 Task: Look for space in Conde, Brazil from 8th June, 2023 to 16th June, 2023 for 2 adults in price range Rs.10000 to Rs.15000. Place can be entire place with 1  bedroom having 1 bed and 1 bathroom. Property type can be hotel. Amenities needed are: wifi, . Booking option can be shelf check-in. Required host language is Spanish.
Action: Mouse moved to (798, 144)
Screenshot: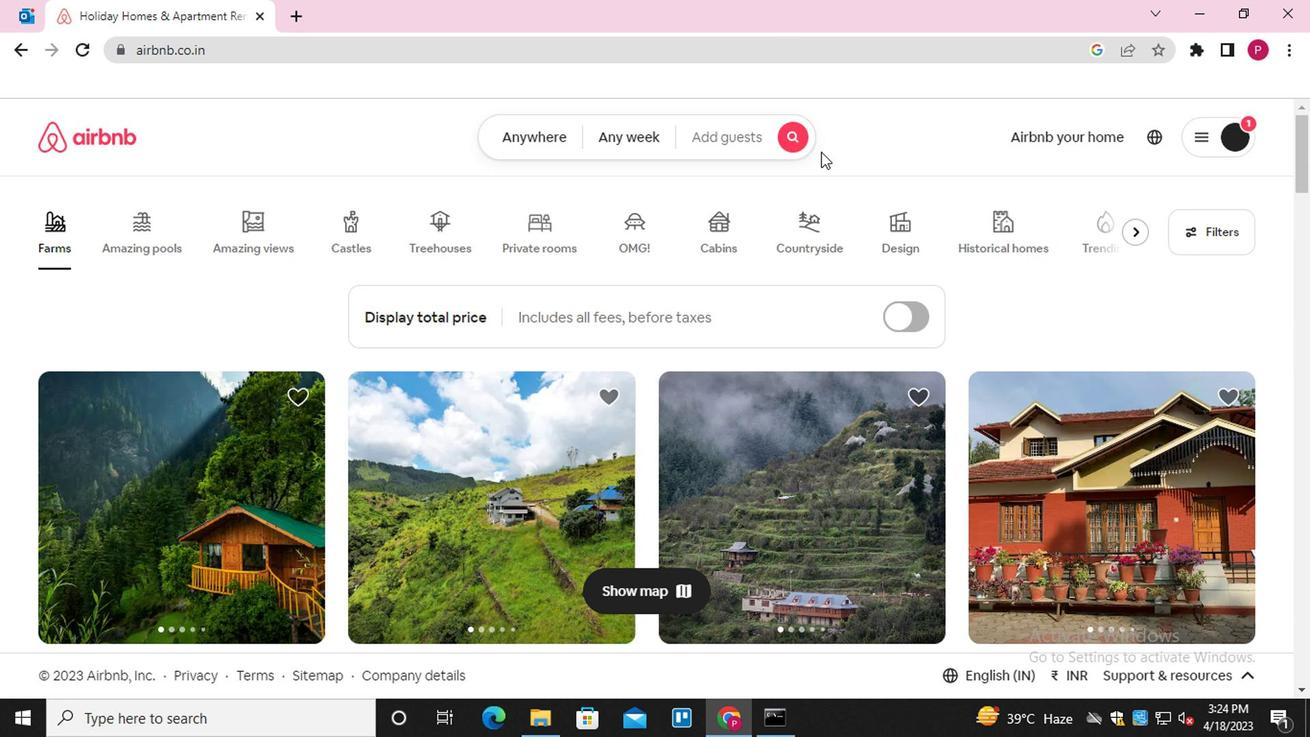 
Action: Mouse pressed left at (798, 144)
Screenshot: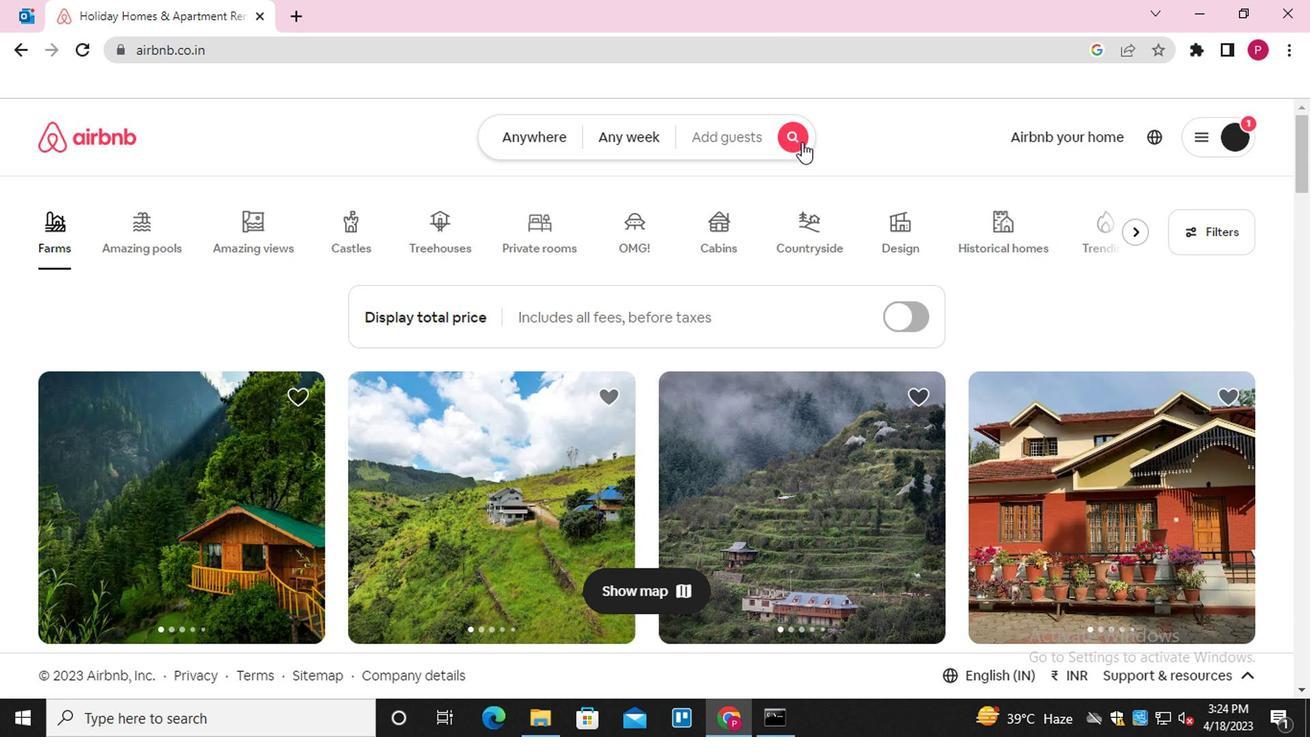 
Action: Mouse moved to (440, 226)
Screenshot: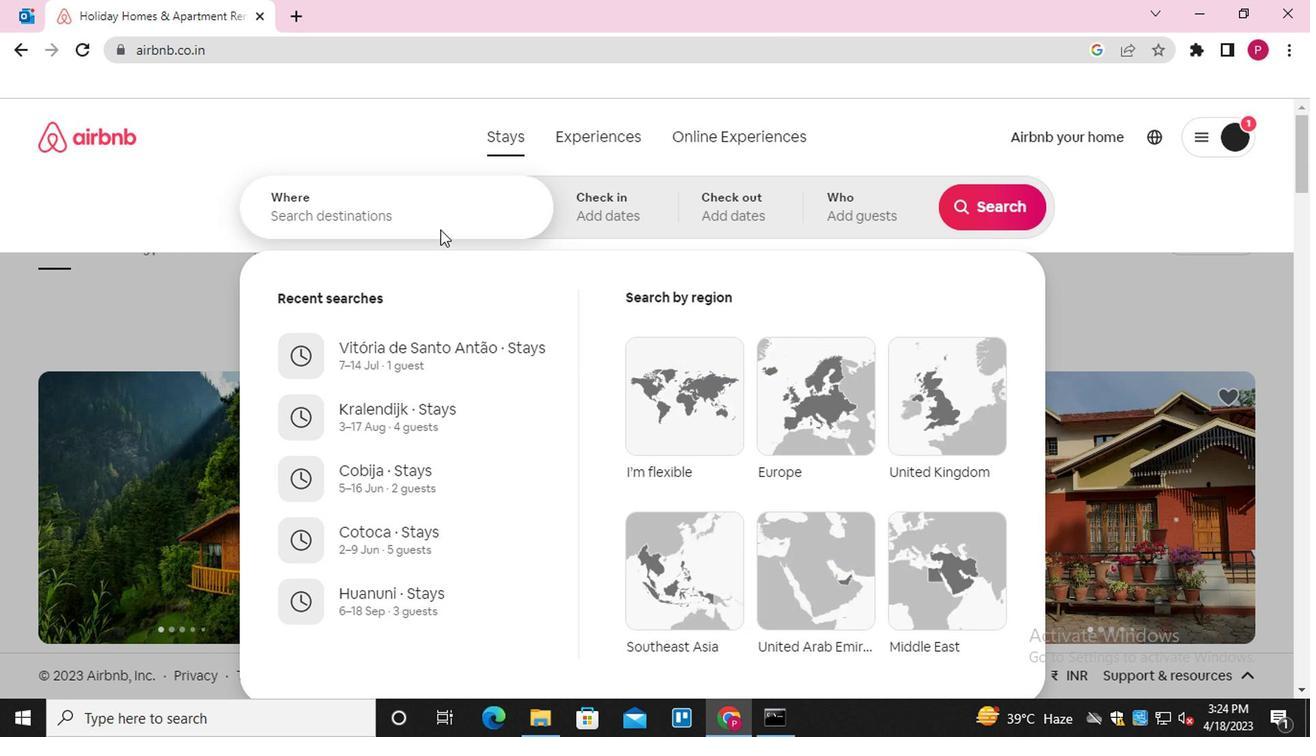 
Action: Mouse pressed left at (440, 226)
Screenshot: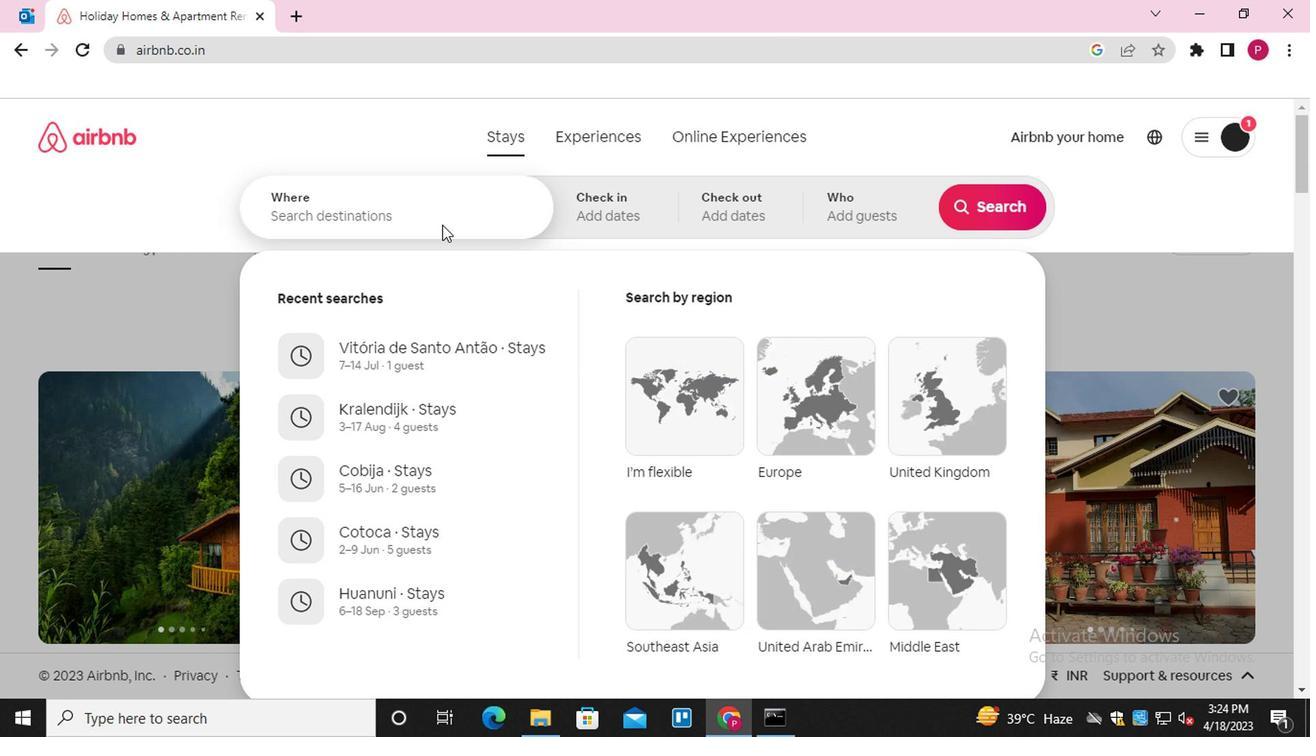 
Action: Key pressed <Key.shift>CONDE
Screenshot: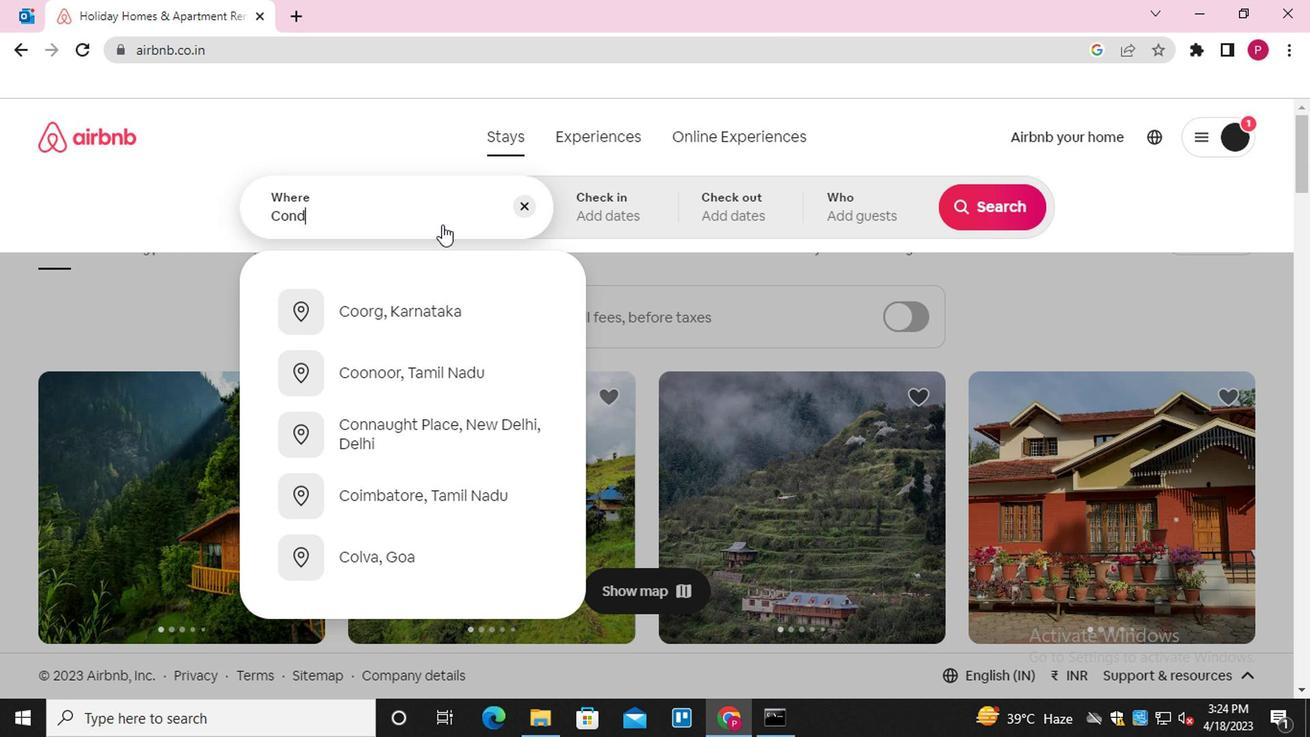 
Action: Mouse moved to (446, 305)
Screenshot: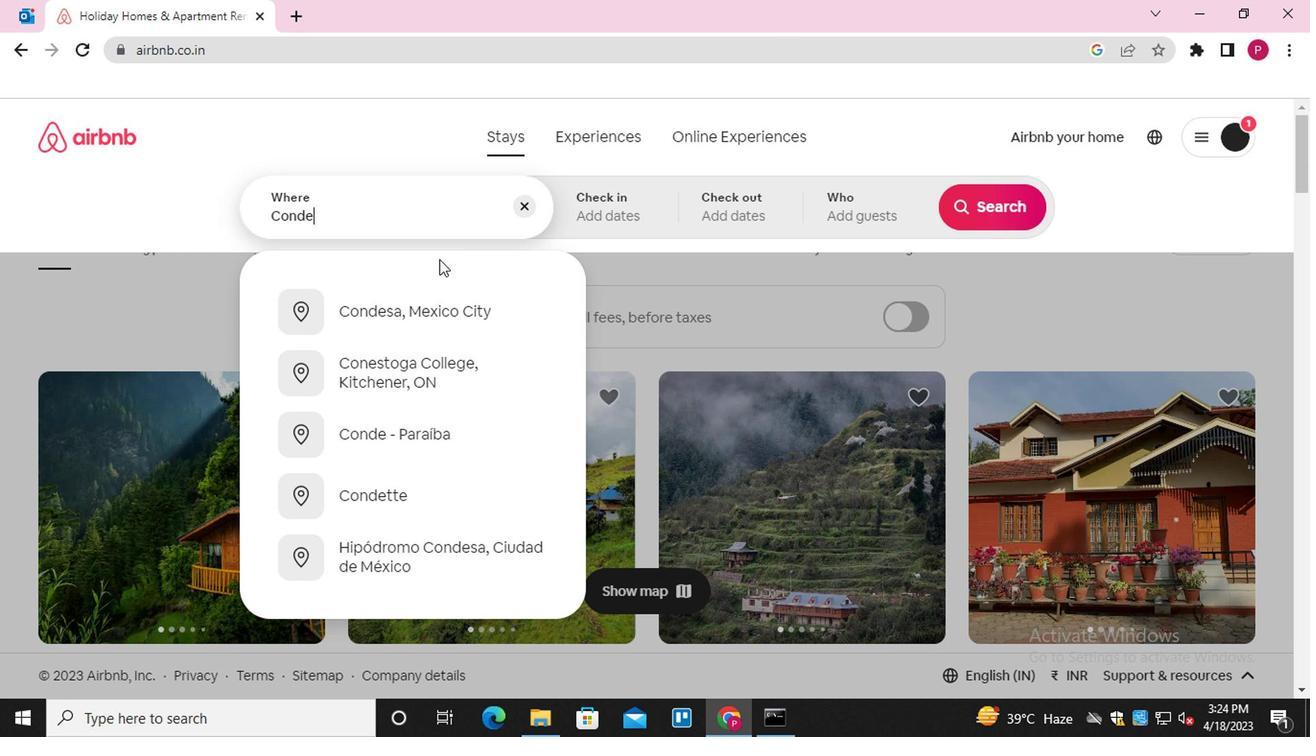 
Action: Key pressed ,<Key.shift><Key.shift><Key.shift><Key.shift><Key.shift><Key.shift><Key.shift><Key.shift><Key.shift><Key.shift><Key.shift><Key.shift><Key.shift><Key.shift><Key.shift><Key.shift>BRAZIL
Screenshot: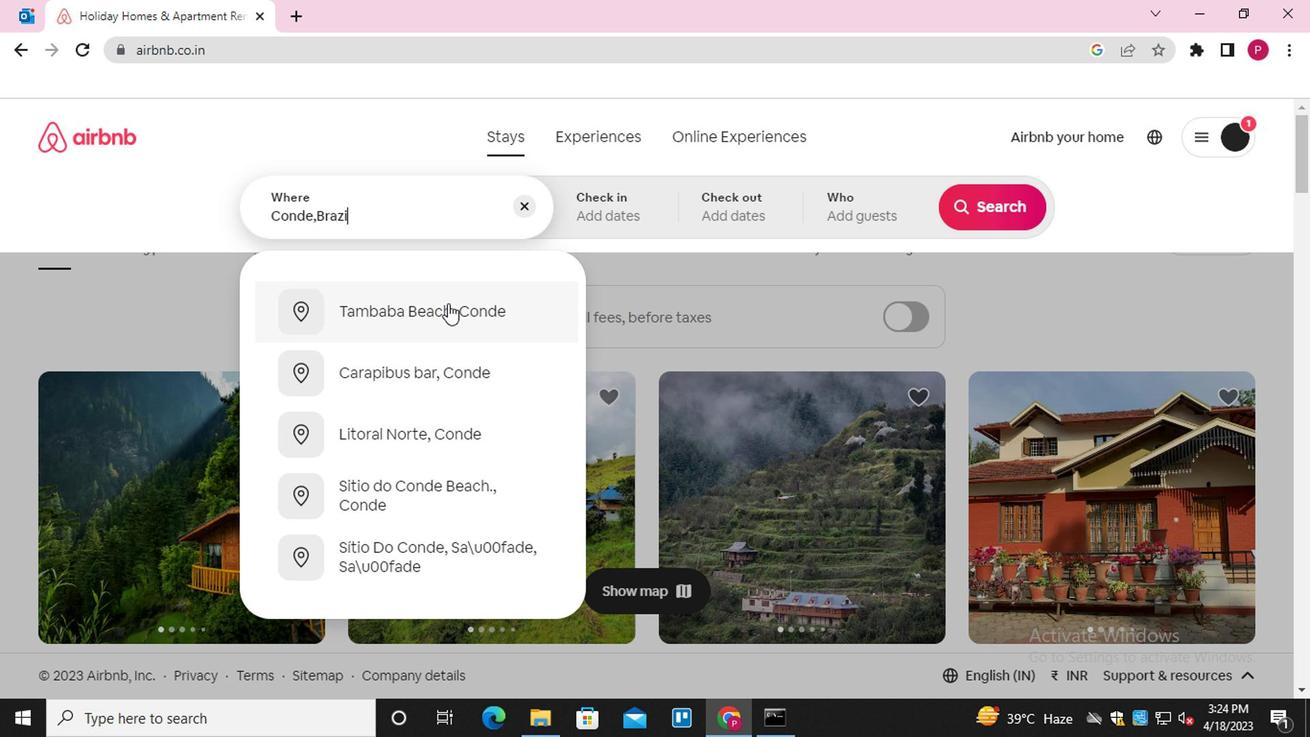 
Action: Mouse moved to (438, 326)
Screenshot: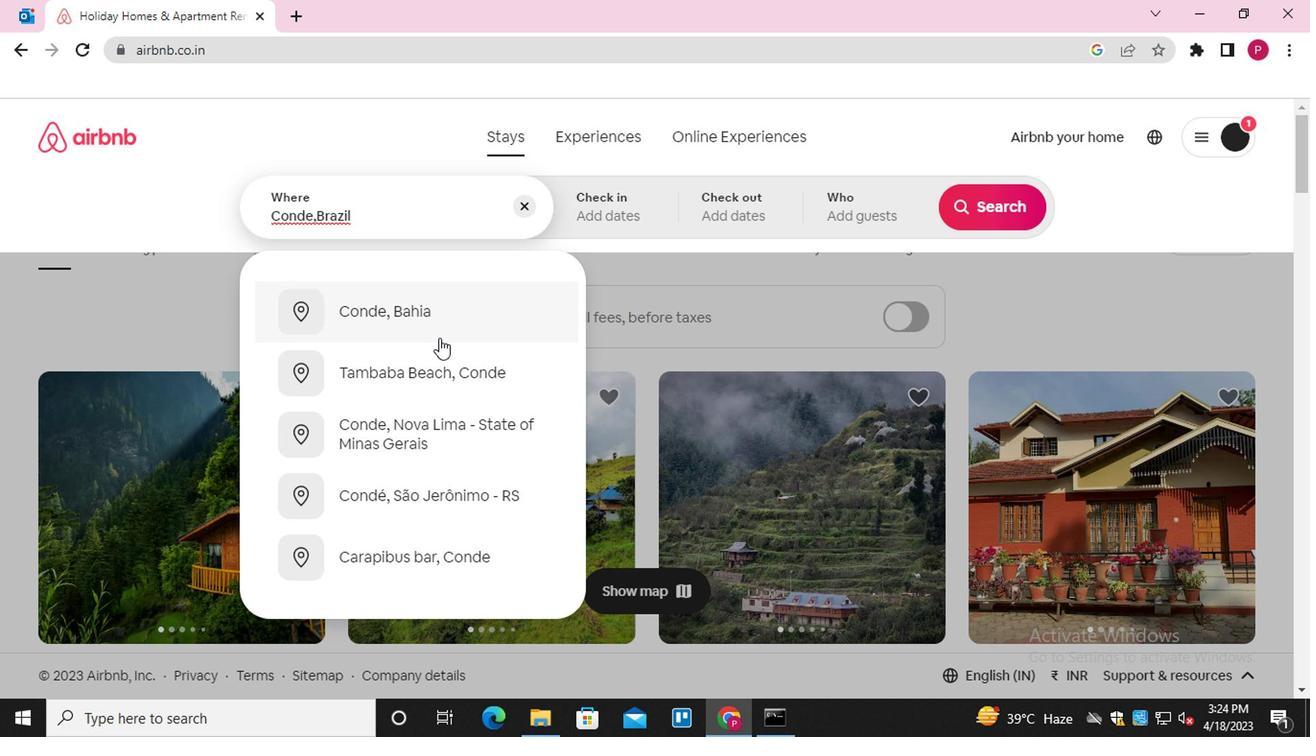 
Action: Key pressed <Key.enter>
Screenshot: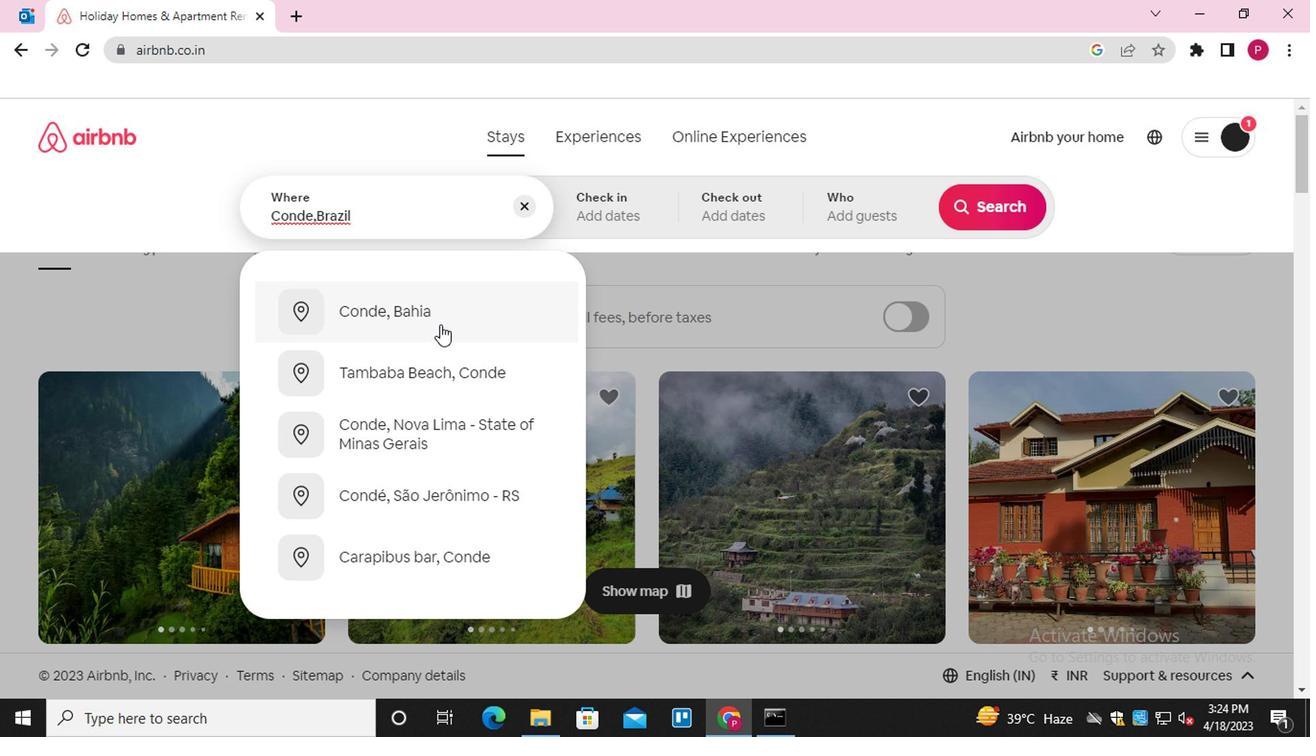 
Action: Mouse moved to (963, 367)
Screenshot: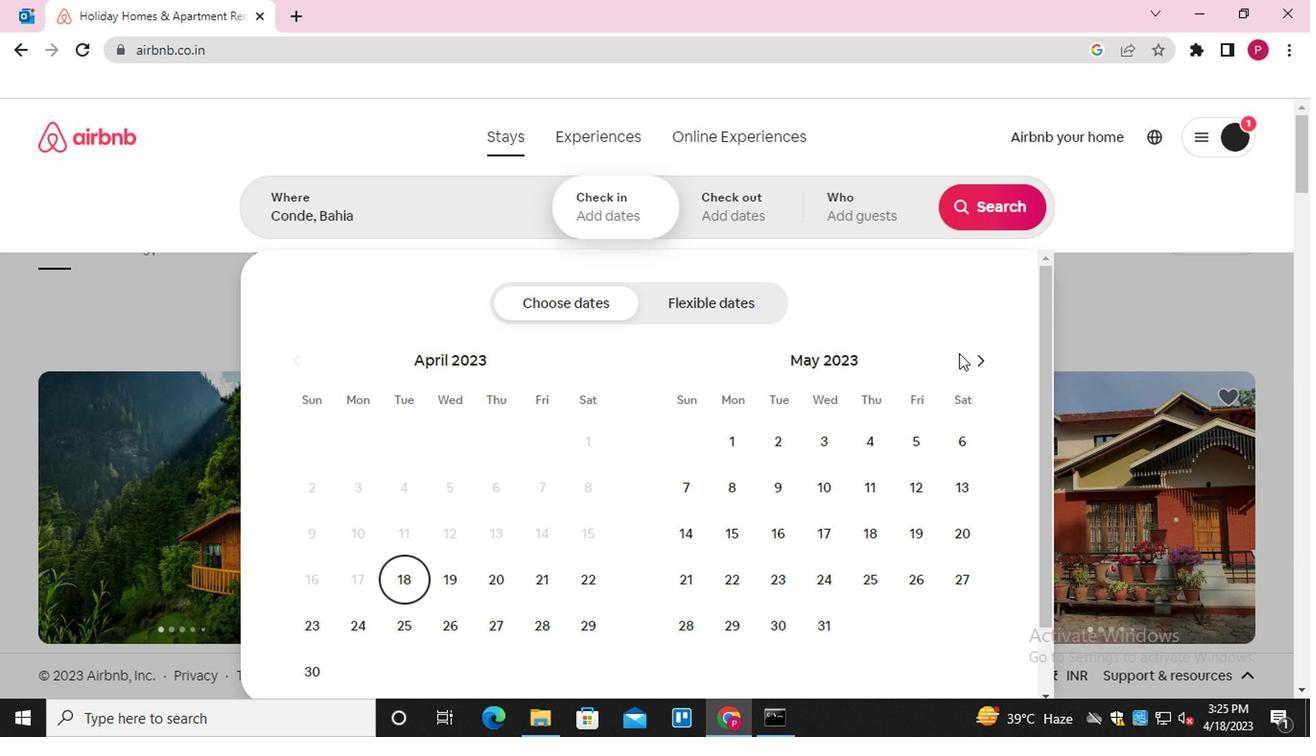 
Action: Mouse pressed left at (963, 367)
Screenshot: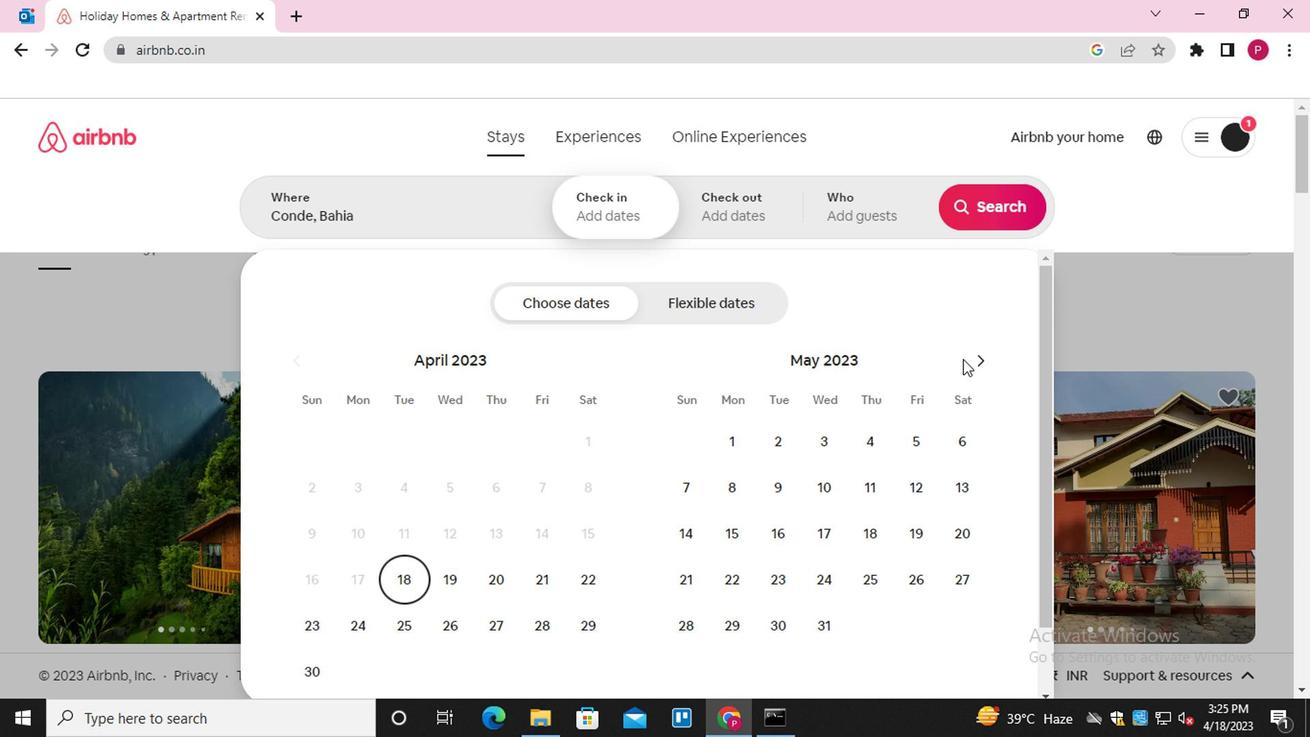 
Action: Mouse moved to (862, 486)
Screenshot: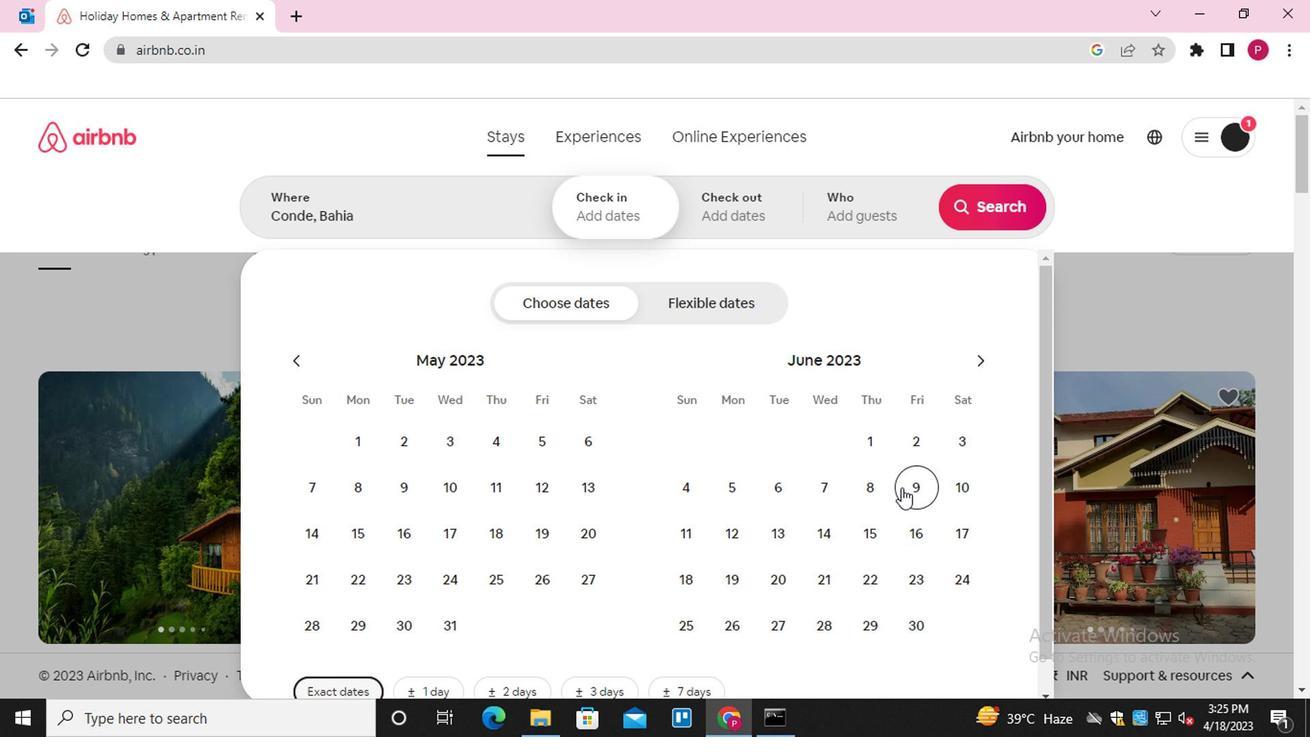 
Action: Mouse pressed left at (862, 486)
Screenshot: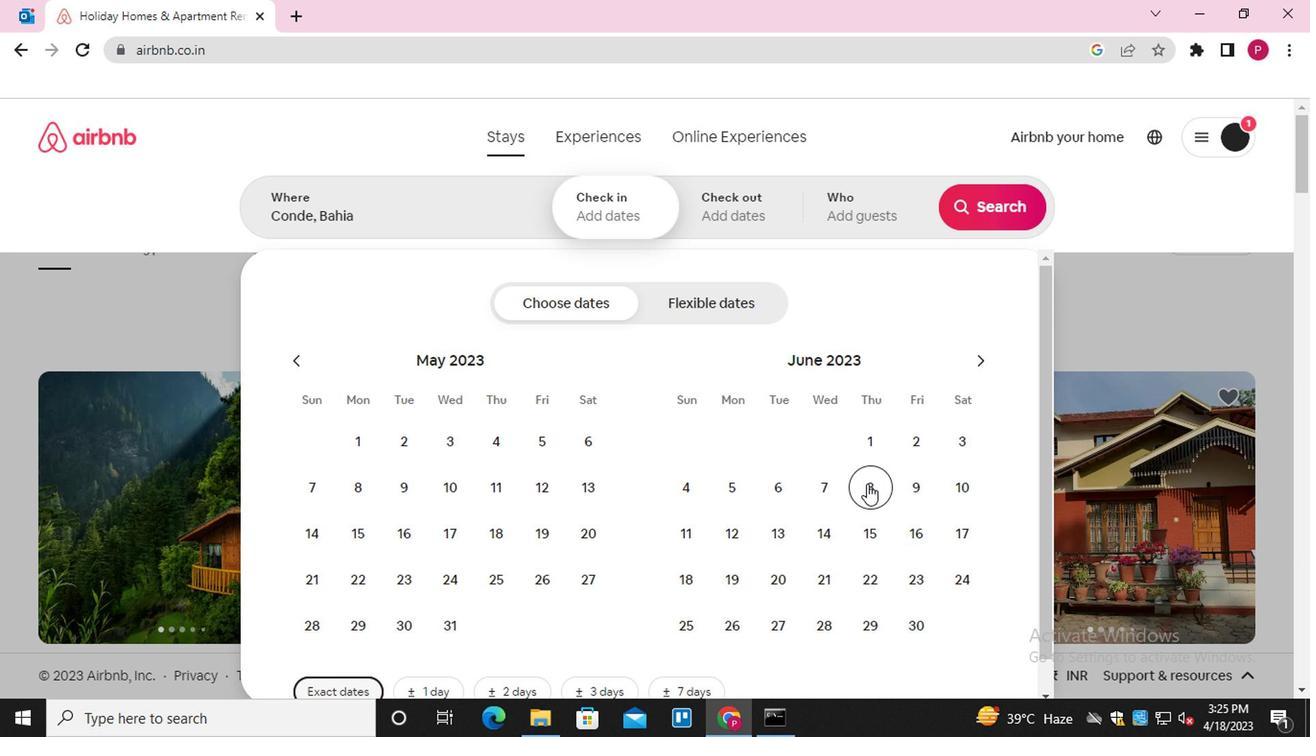 
Action: Mouse moved to (895, 538)
Screenshot: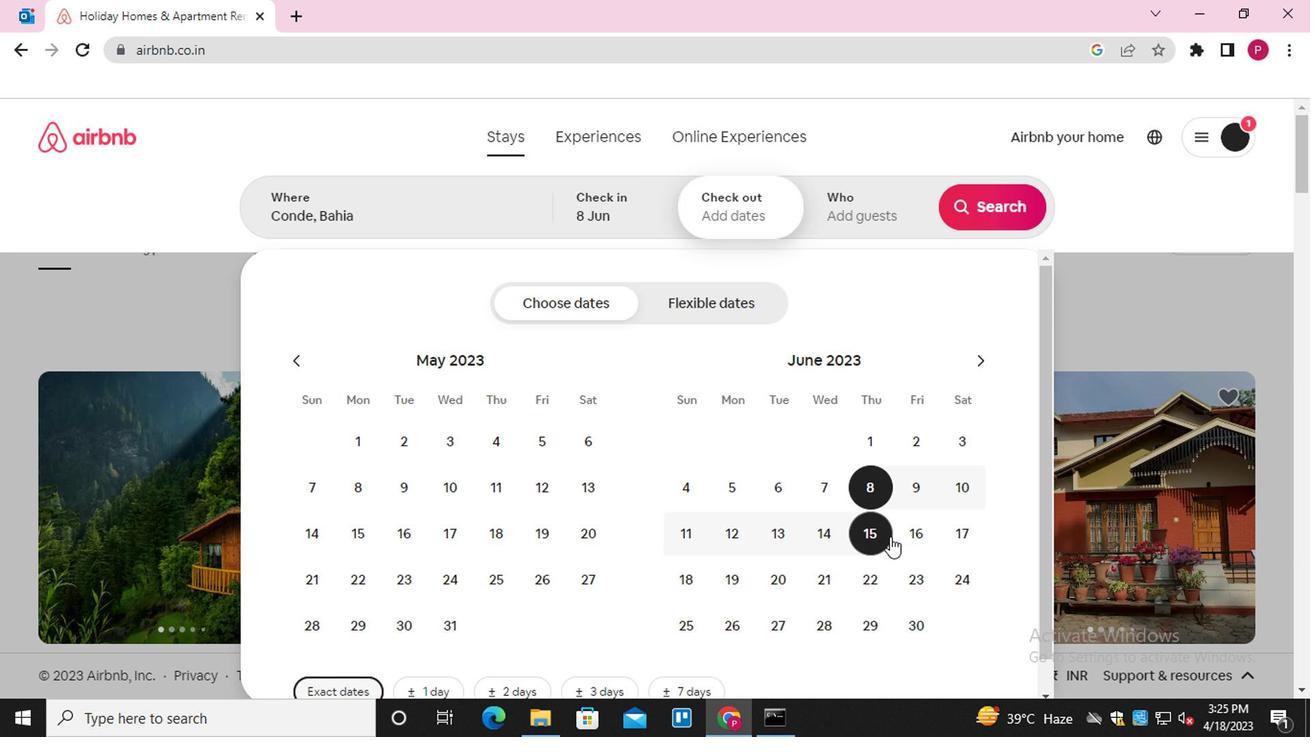 
Action: Mouse pressed left at (895, 538)
Screenshot: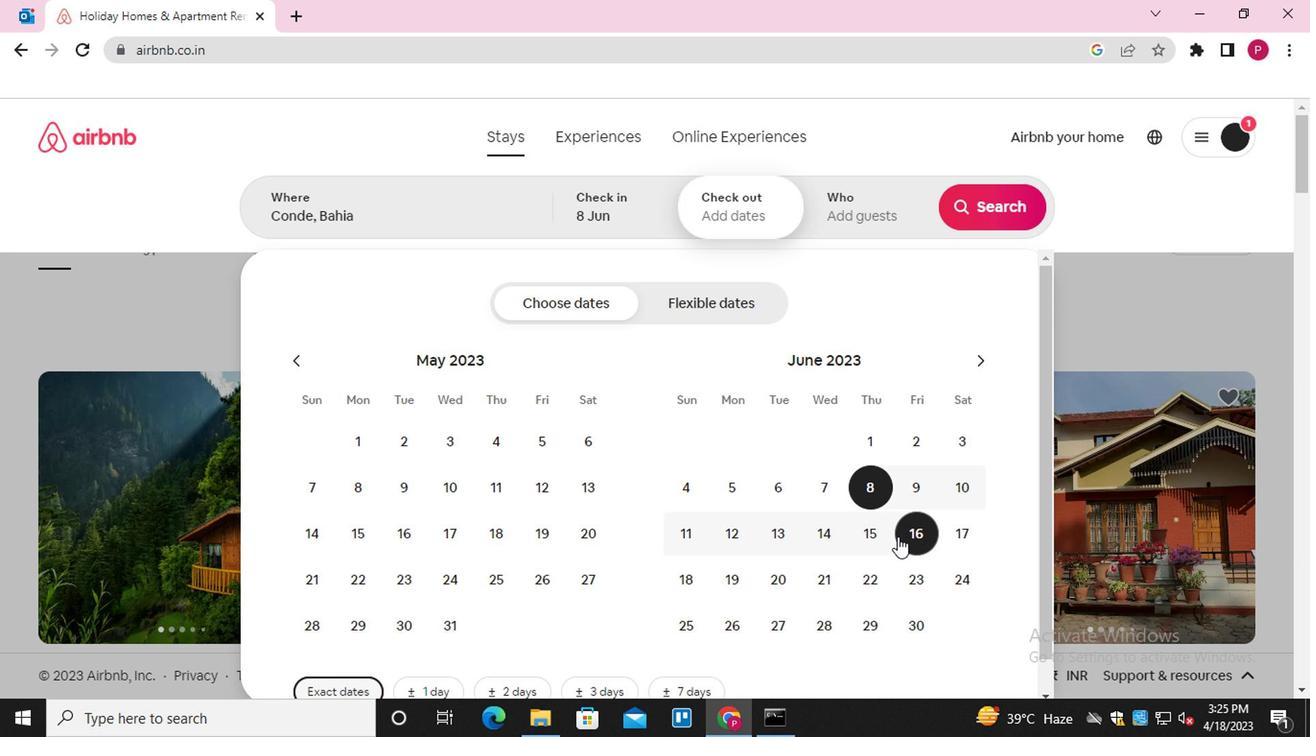 
Action: Mouse moved to (862, 212)
Screenshot: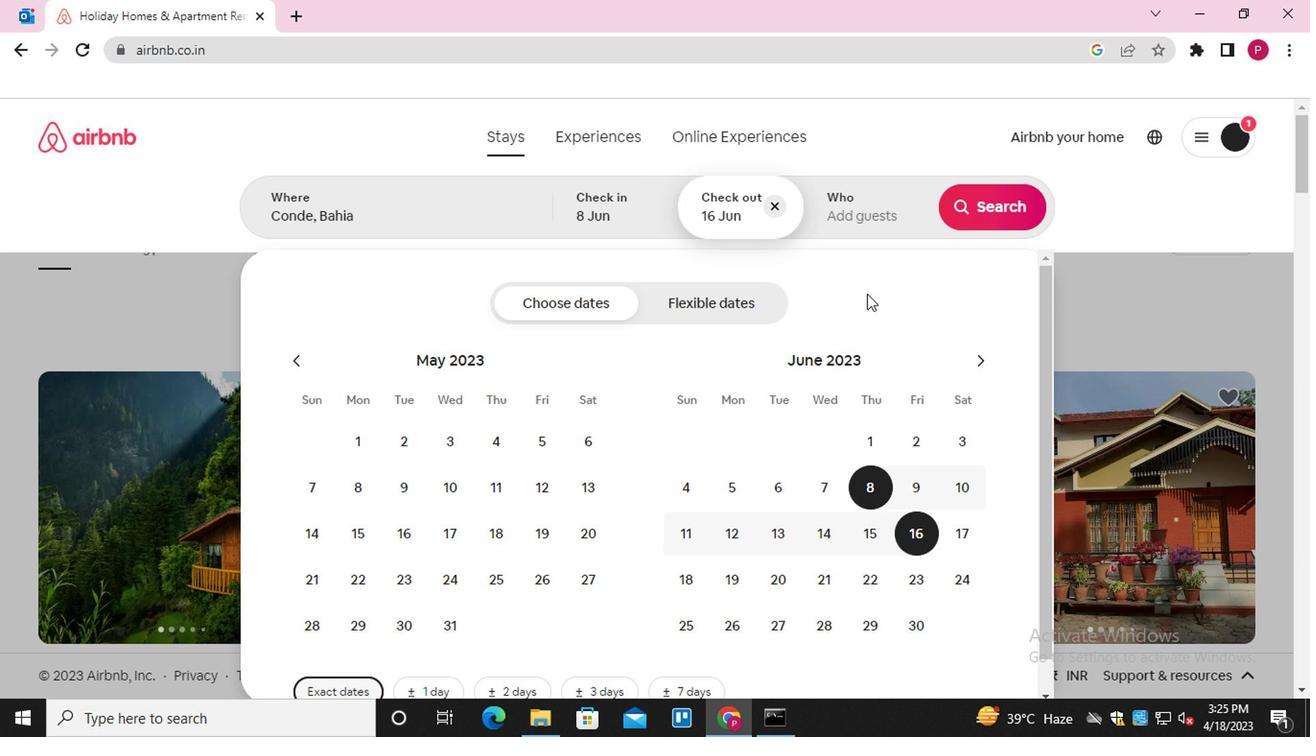 
Action: Mouse pressed left at (862, 212)
Screenshot: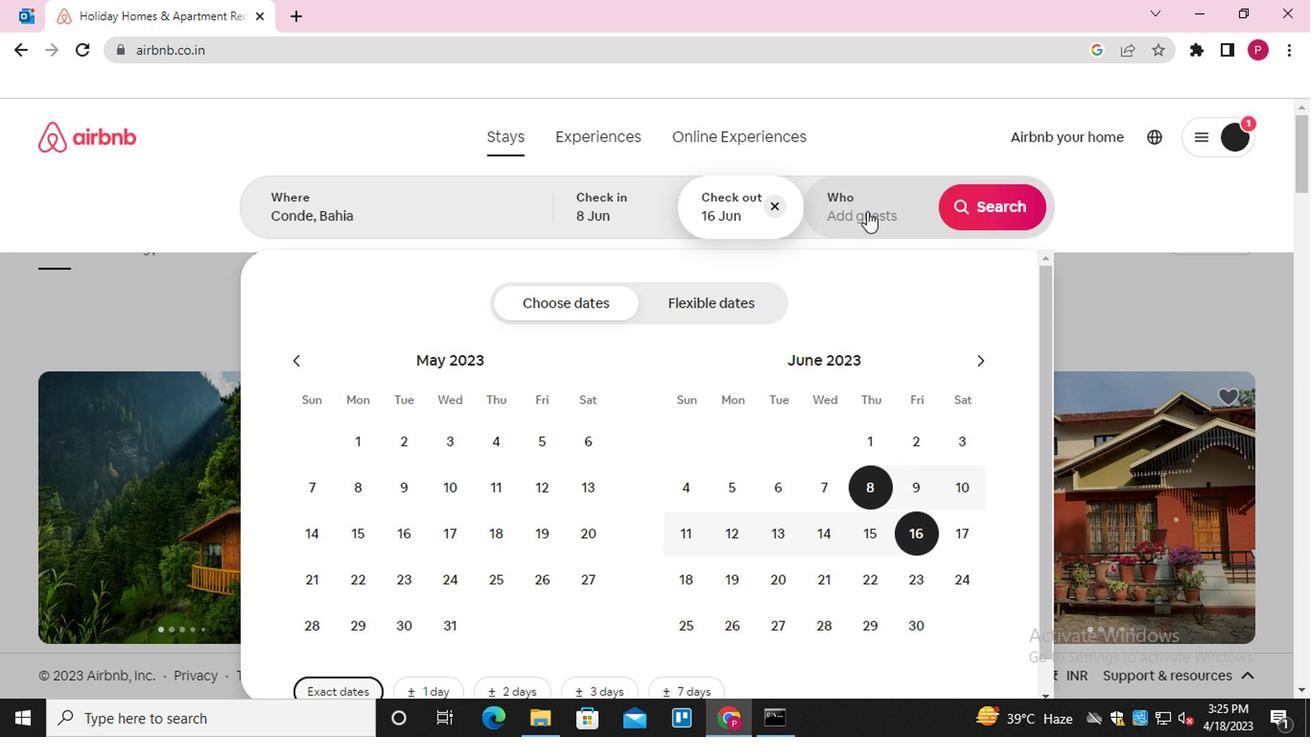 
Action: Mouse moved to (998, 309)
Screenshot: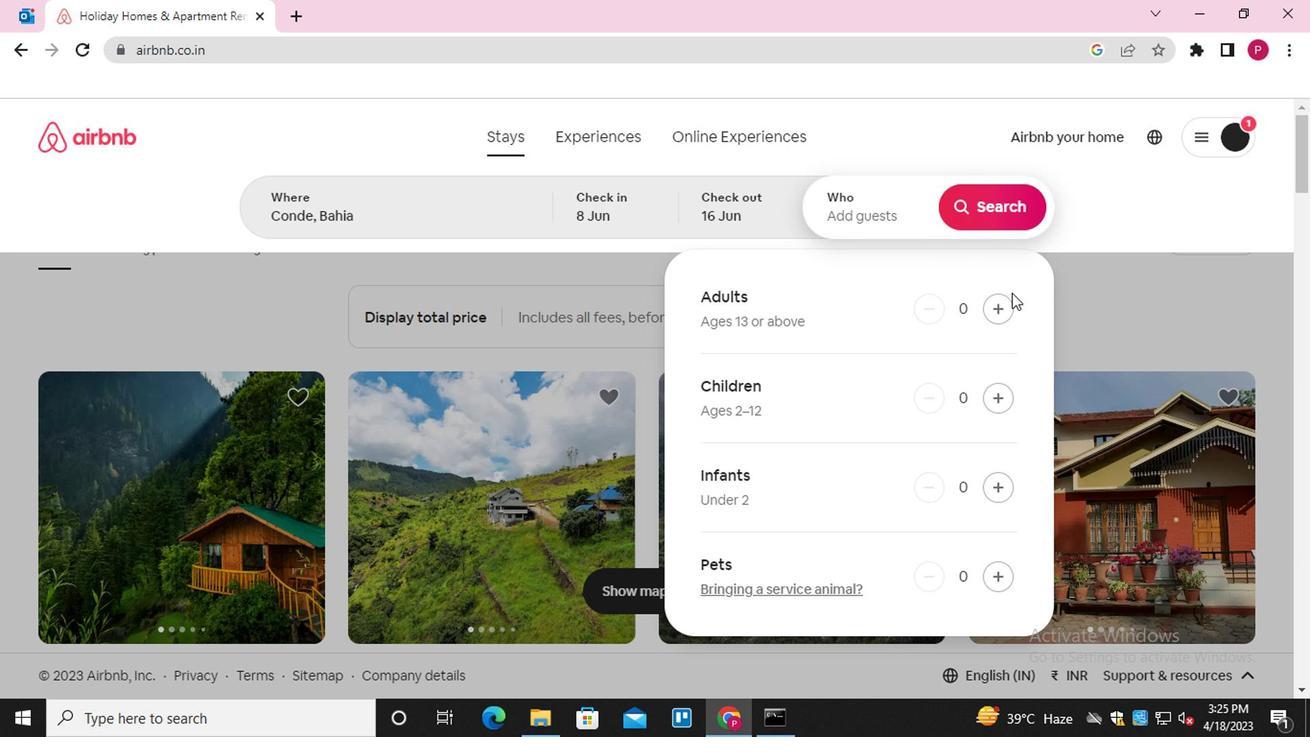 
Action: Mouse pressed left at (998, 309)
Screenshot: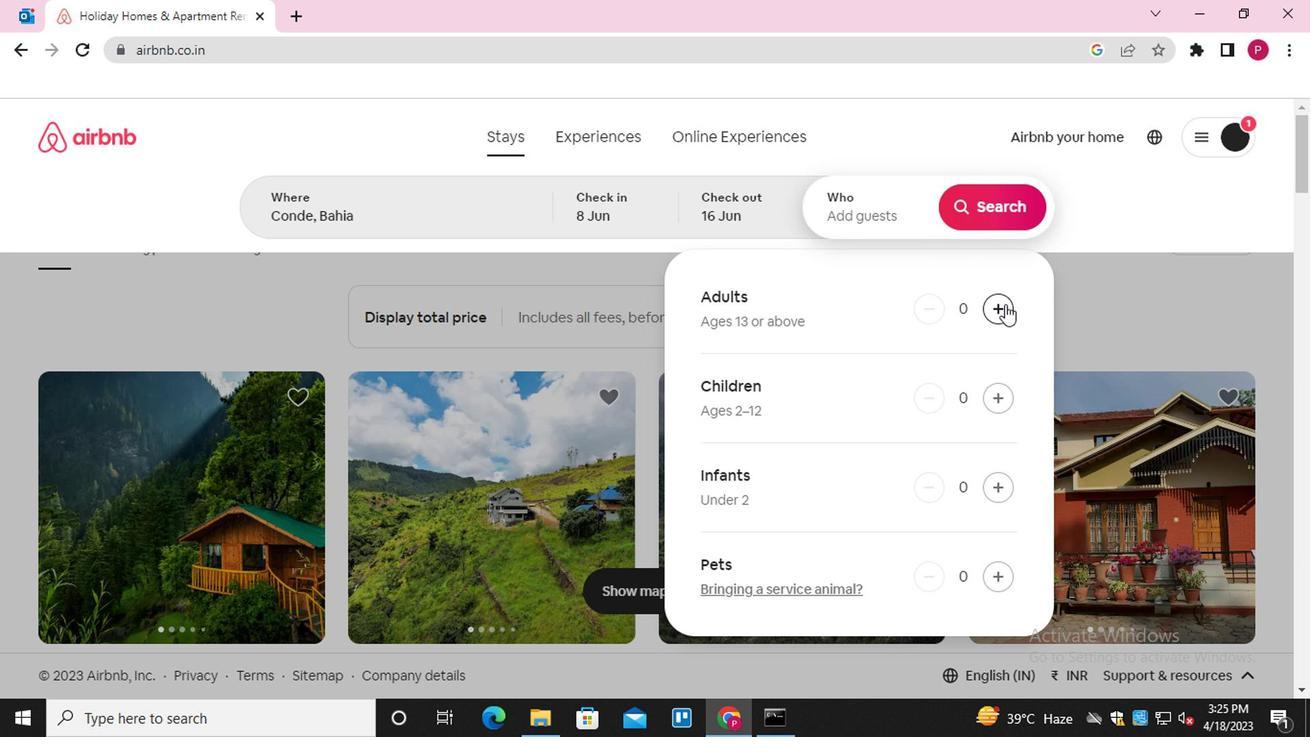 
Action: Mouse pressed left at (998, 309)
Screenshot: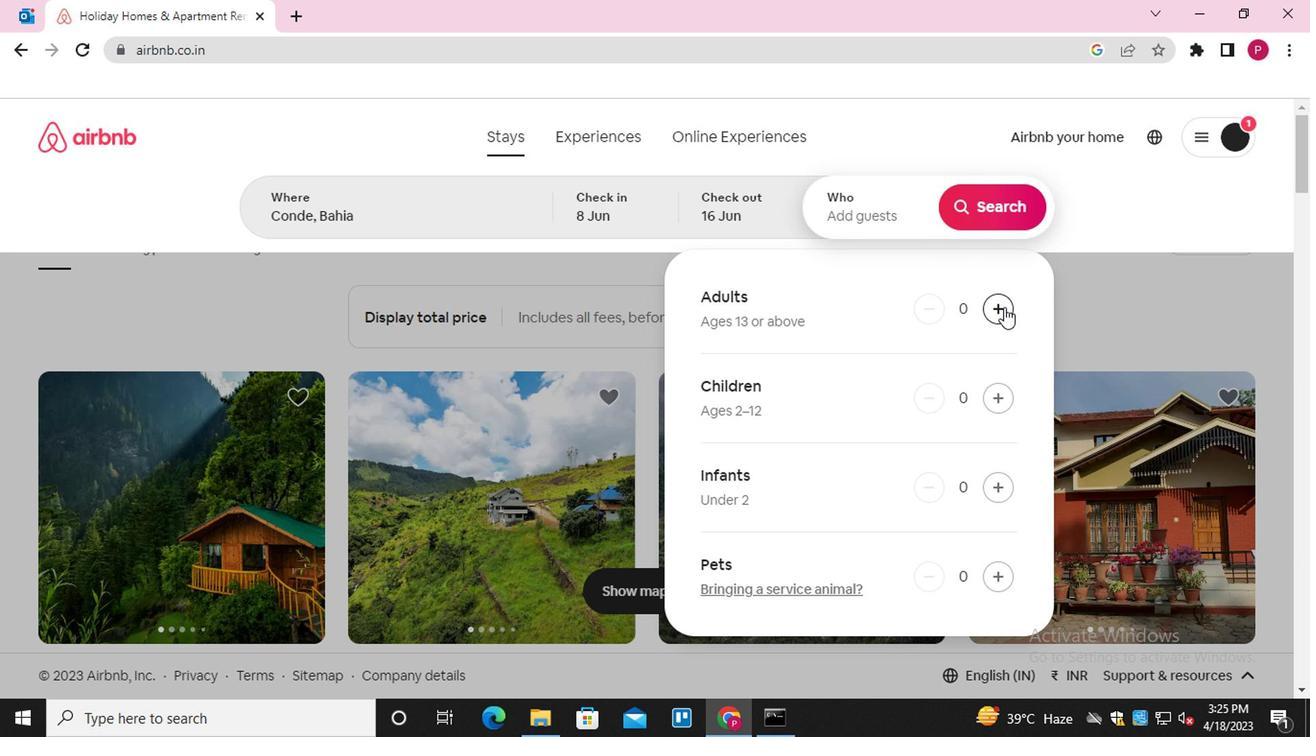 
Action: Mouse moved to (1010, 215)
Screenshot: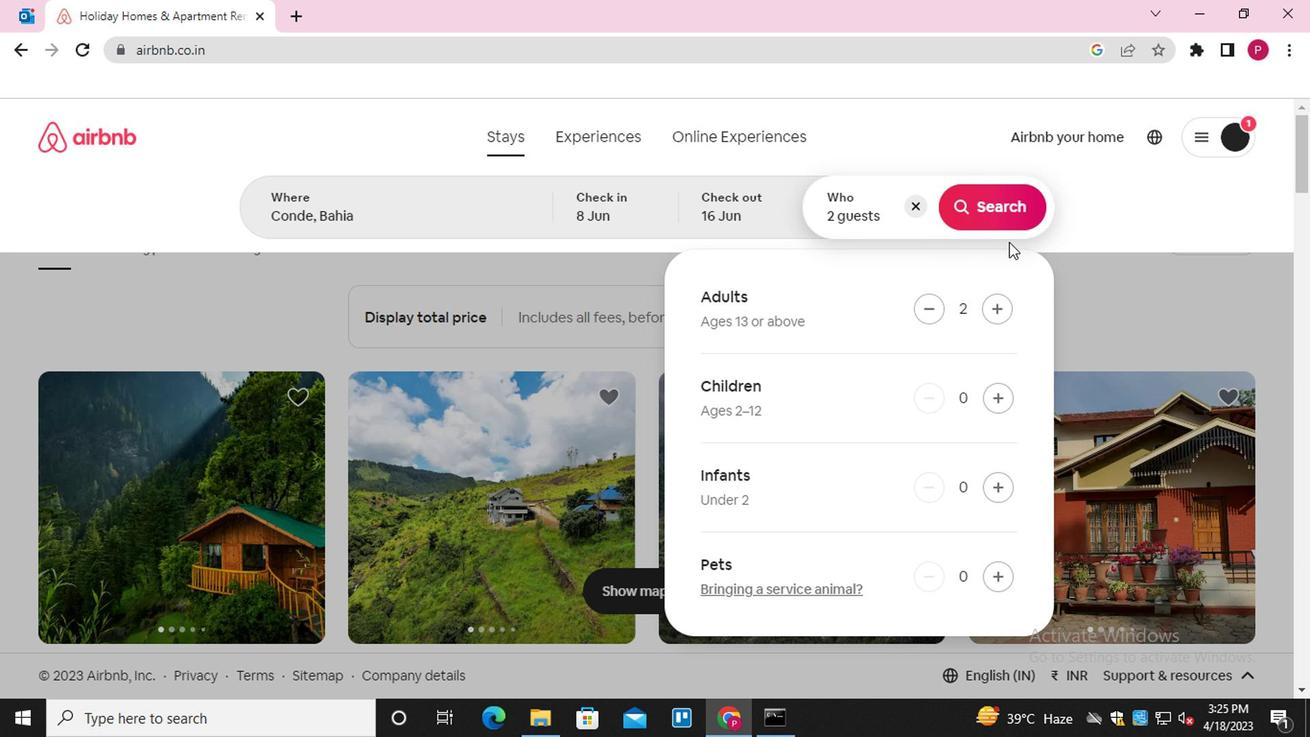 
Action: Mouse pressed left at (1010, 215)
Screenshot: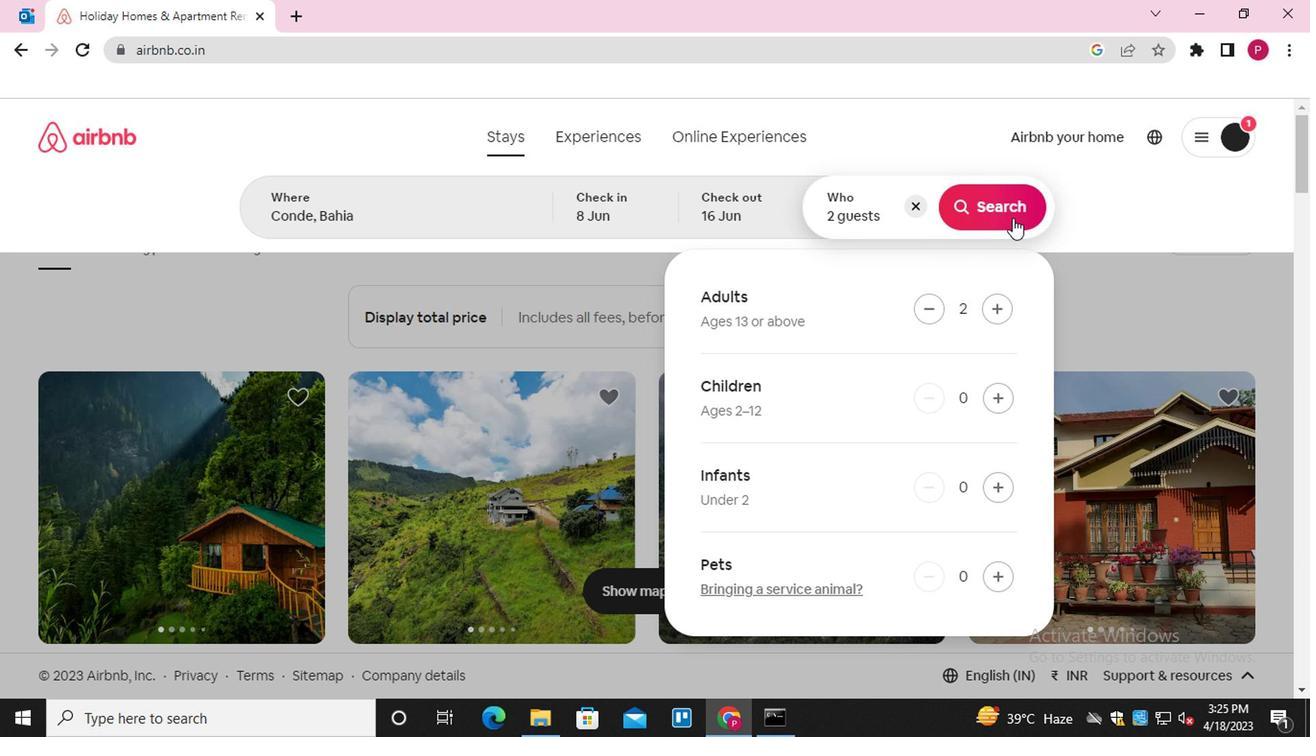 
Action: Mouse moved to (1209, 223)
Screenshot: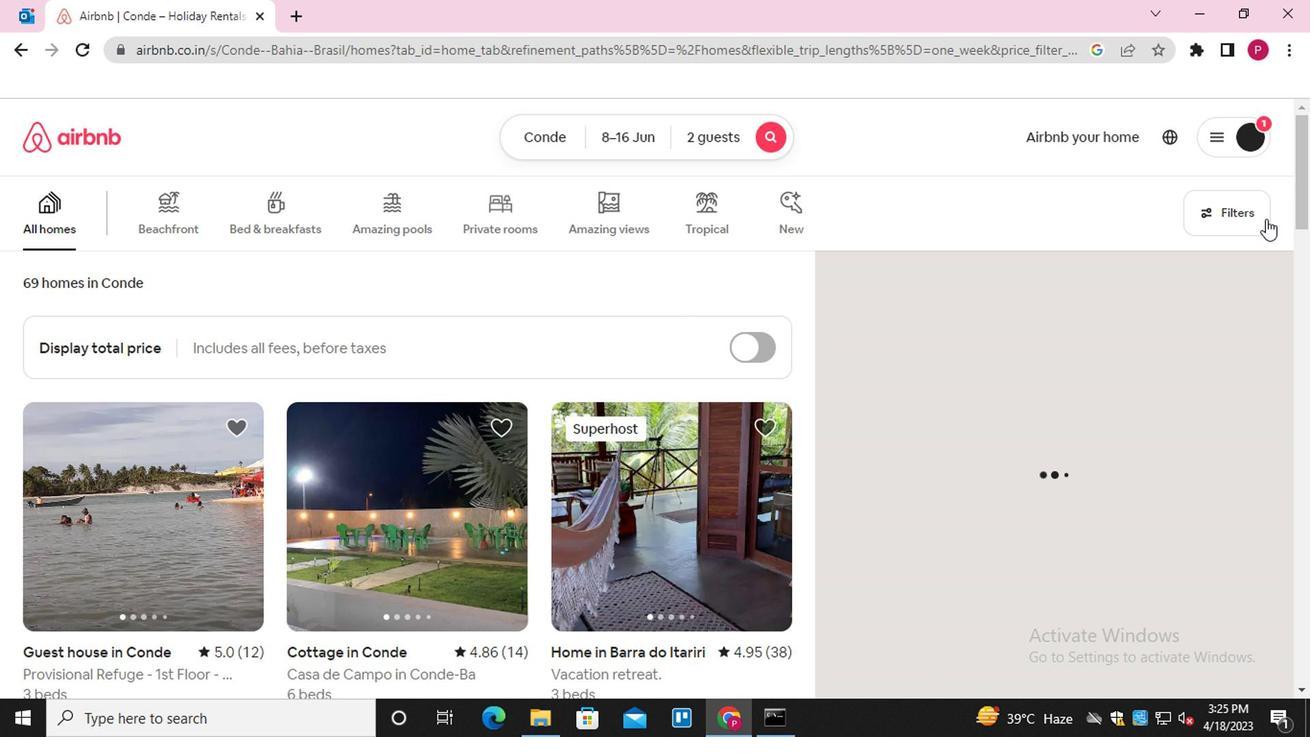 
Action: Mouse pressed left at (1209, 223)
Screenshot: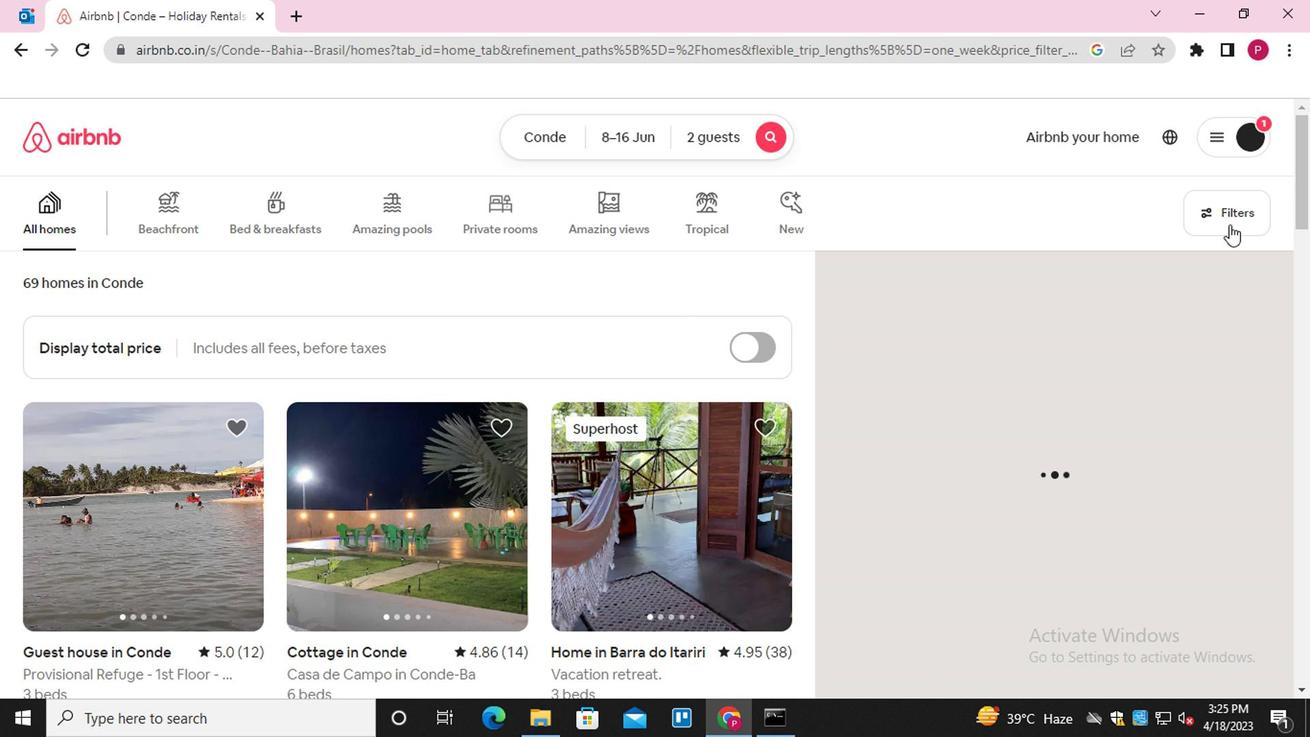 
Action: Mouse moved to (419, 466)
Screenshot: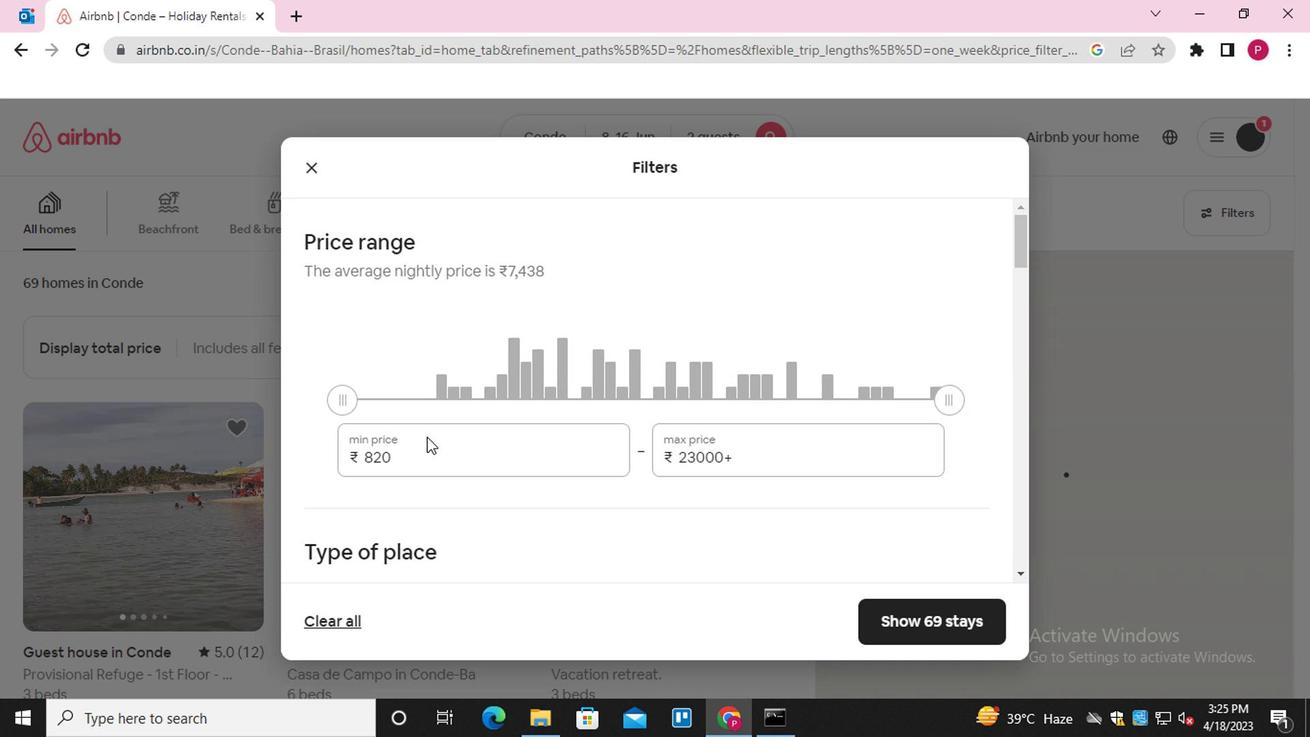 
Action: Mouse pressed left at (419, 466)
Screenshot: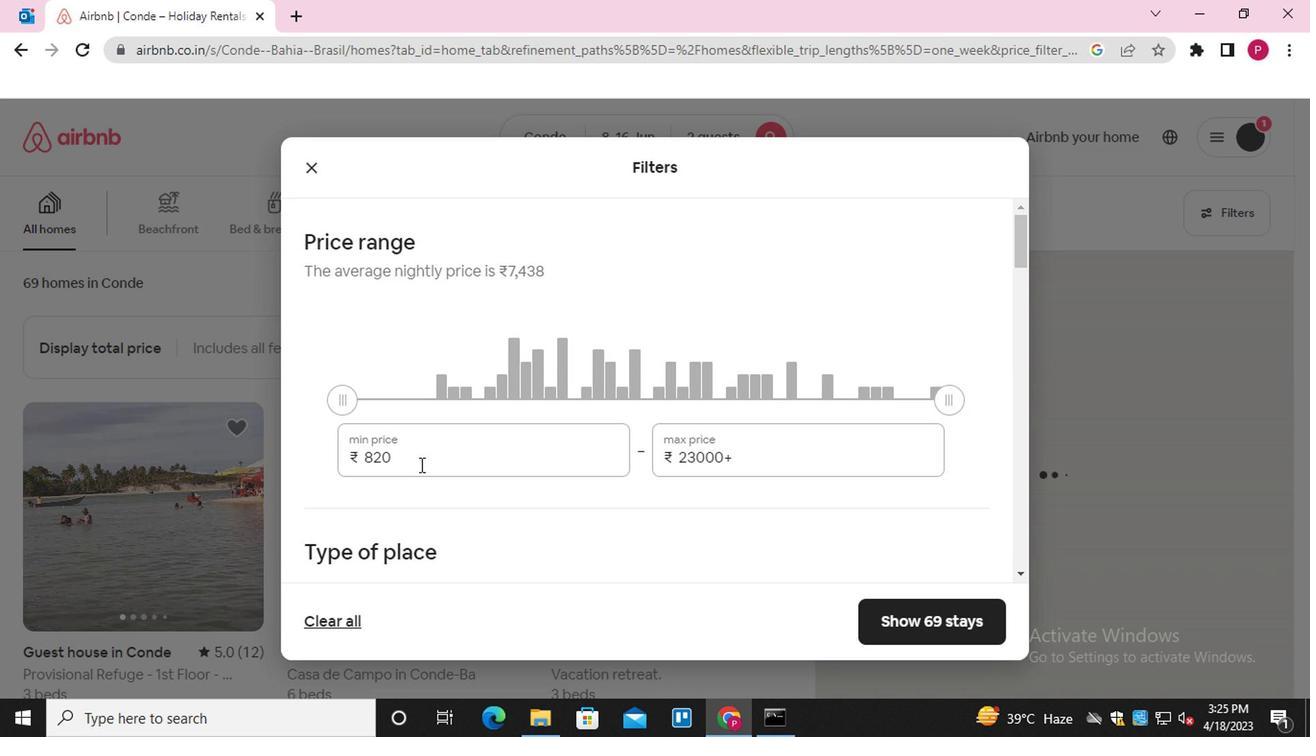 
Action: Mouse pressed left at (419, 466)
Screenshot: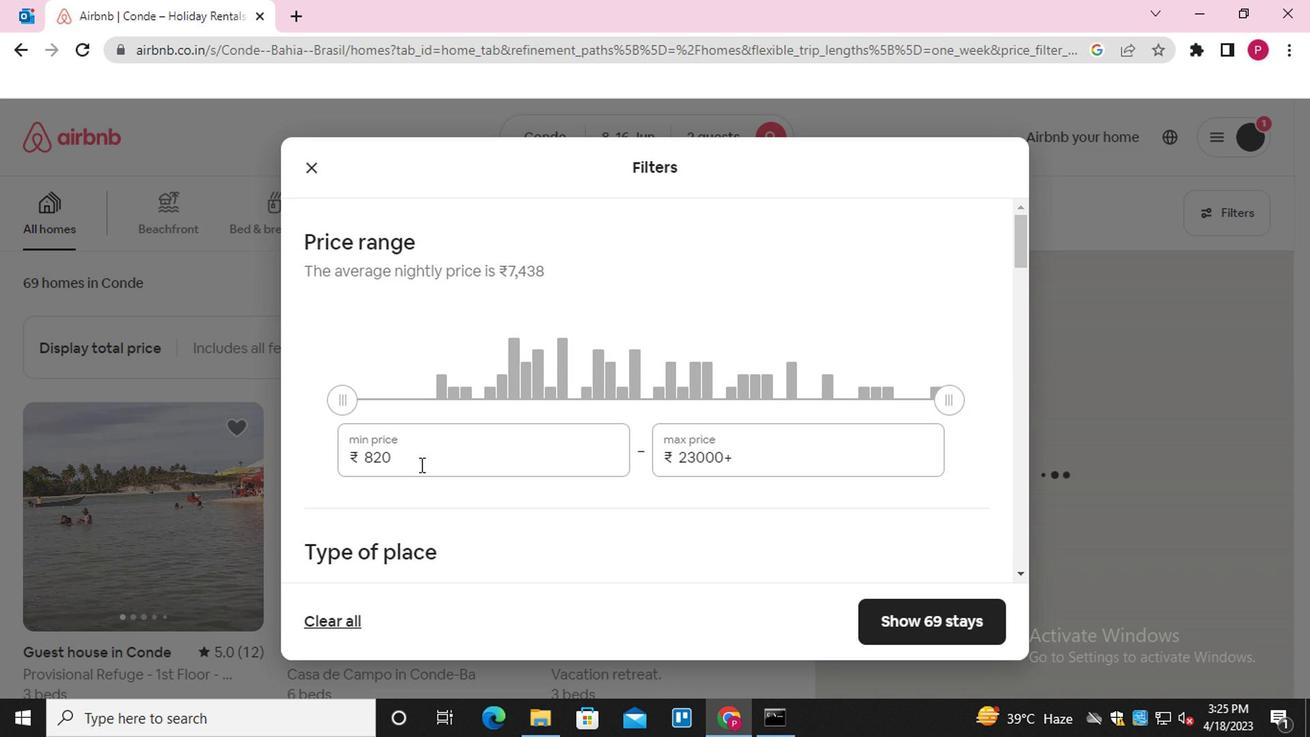 
Action: Key pressed 10000<Key.tab>15000<Key.backspace><Key.backspace><Key.backspace><Key.backspace><Key.backspace><Key.backspace><Key.backspace><Key.backspace><Key.backspace><Key.backspace><Key.backspace>15000
Screenshot: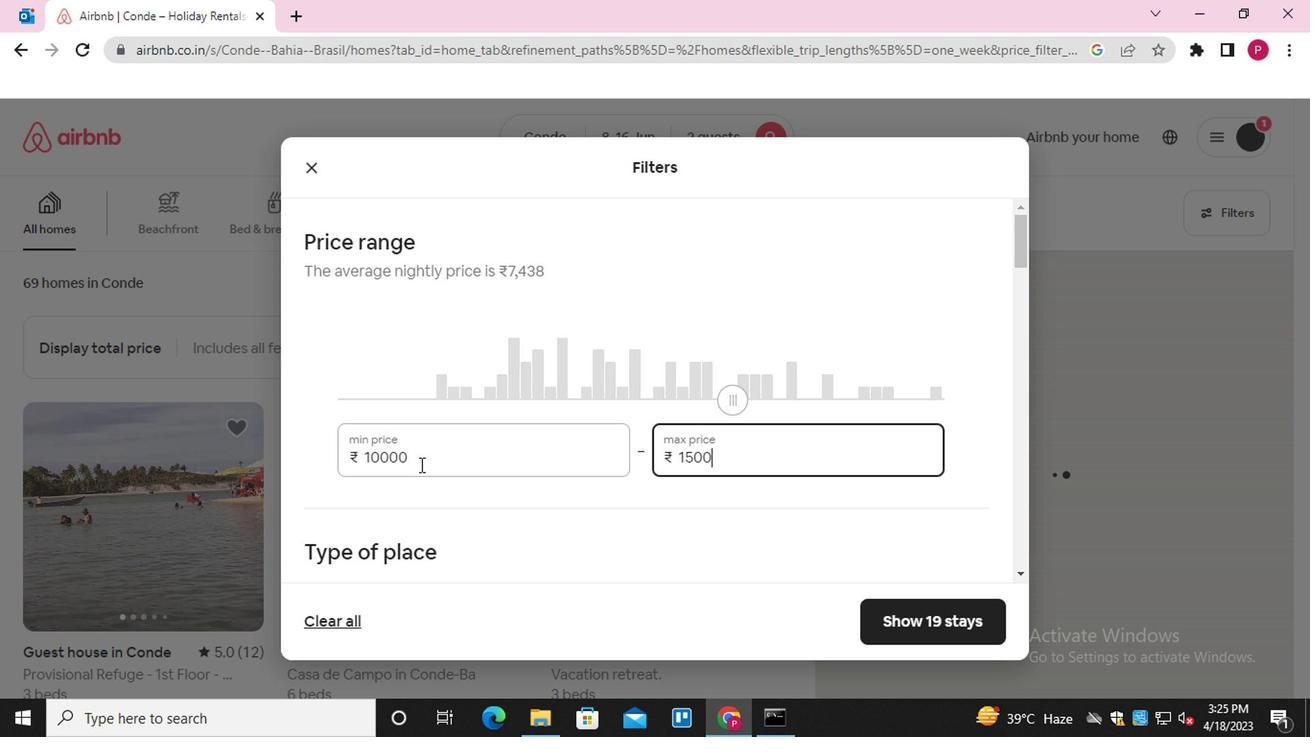 
Action: Mouse moved to (416, 664)
Screenshot: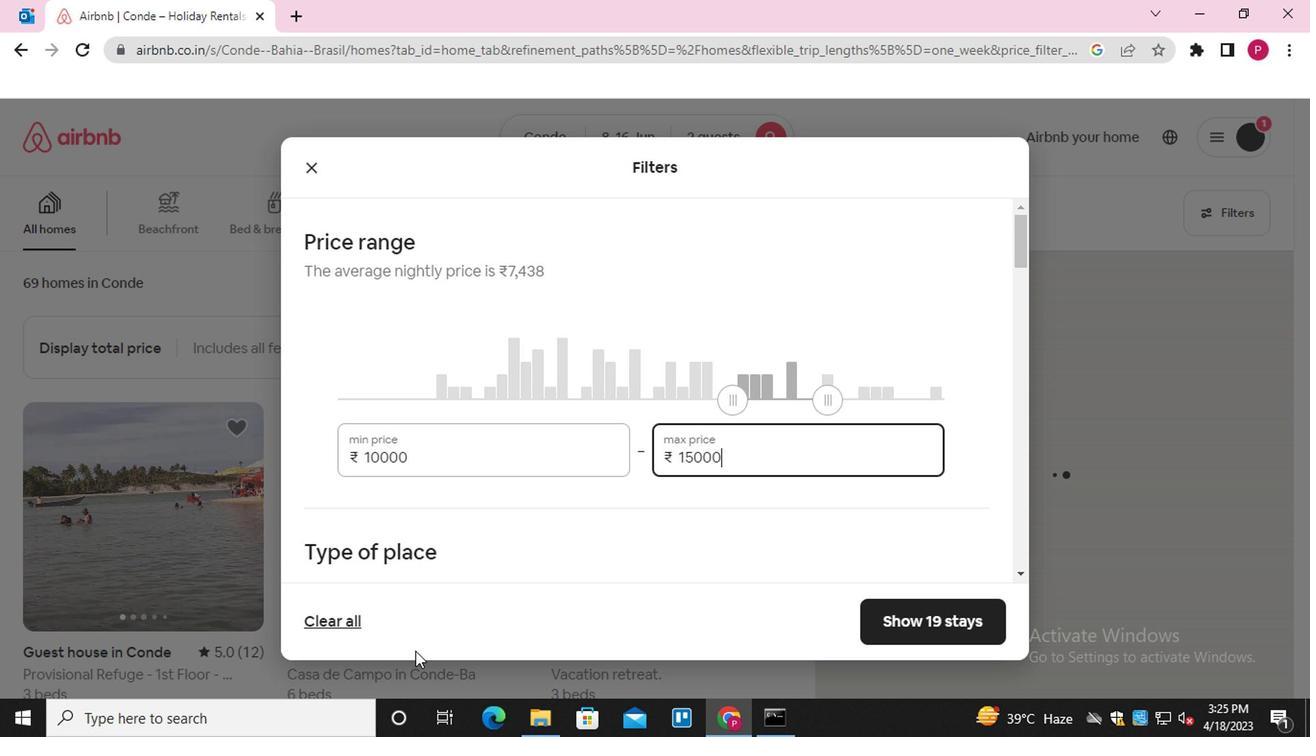 
Action: Mouse scrolled (416, 663) with delta (0, -1)
Screenshot: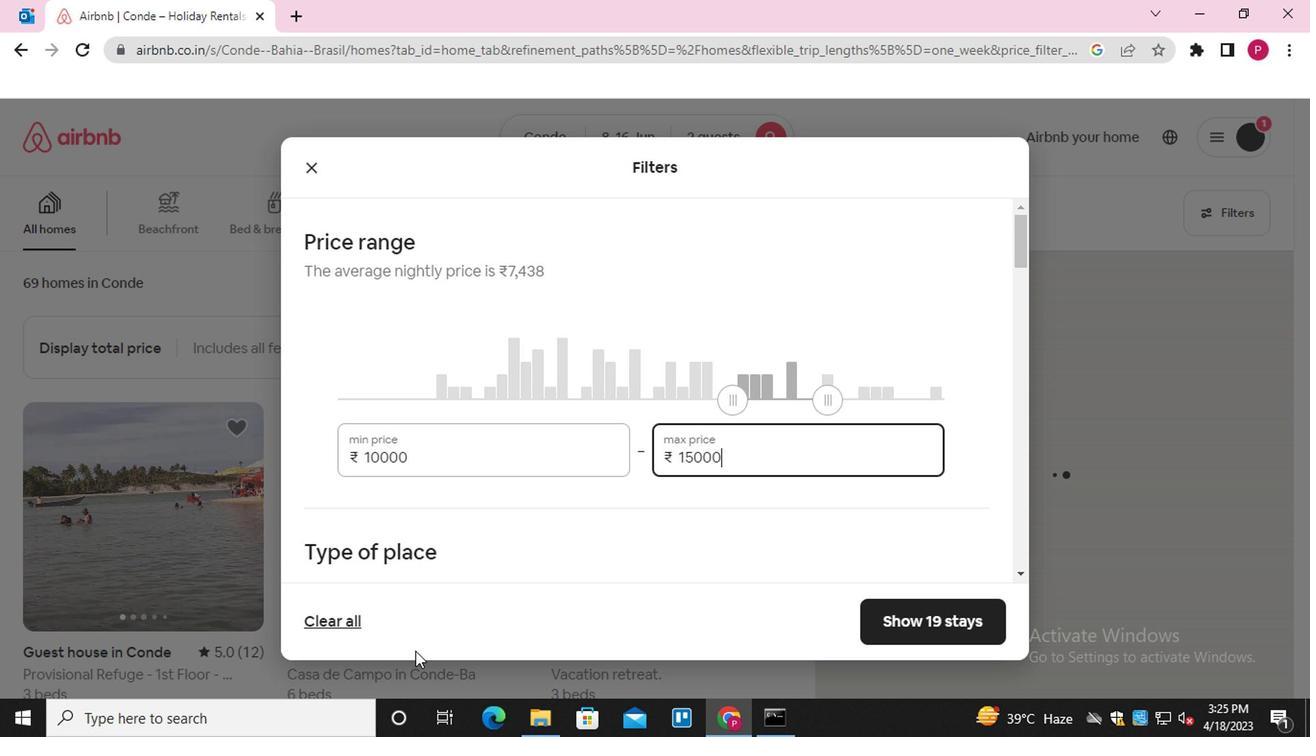 
Action: Mouse moved to (430, 651)
Screenshot: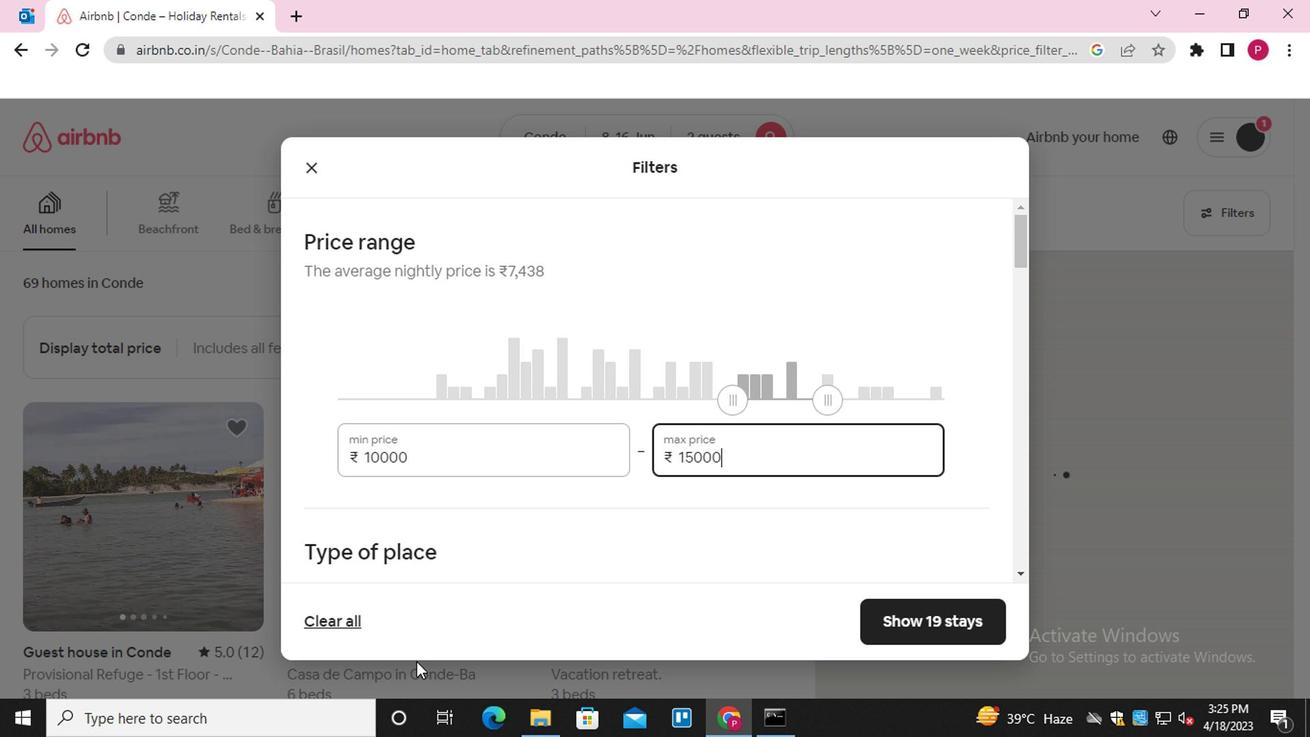 
Action: Mouse scrolled (430, 649) with delta (0, -1)
Screenshot: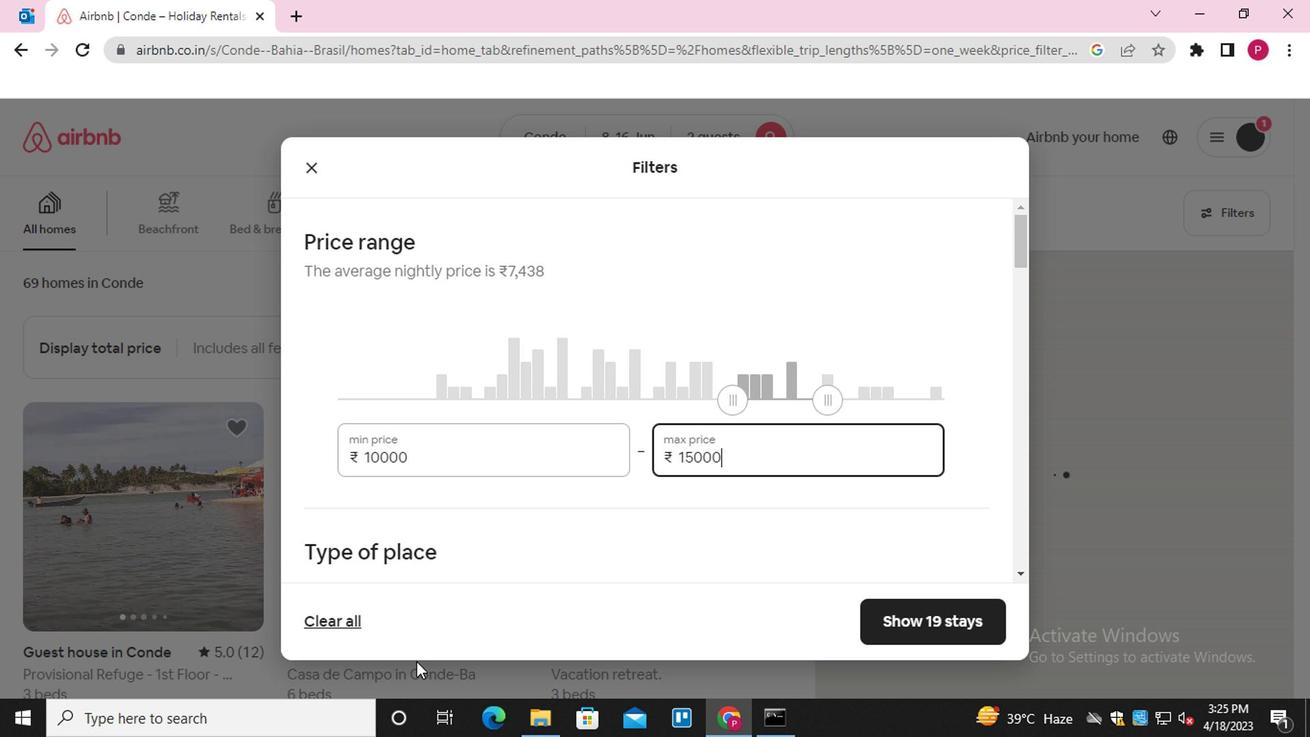
Action: Mouse moved to (457, 608)
Screenshot: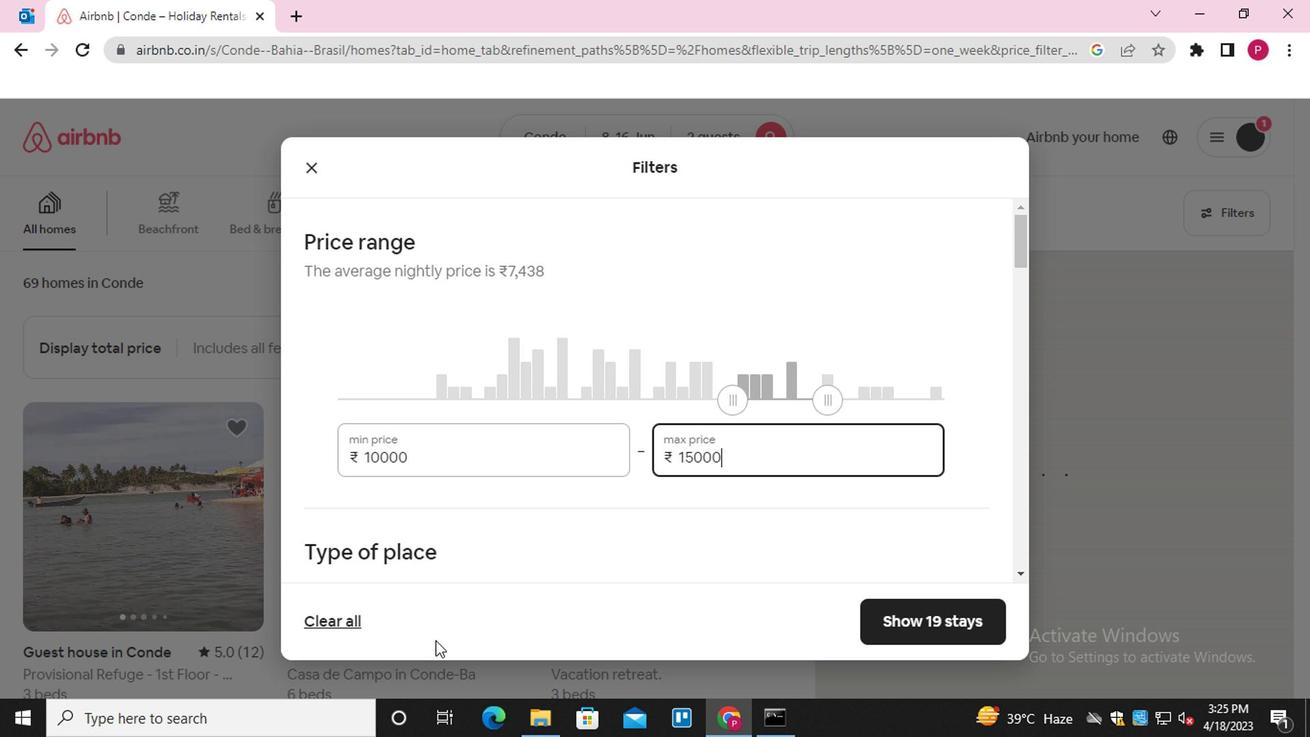 
Action: Mouse scrolled (457, 606) with delta (0, -1)
Screenshot: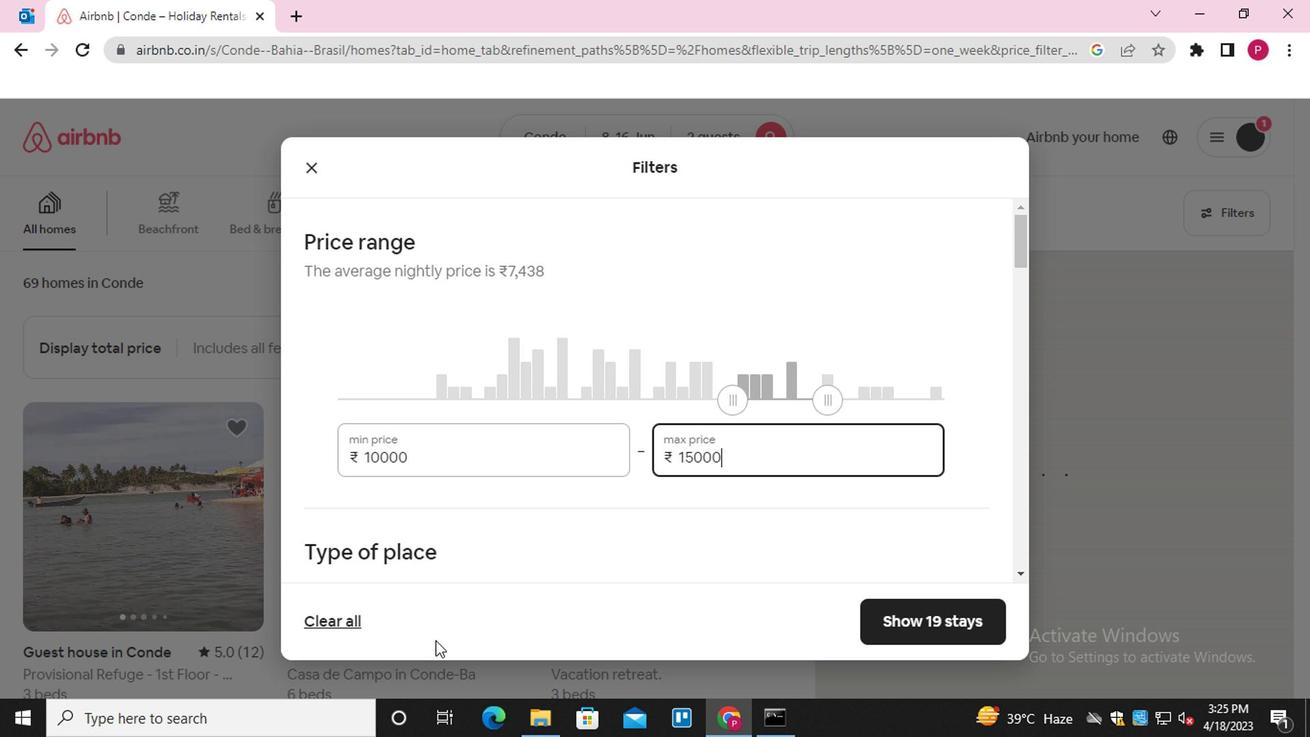 
Action: Mouse moved to (469, 590)
Screenshot: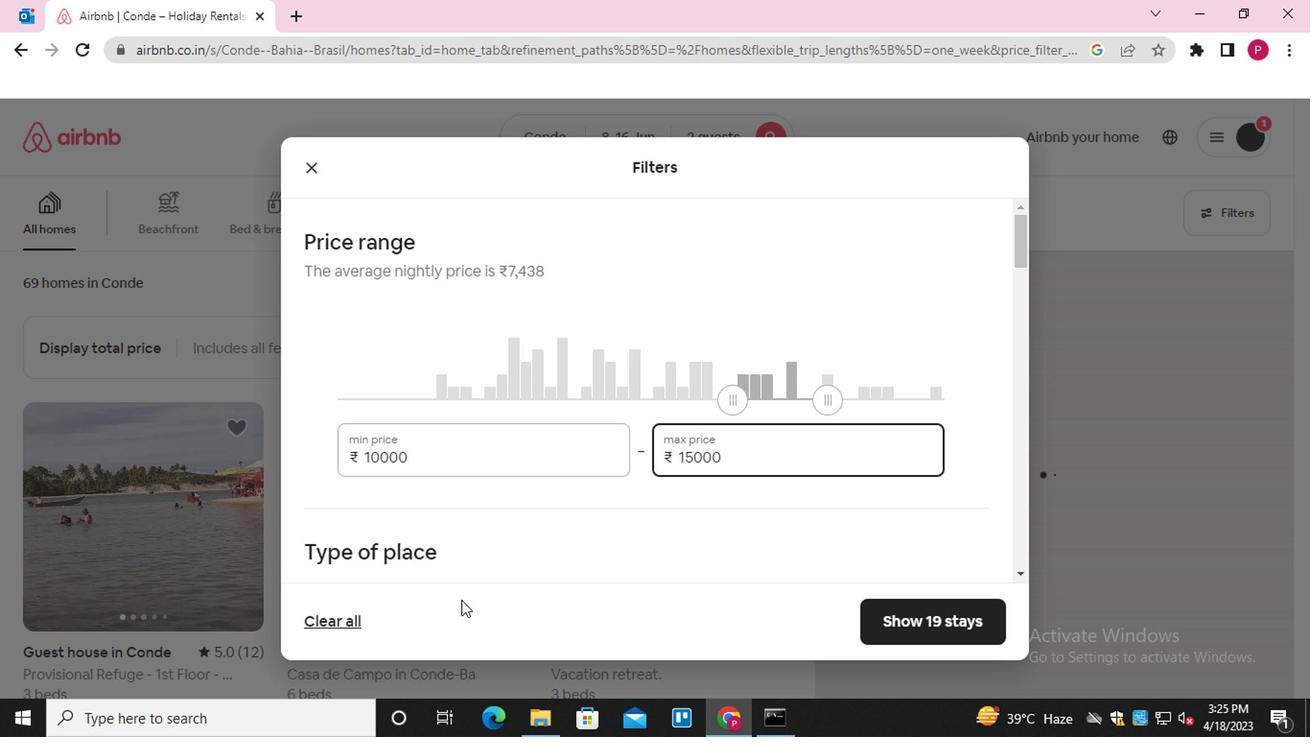 
Action: Mouse scrolled (469, 589) with delta (0, 0)
Screenshot: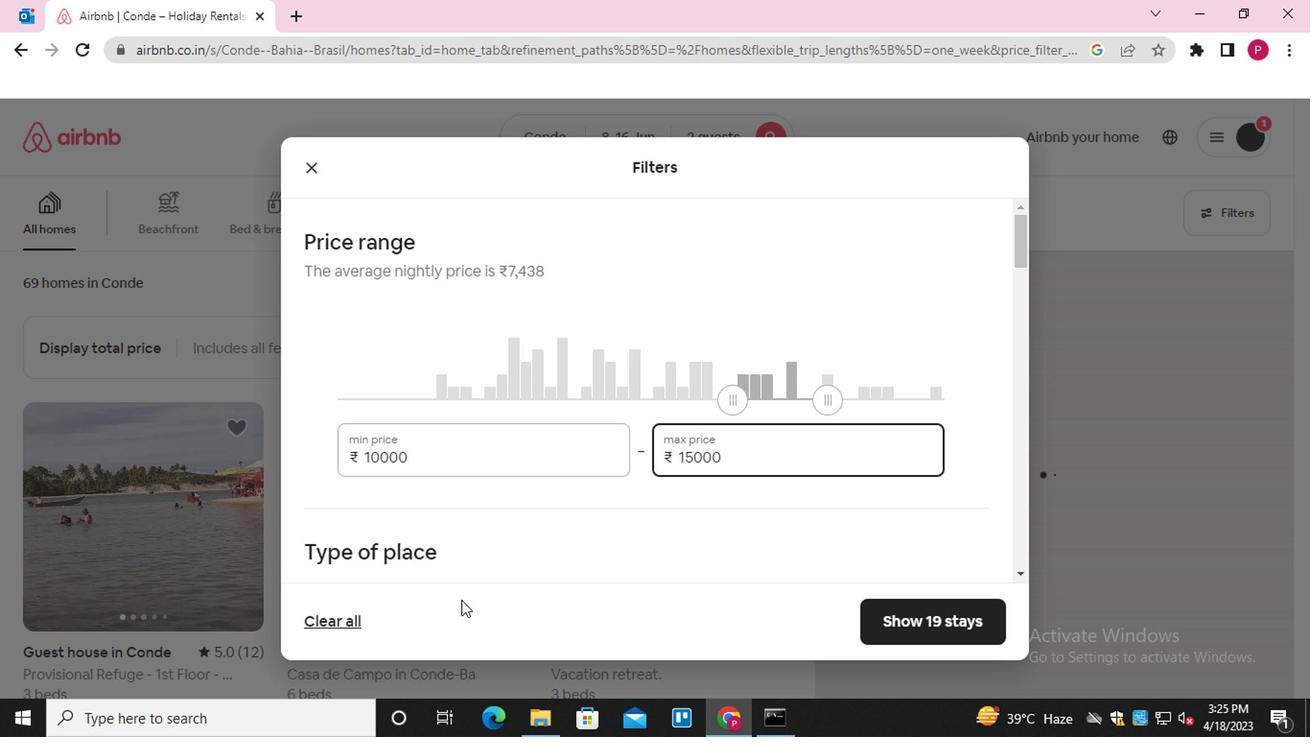 
Action: Mouse moved to (472, 587)
Screenshot: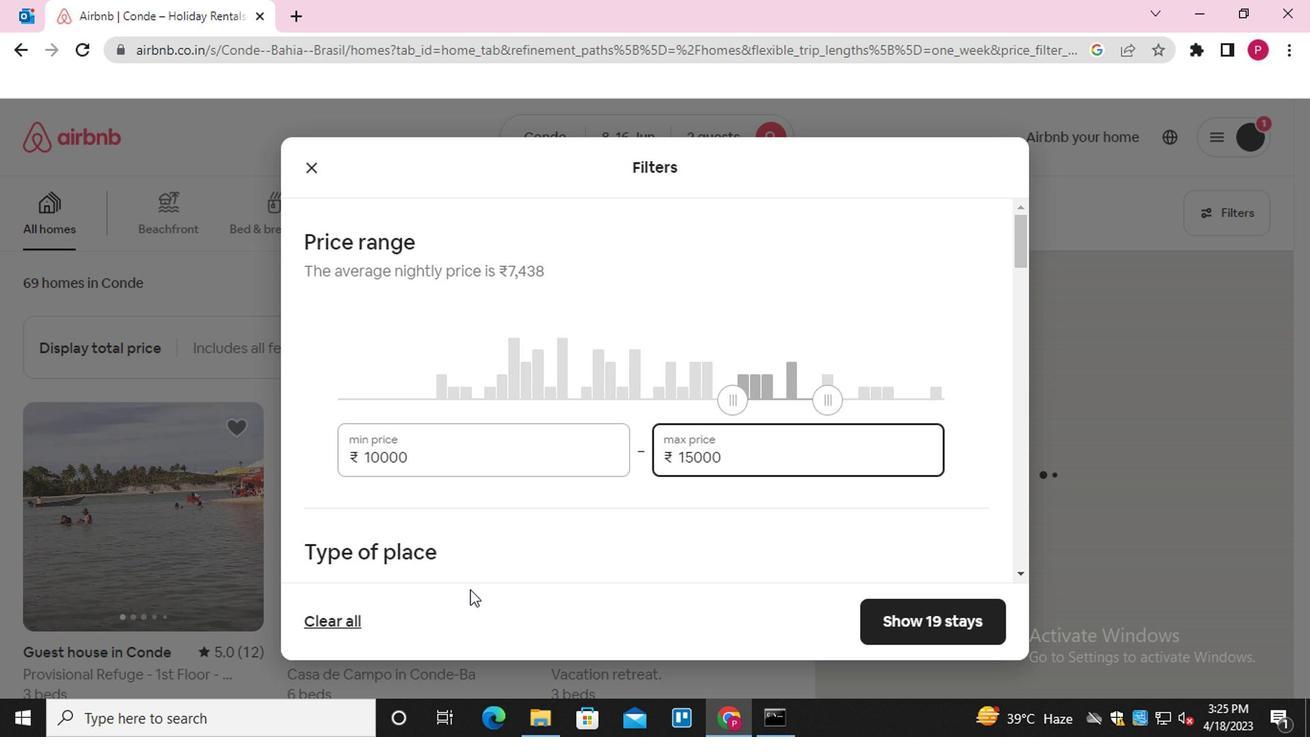 
Action: Mouse scrolled (472, 587) with delta (0, 0)
Screenshot: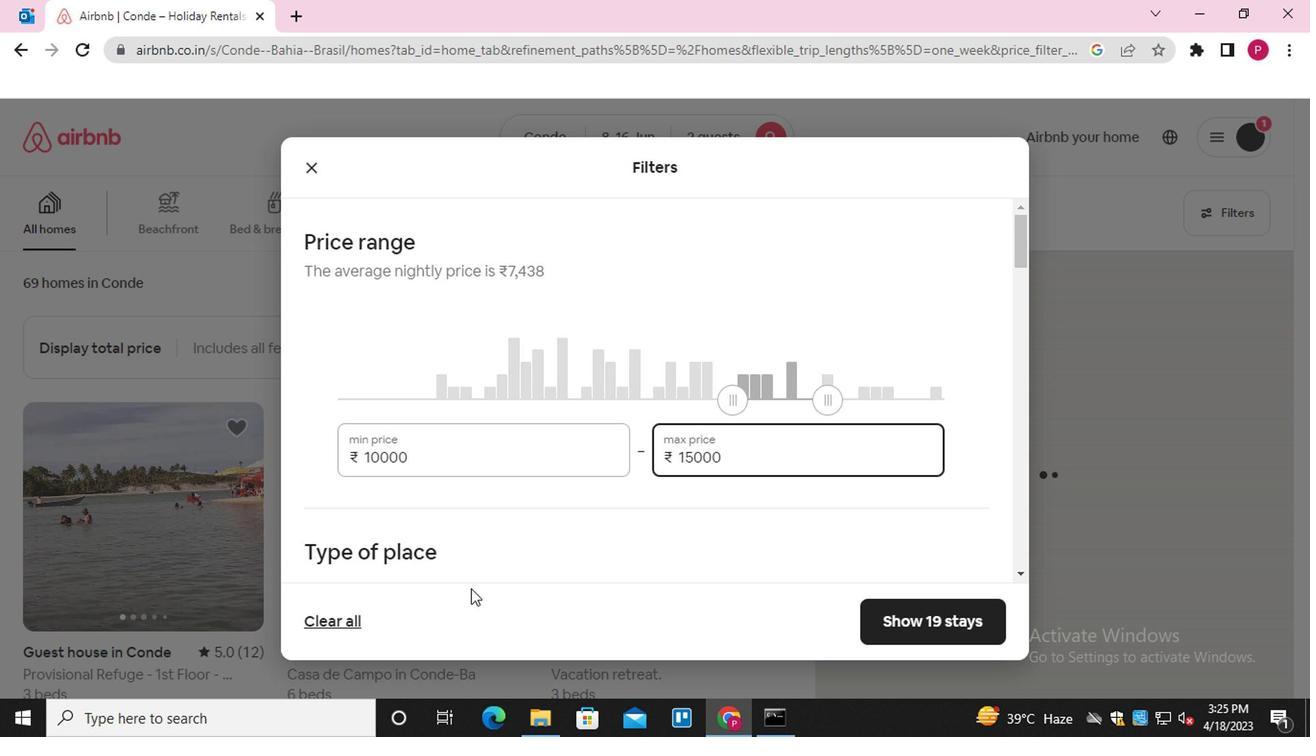 
Action: Mouse moved to (480, 539)
Screenshot: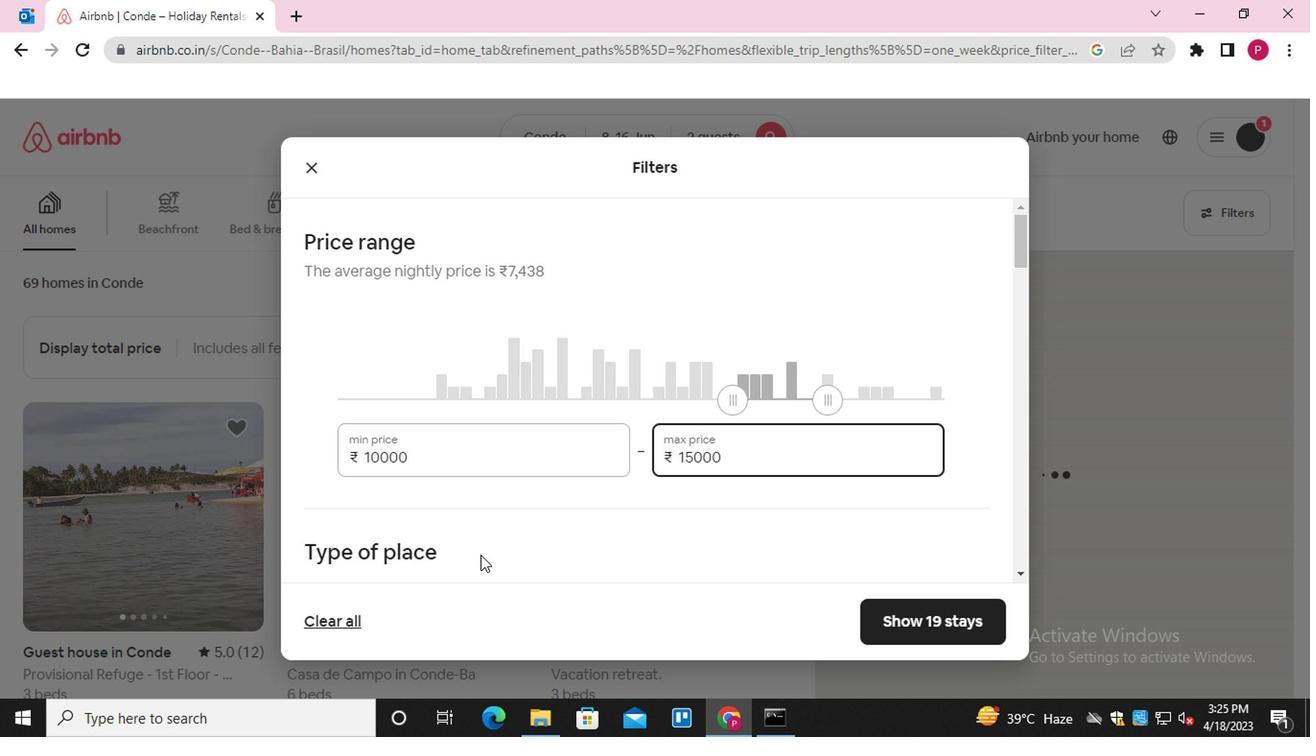 
Action: Mouse scrolled (480, 538) with delta (0, -1)
Screenshot: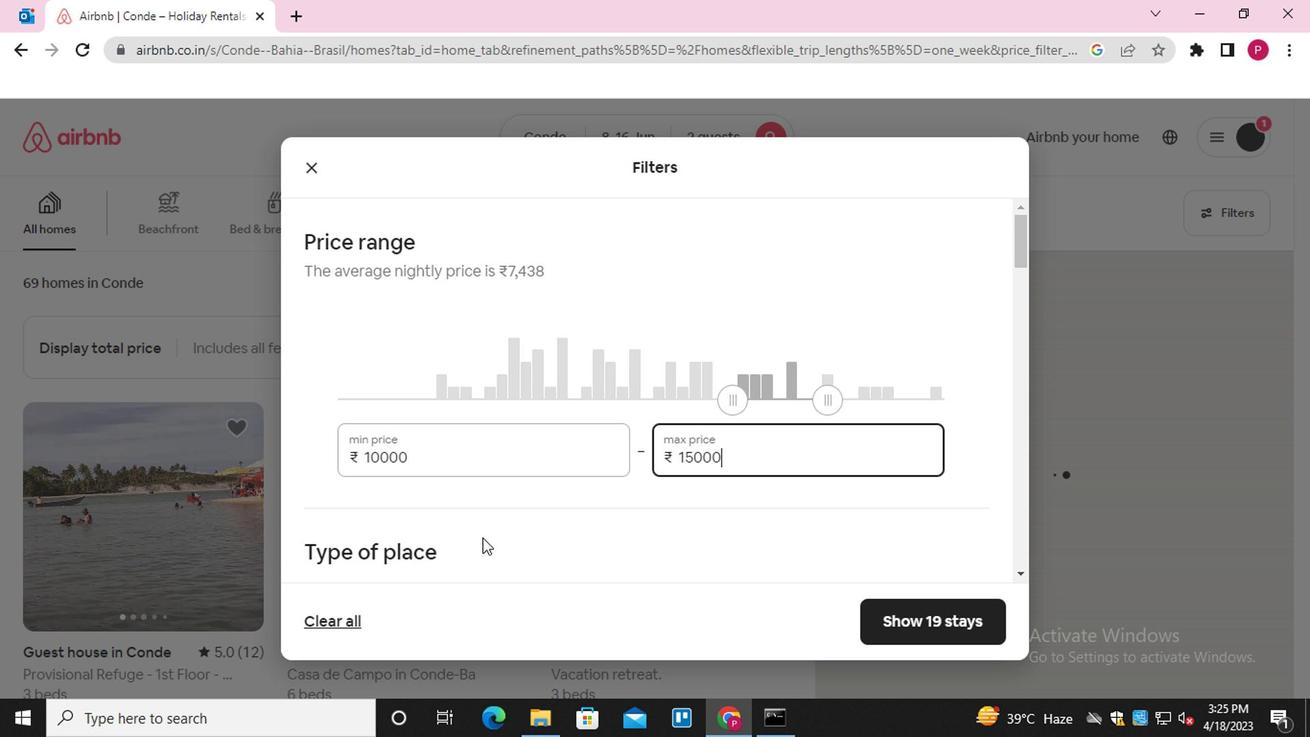 
Action: Mouse scrolled (480, 538) with delta (0, -1)
Screenshot: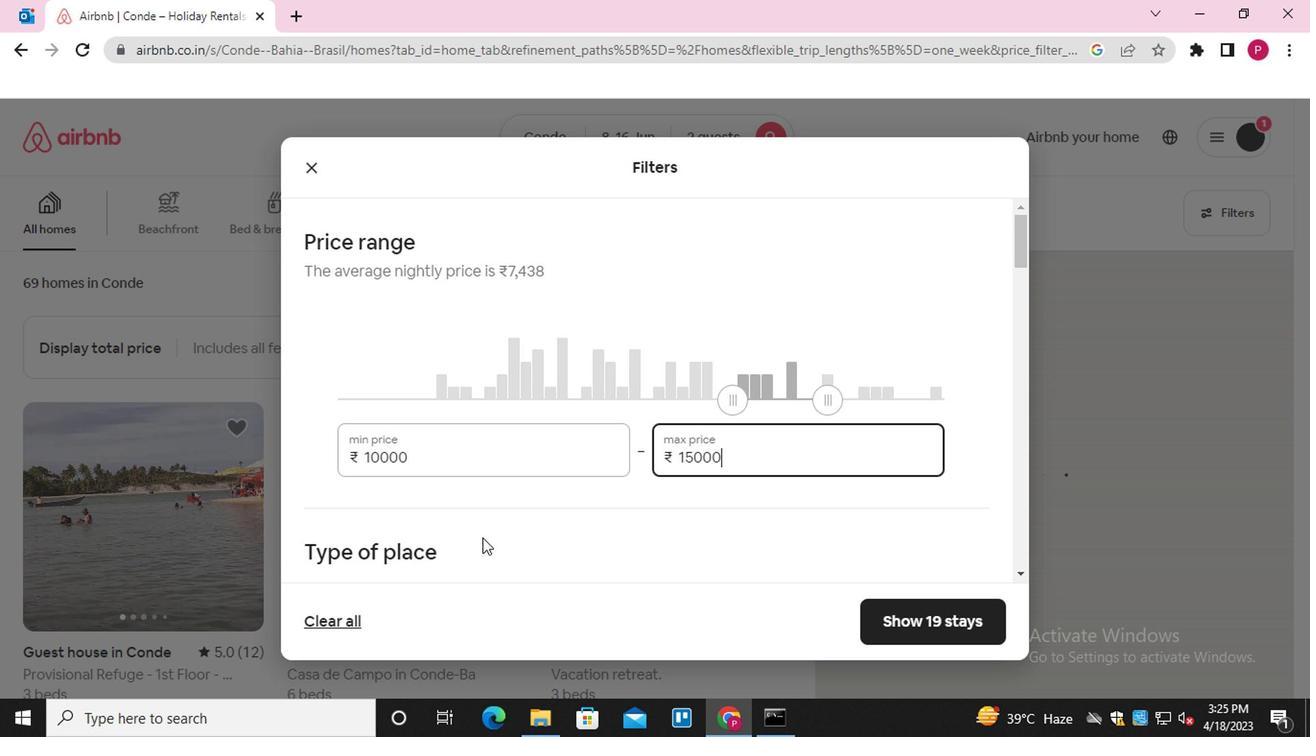 
Action: Mouse moved to (310, 421)
Screenshot: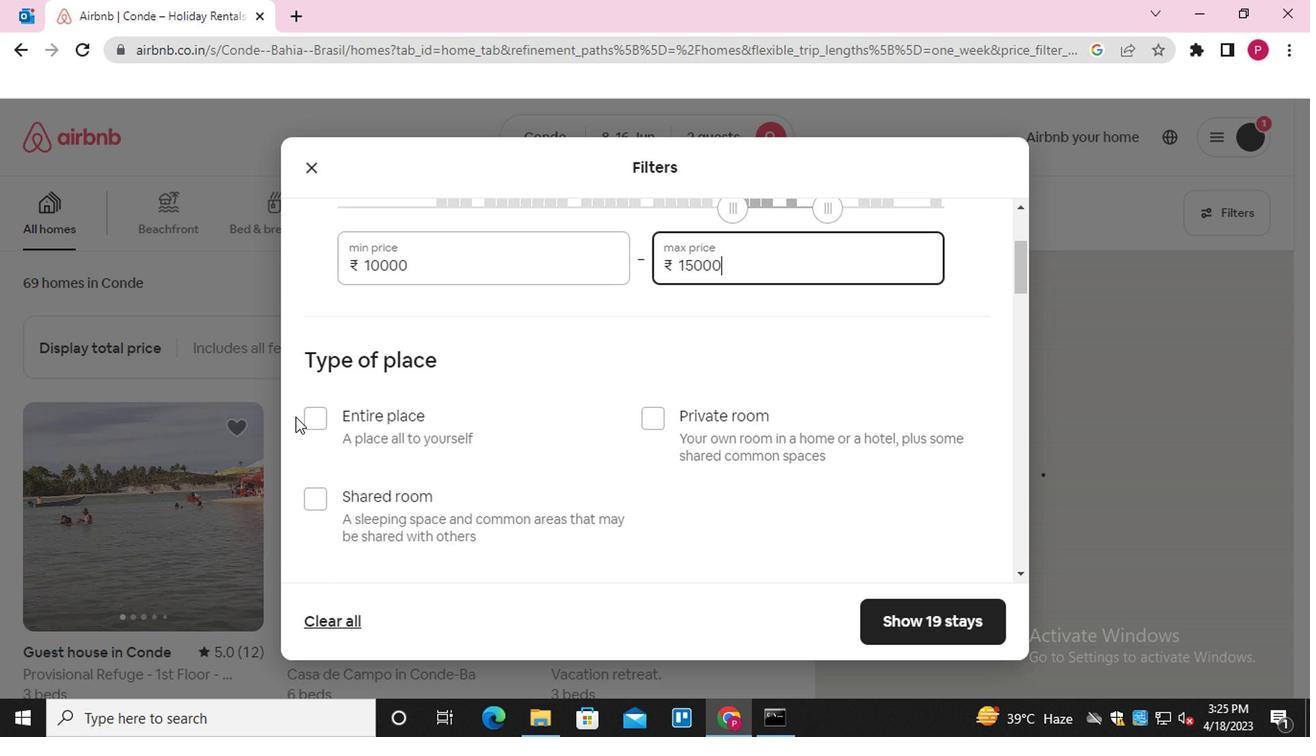 
Action: Mouse pressed left at (310, 421)
Screenshot: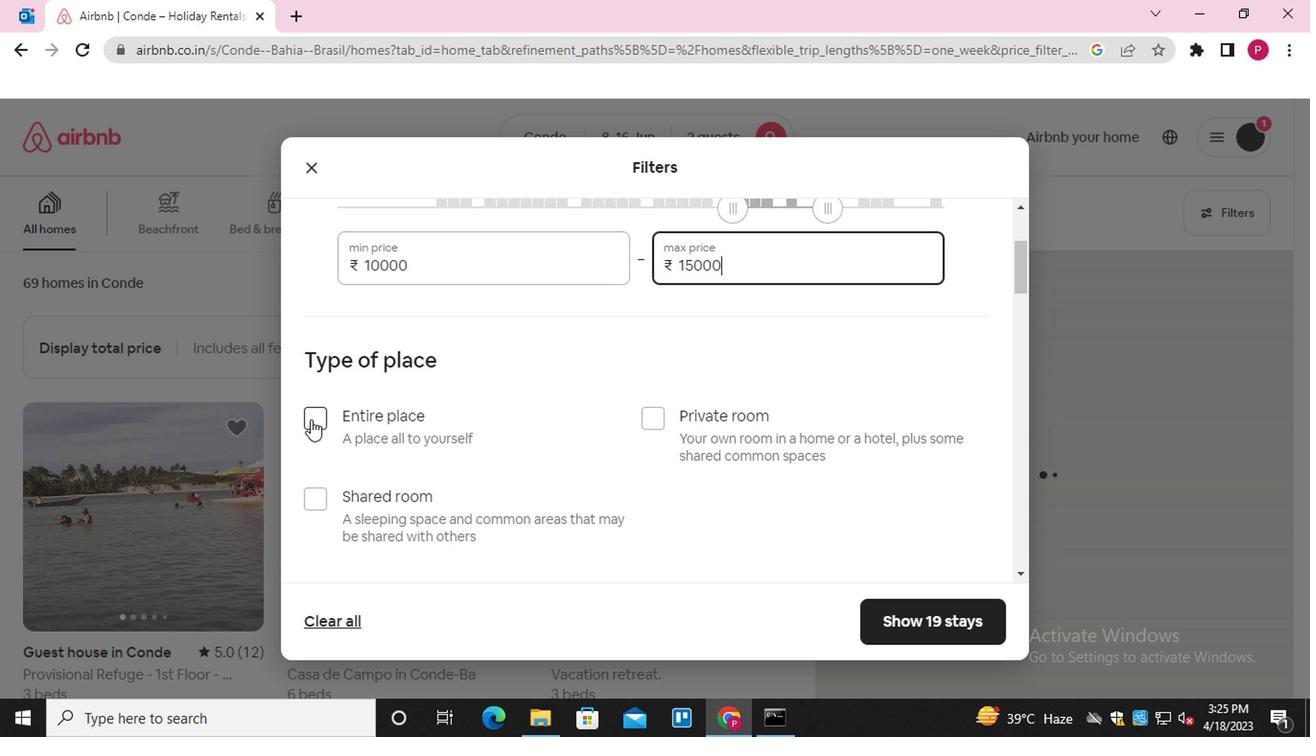 
Action: Mouse moved to (446, 443)
Screenshot: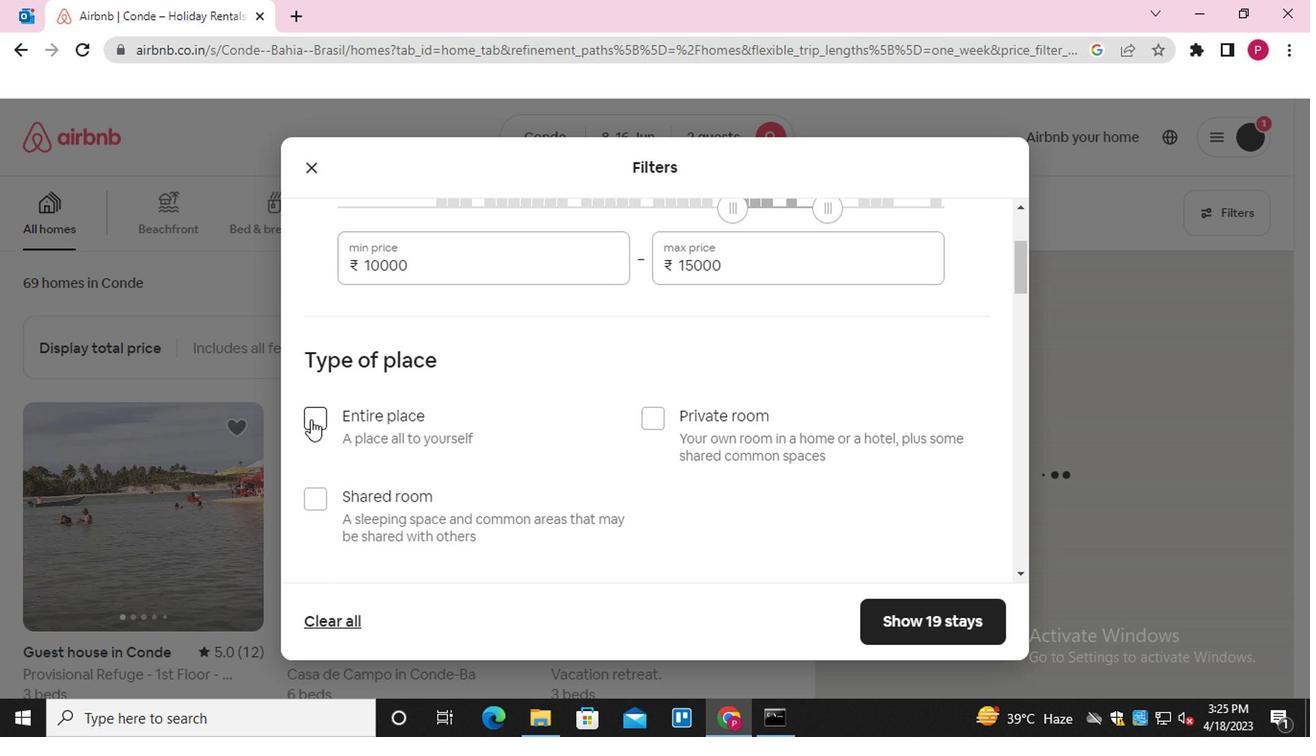 
Action: Mouse scrolled (446, 443) with delta (0, 0)
Screenshot: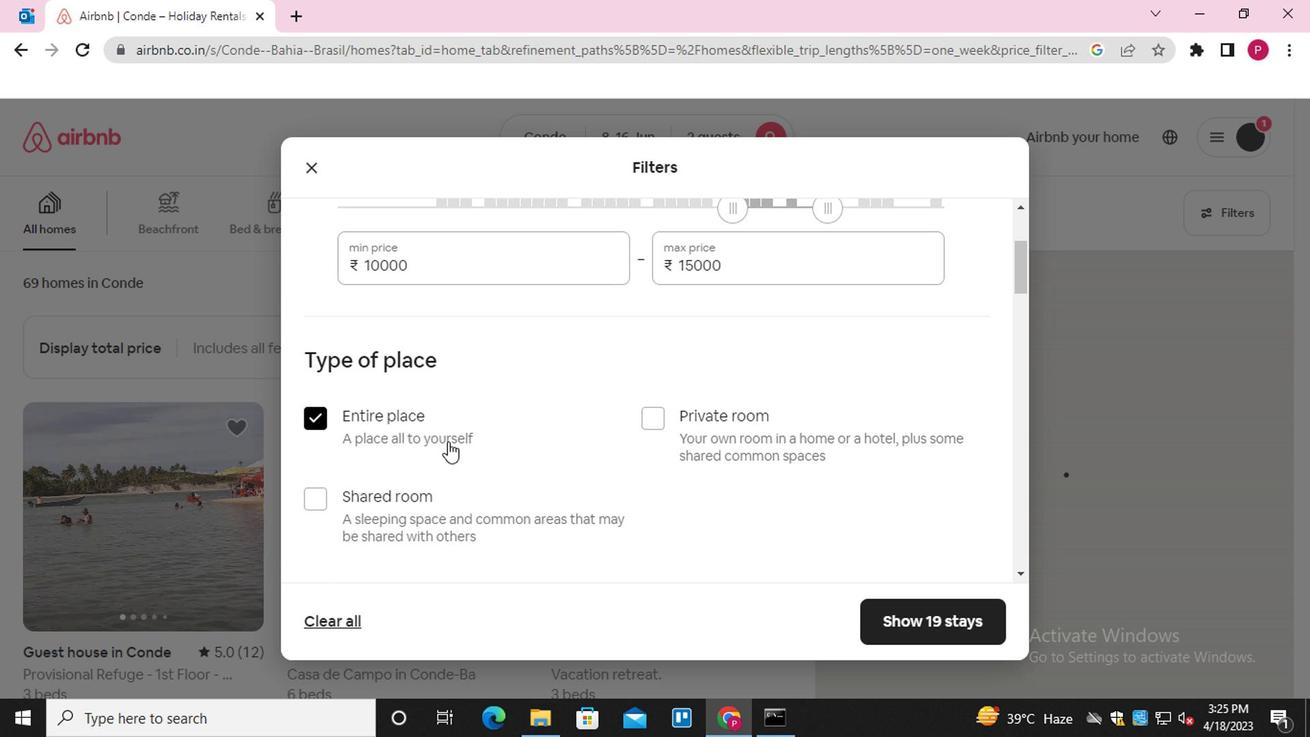 
Action: Mouse scrolled (446, 443) with delta (0, 0)
Screenshot: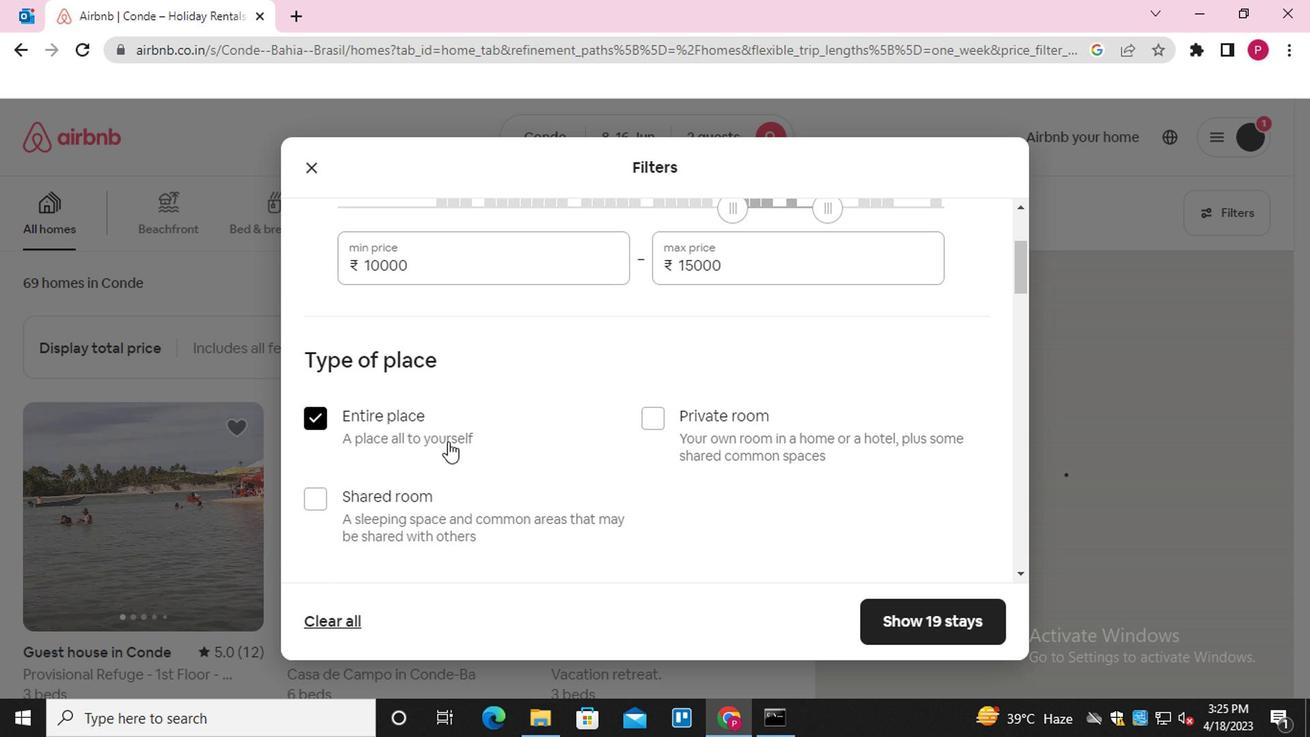
Action: Mouse scrolled (446, 443) with delta (0, 0)
Screenshot: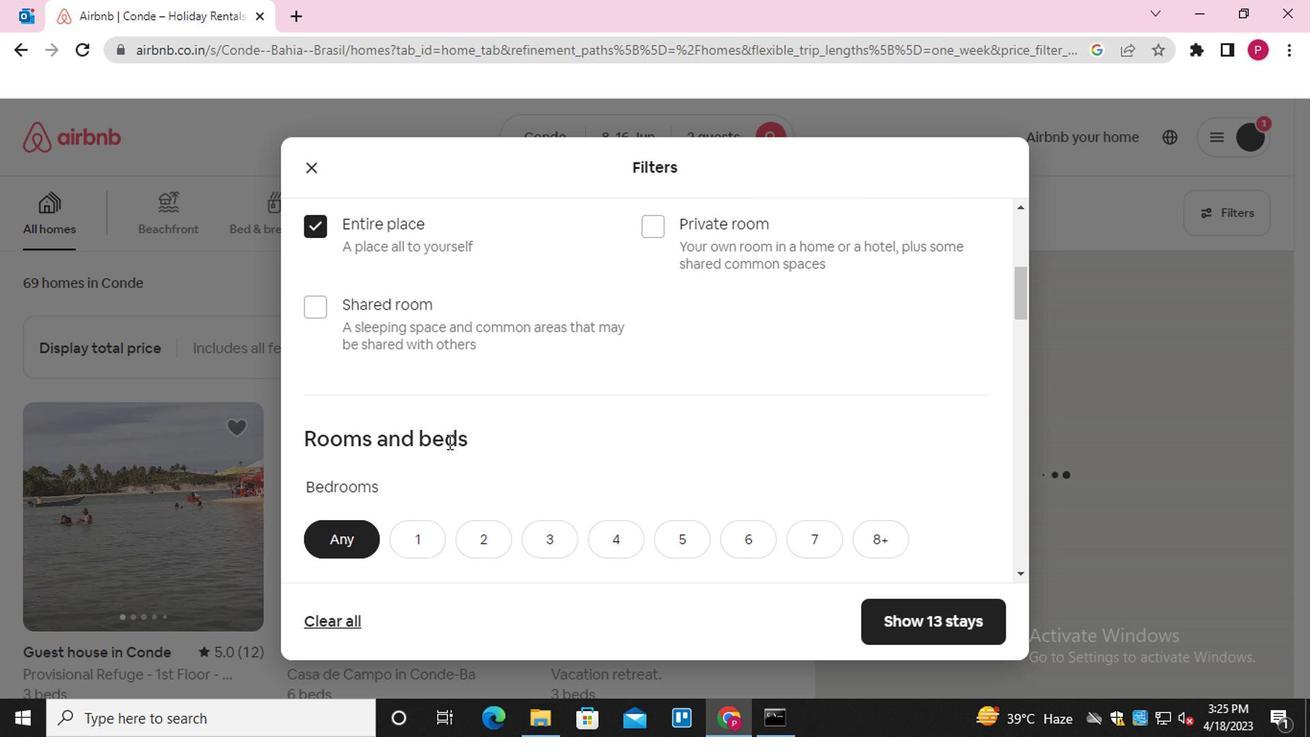 
Action: Mouse scrolled (446, 443) with delta (0, 0)
Screenshot: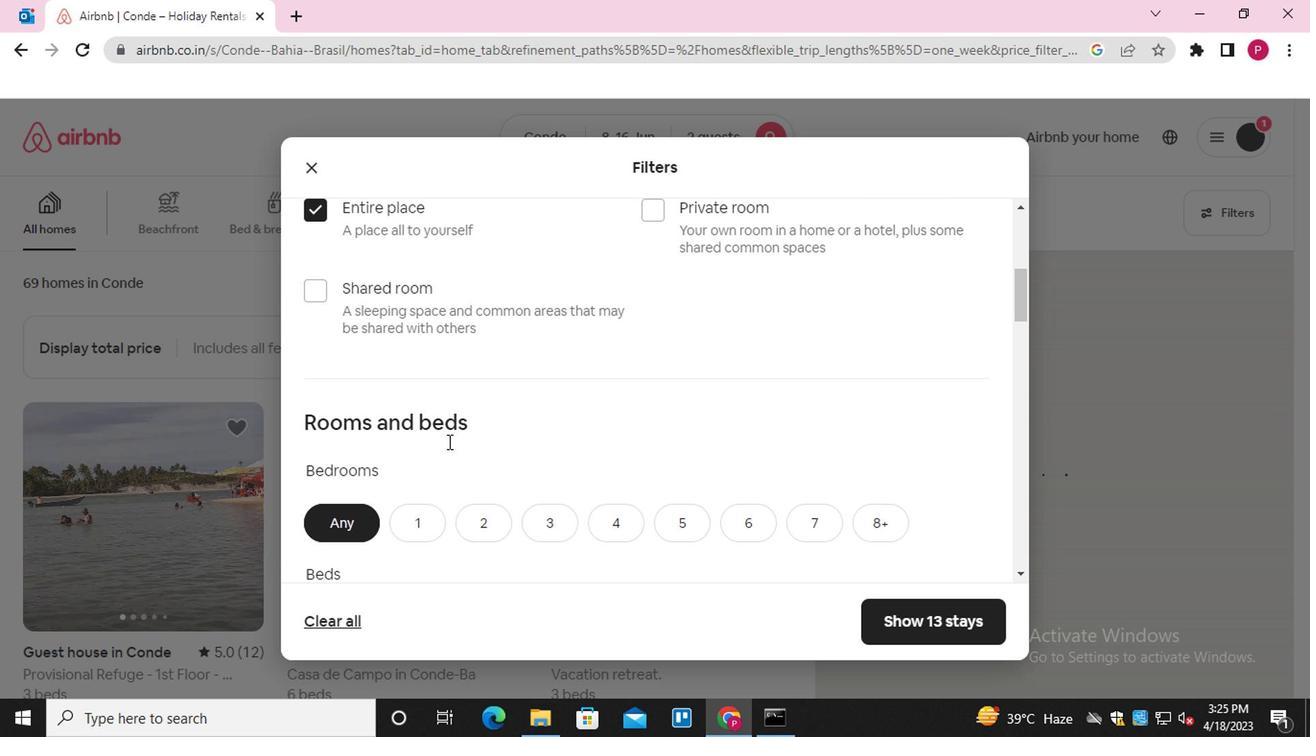 
Action: Mouse scrolled (446, 443) with delta (0, 0)
Screenshot: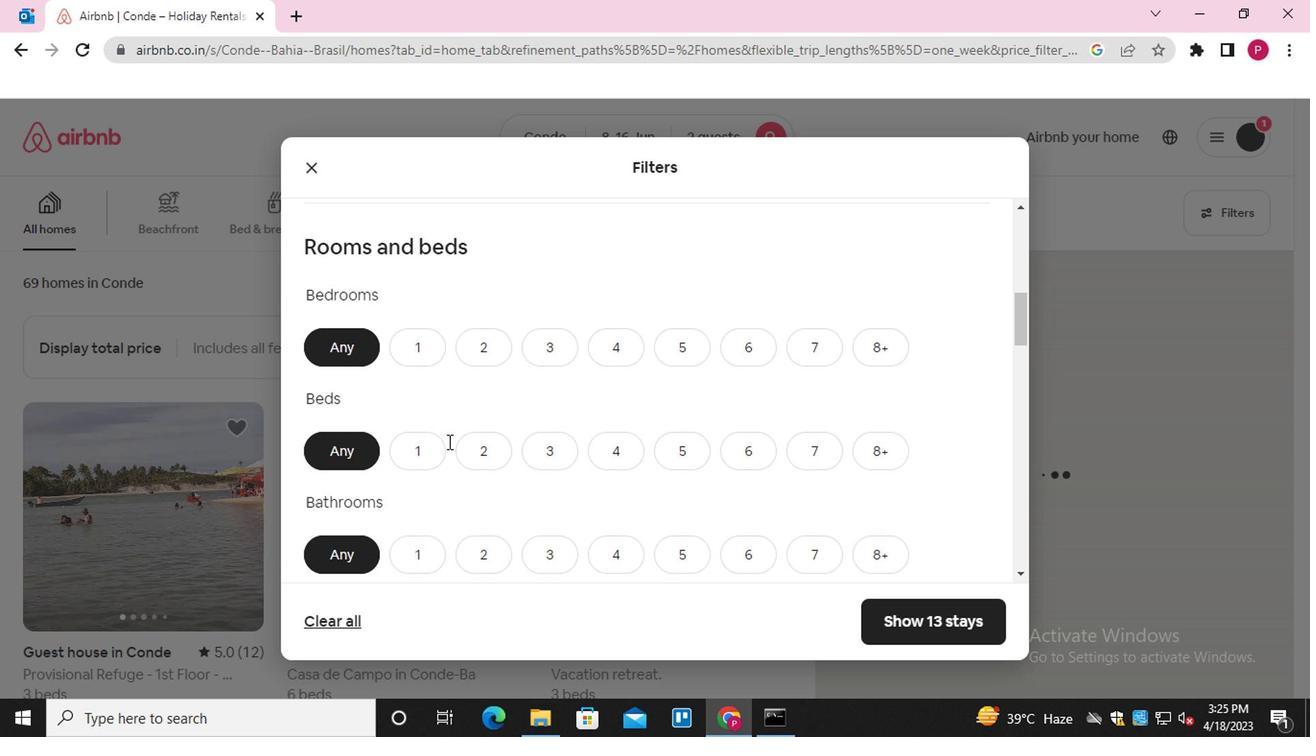 
Action: Mouse moved to (419, 261)
Screenshot: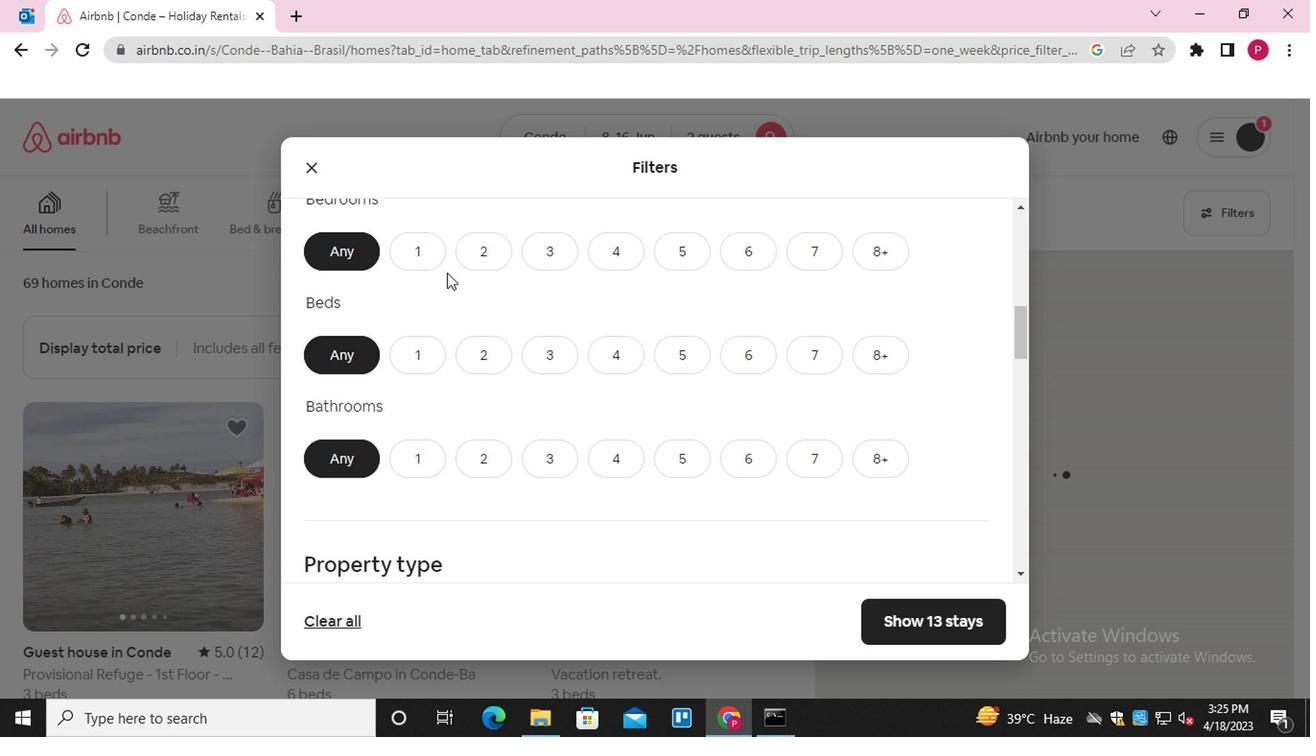 
Action: Mouse pressed left at (419, 261)
Screenshot: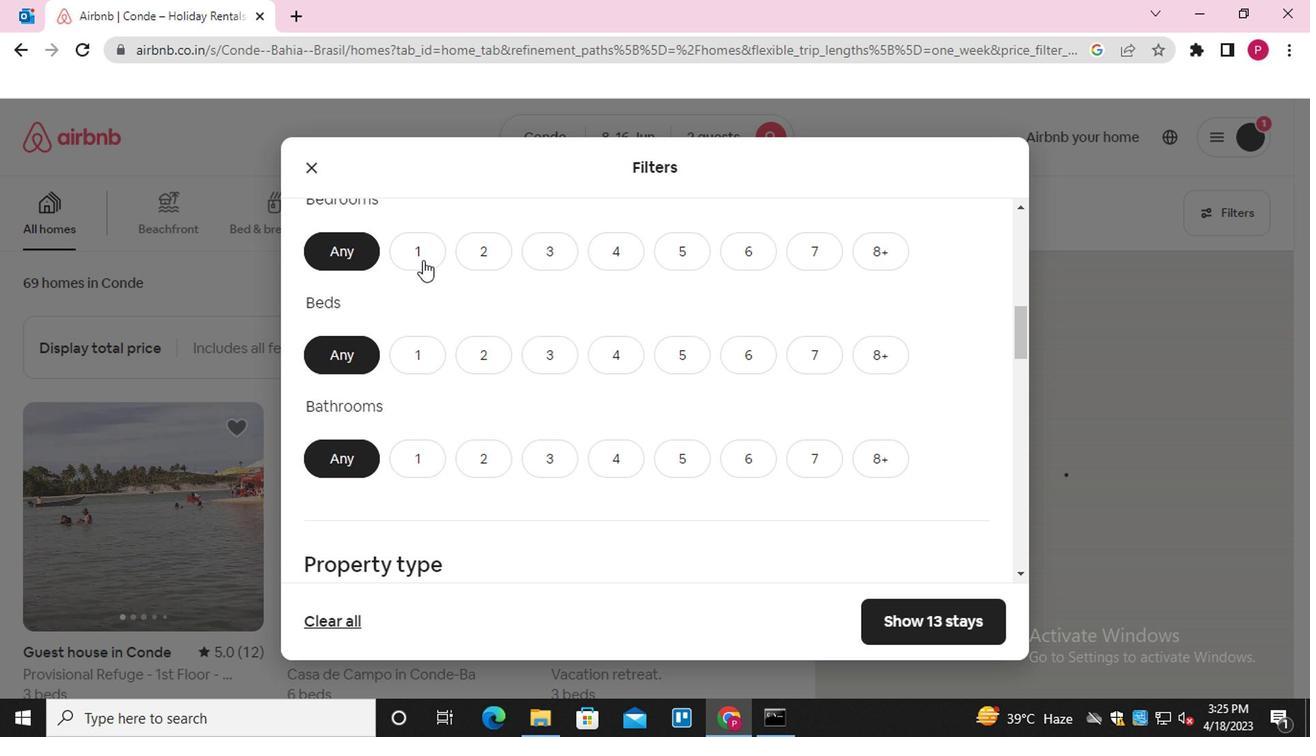 
Action: Mouse moved to (410, 363)
Screenshot: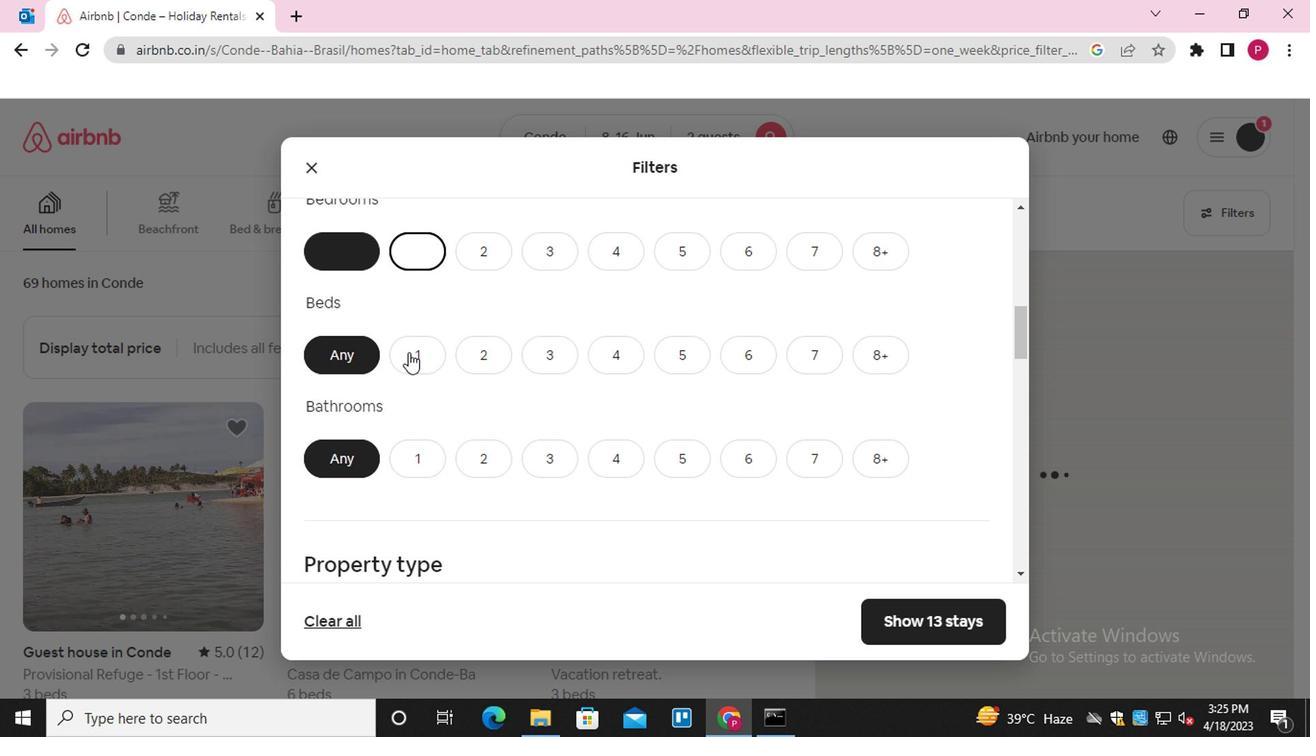 
Action: Mouse pressed left at (410, 363)
Screenshot: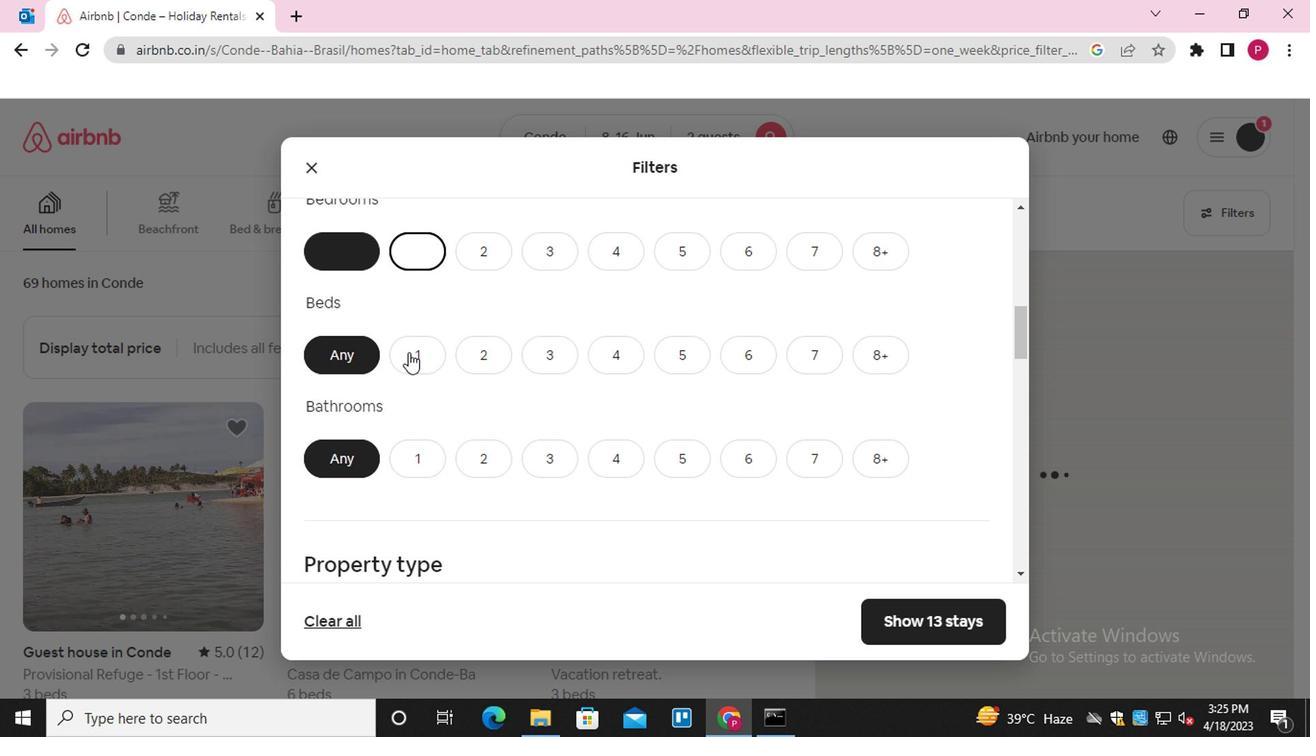
Action: Mouse moved to (428, 462)
Screenshot: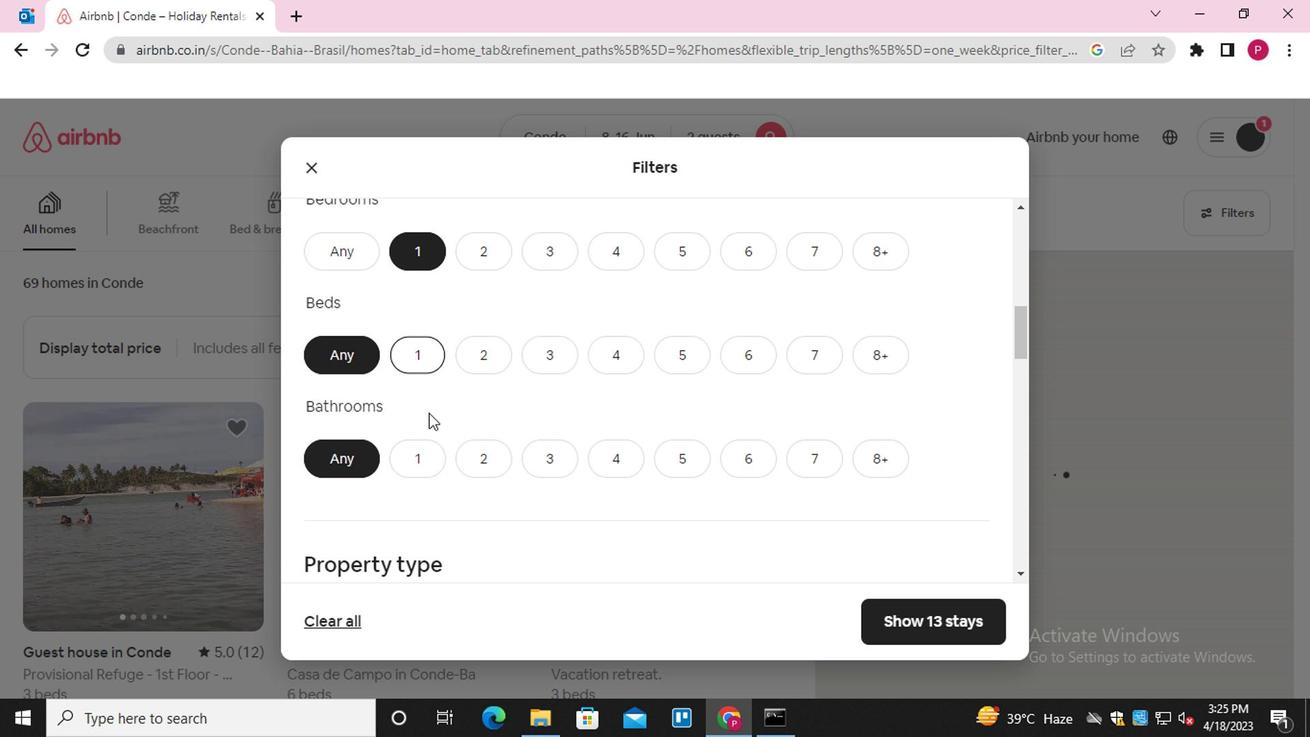 
Action: Mouse pressed left at (428, 462)
Screenshot: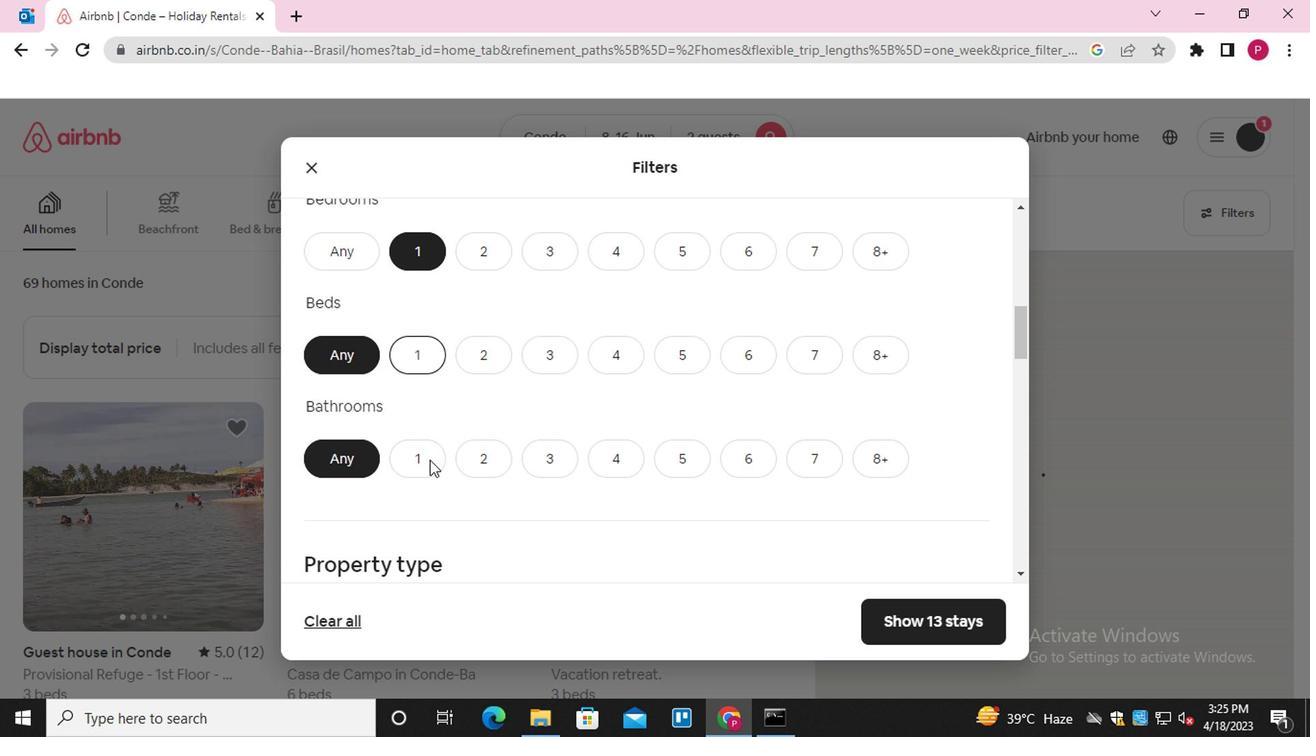 
Action: Mouse moved to (543, 531)
Screenshot: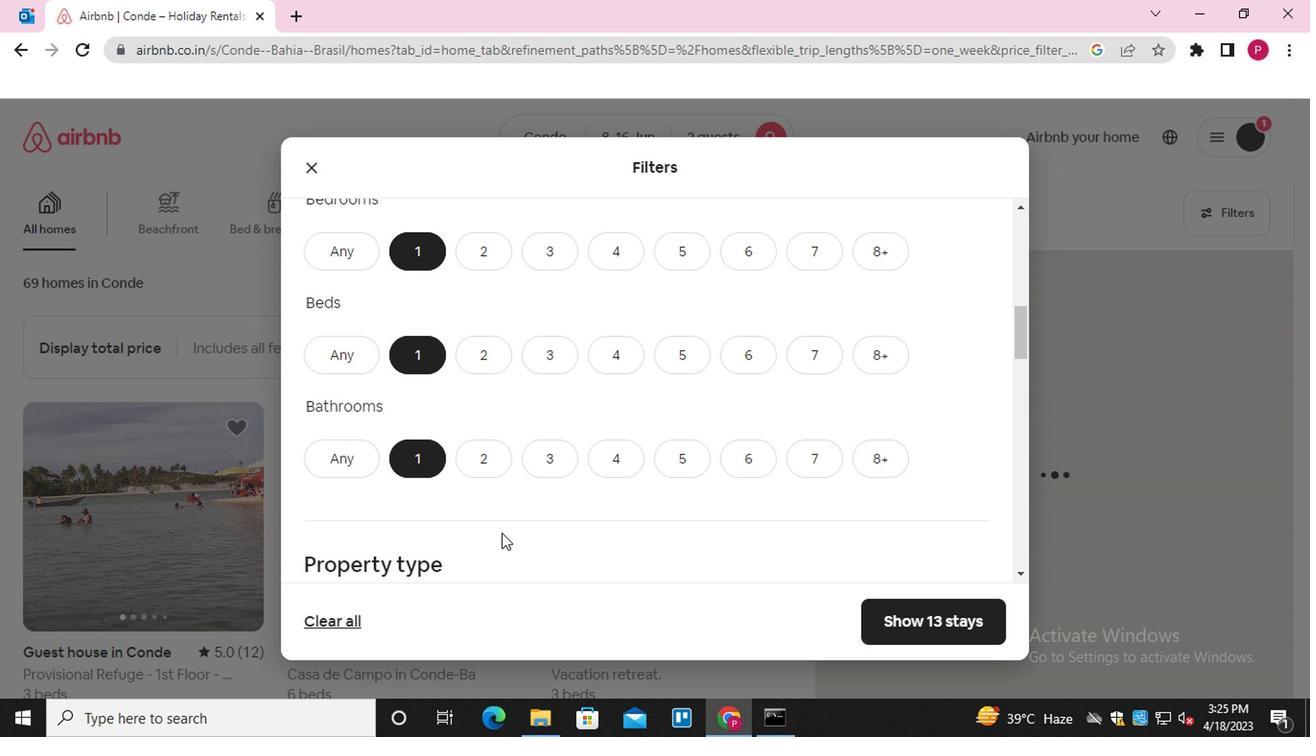 
Action: Mouse scrolled (543, 531) with delta (0, 0)
Screenshot: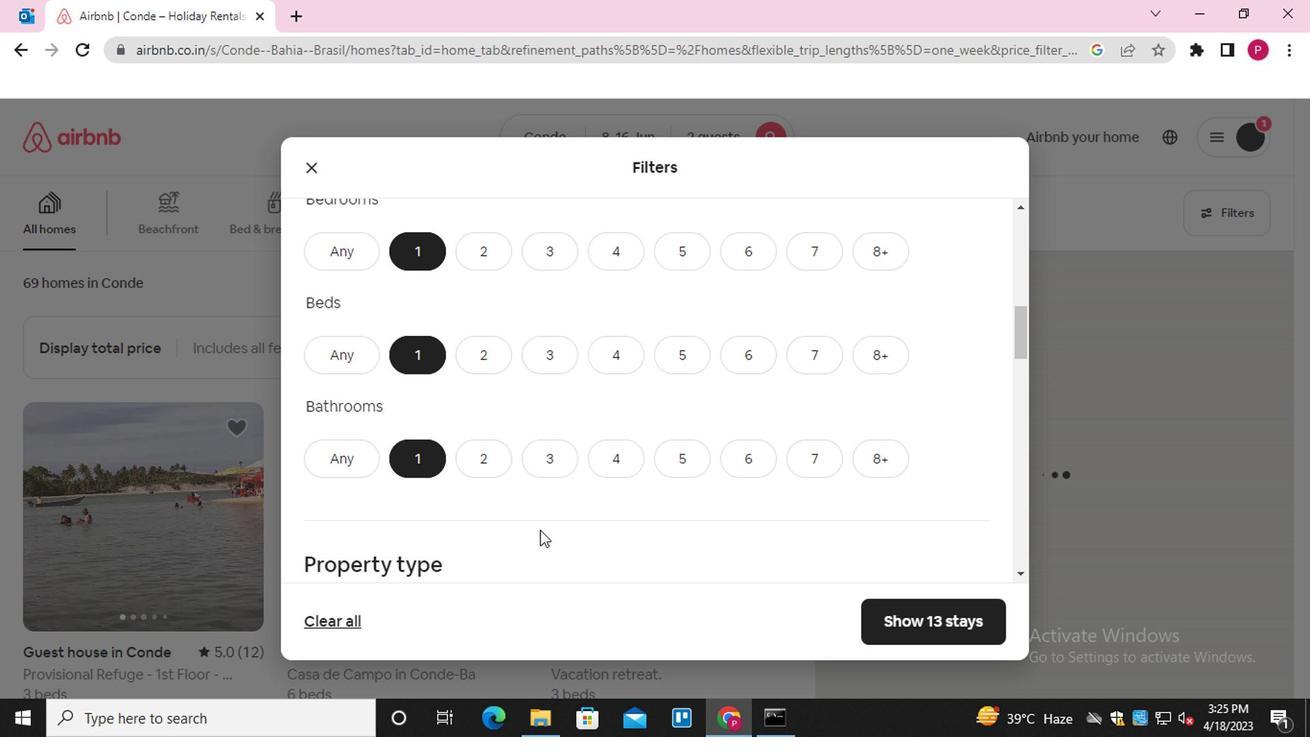 
Action: Mouse scrolled (543, 531) with delta (0, 0)
Screenshot: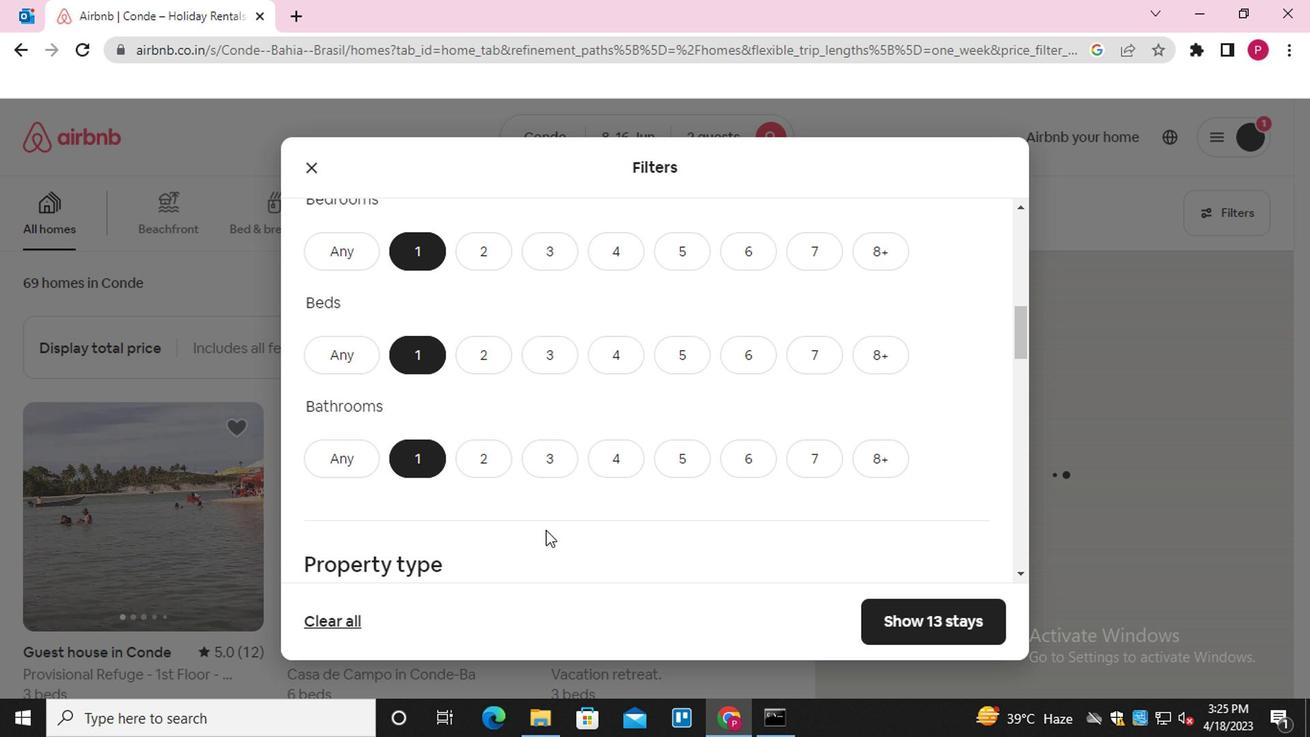 
Action: Mouse scrolled (543, 531) with delta (0, 0)
Screenshot: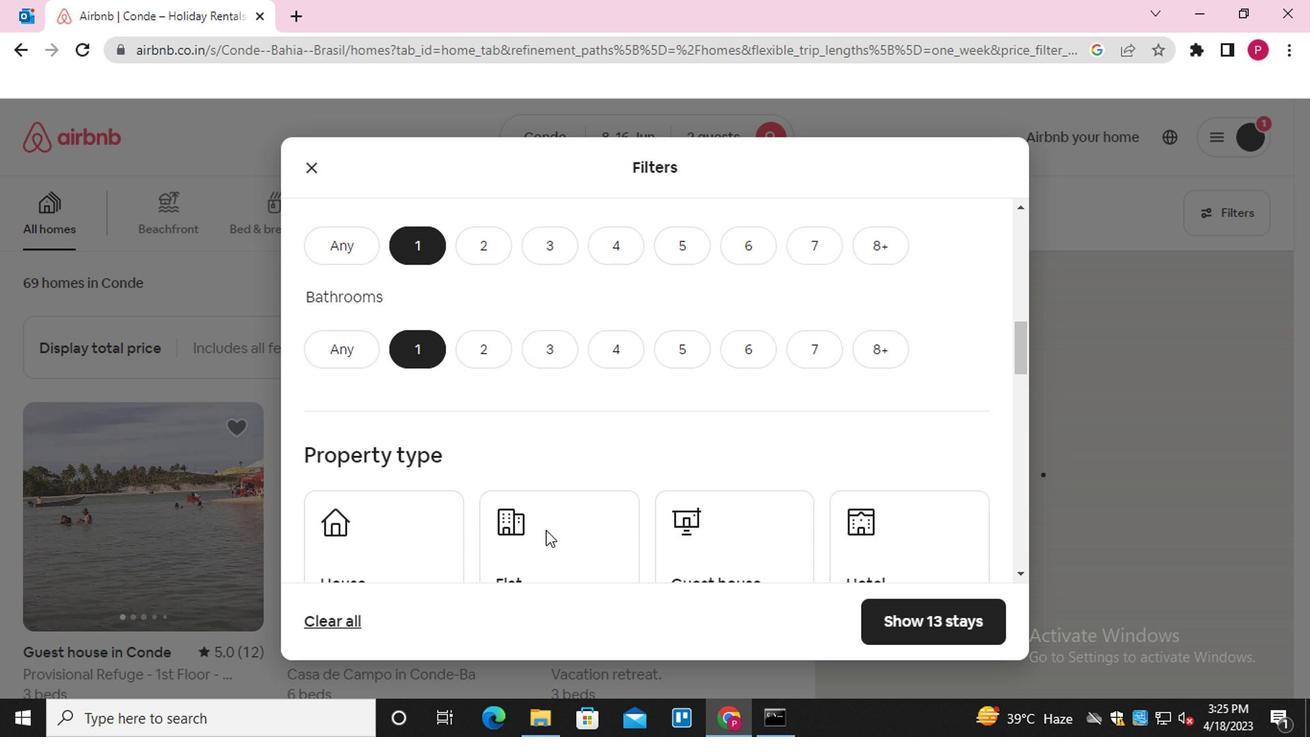 
Action: Mouse moved to (886, 385)
Screenshot: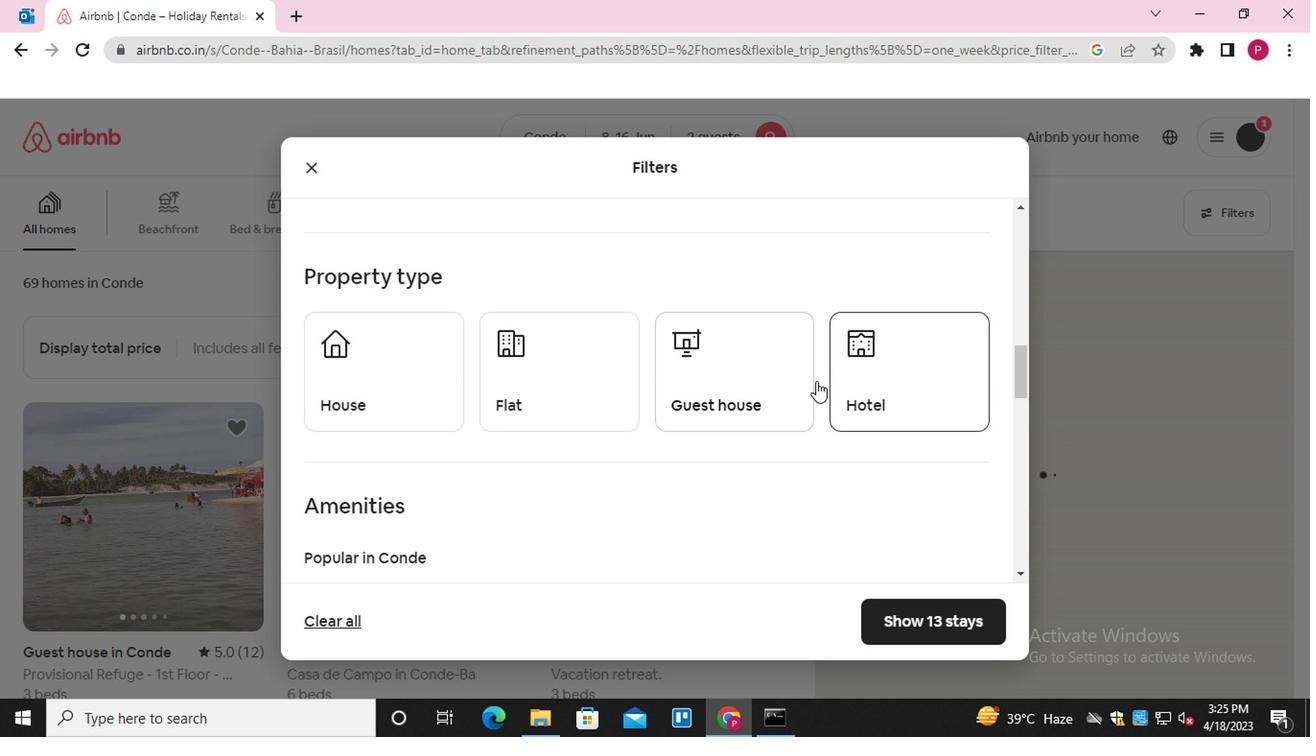 
Action: Mouse pressed left at (886, 385)
Screenshot: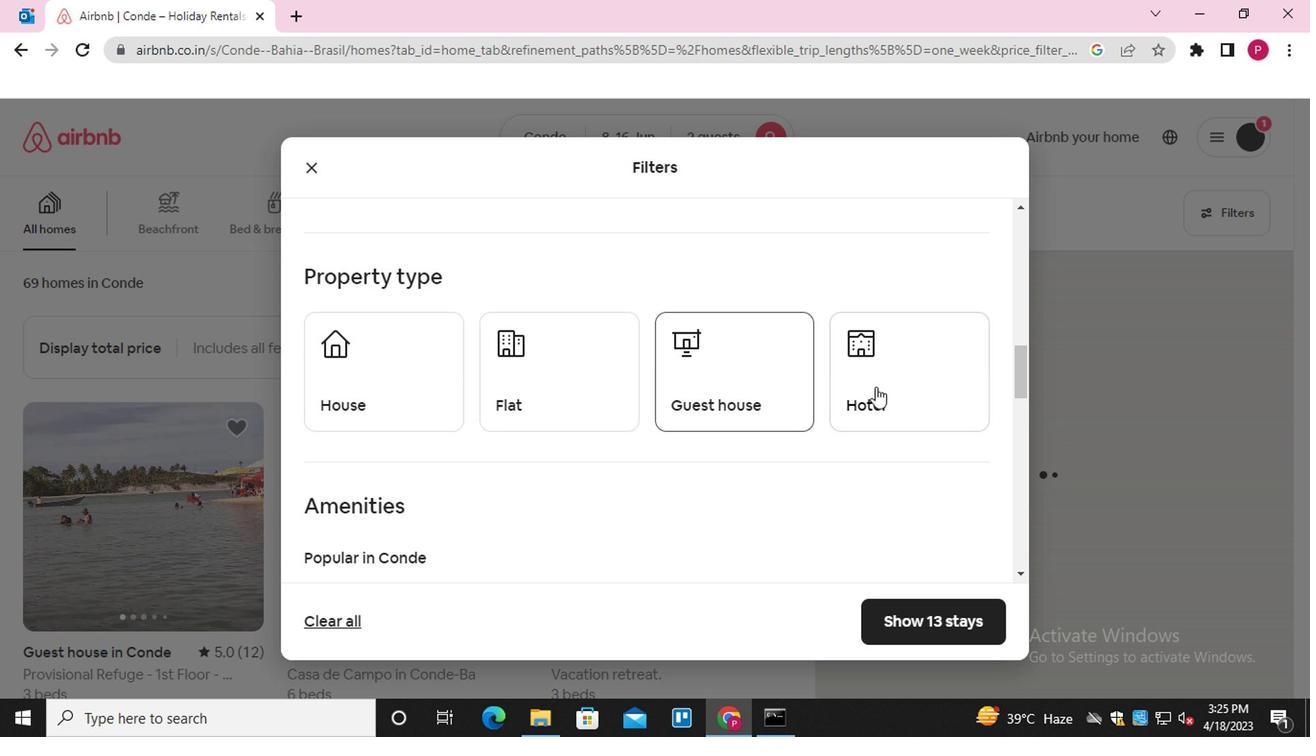 
Action: Mouse moved to (617, 518)
Screenshot: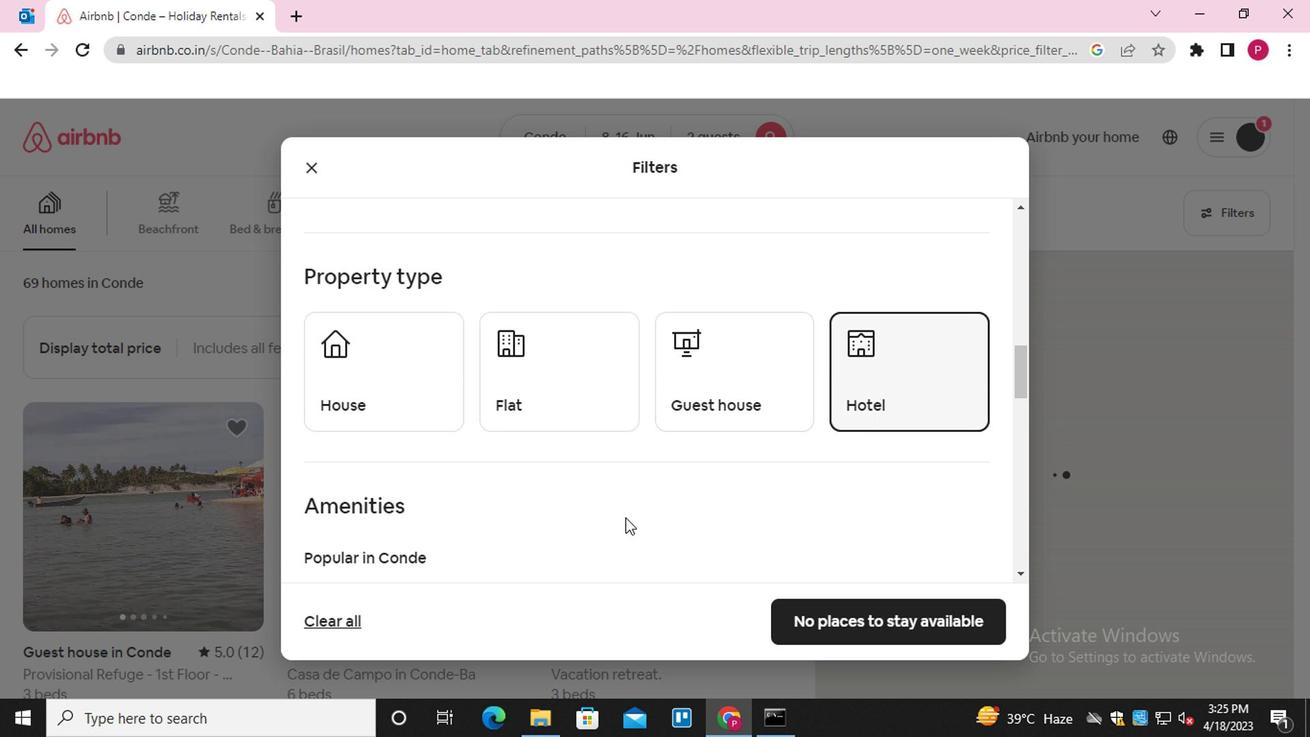
Action: Mouse scrolled (617, 517) with delta (0, -1)
Screenshot: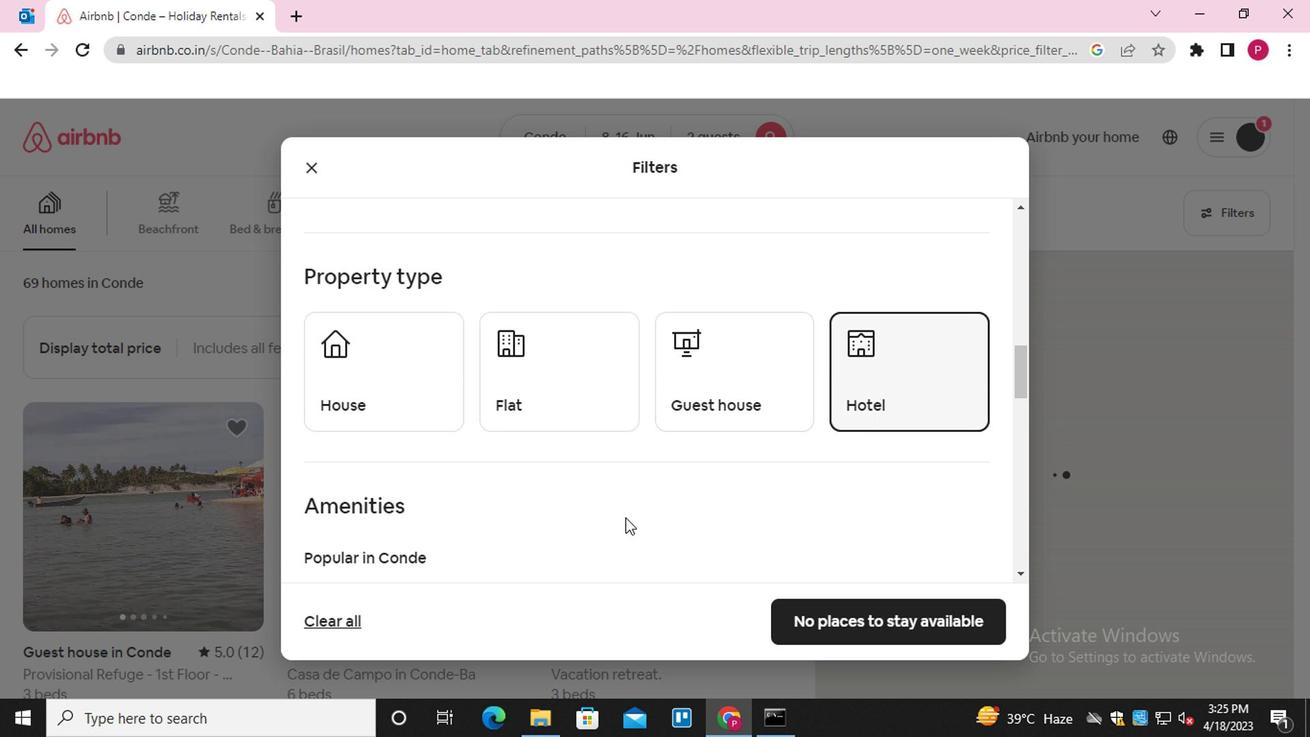 
Action: Mouse scrolled (617, 517) with delta (0, -1)
Screenshot: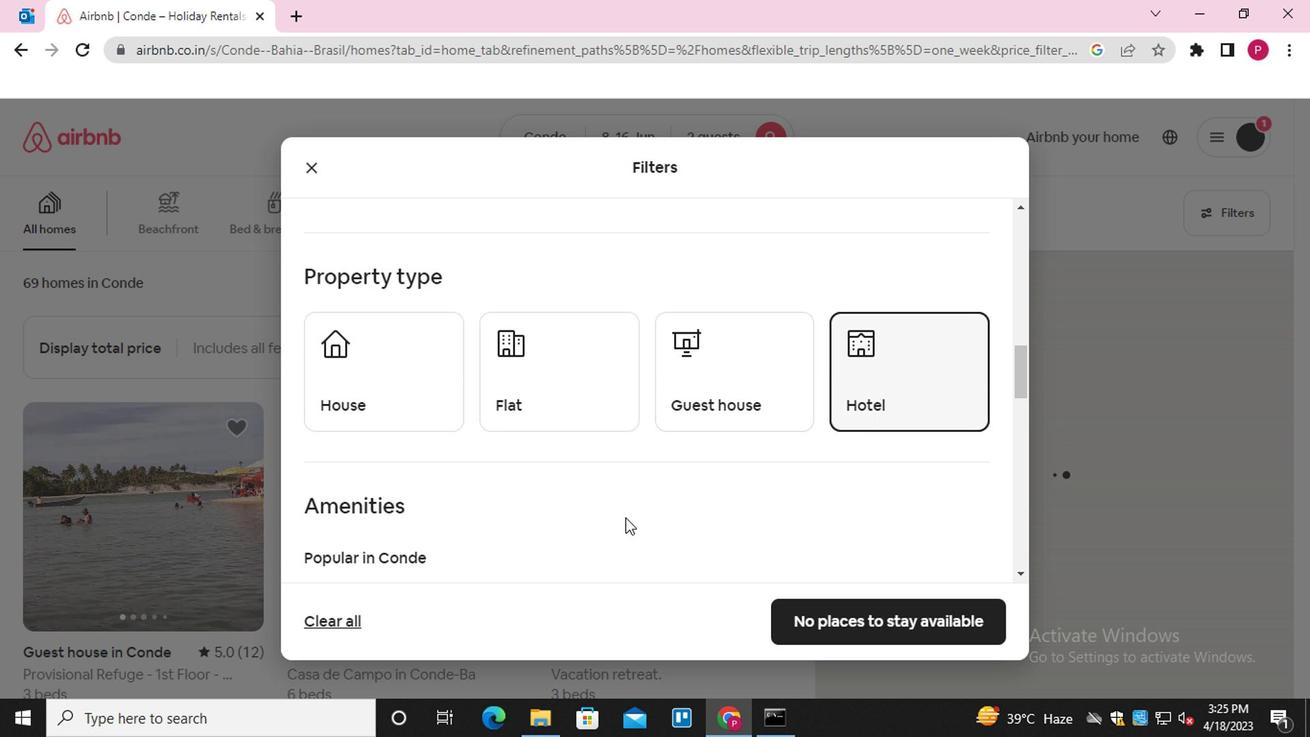 
Action: Mouse moved to (656, 469)
Screenshot: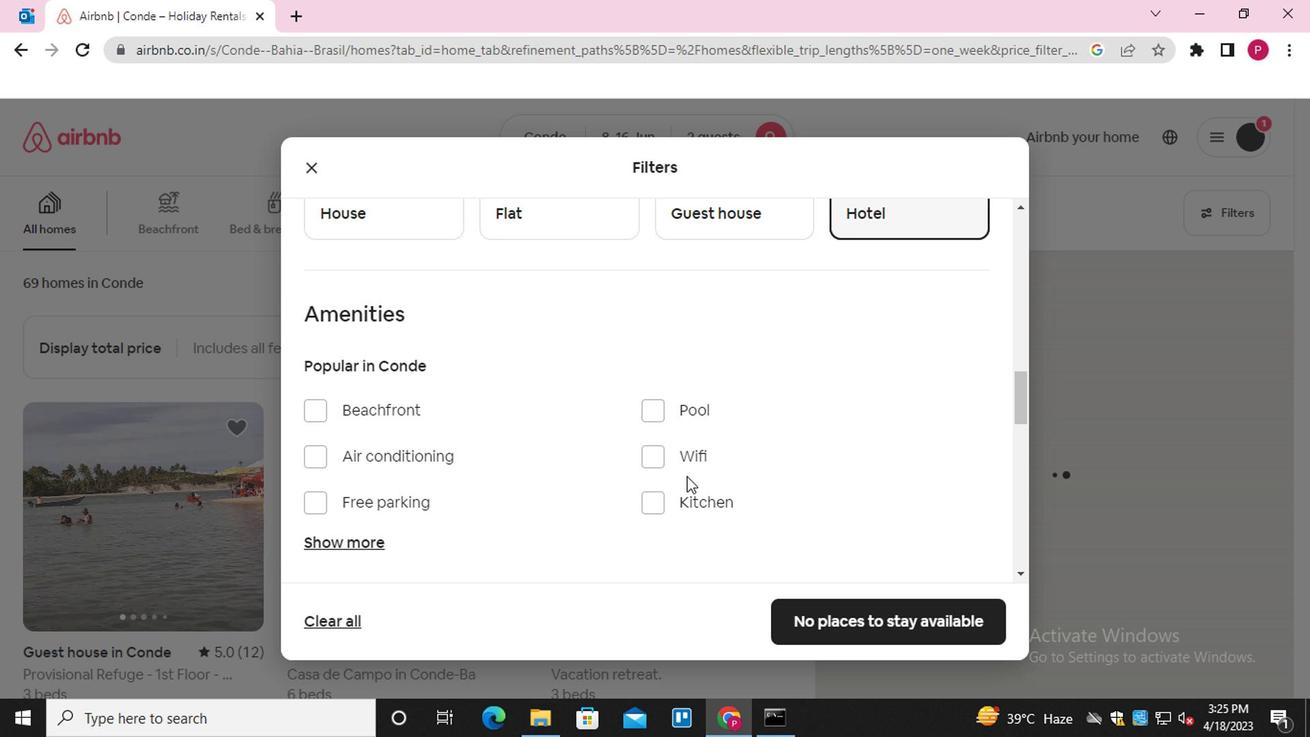 
Action: Mouse pressed left at (656, 469)
Screenshot: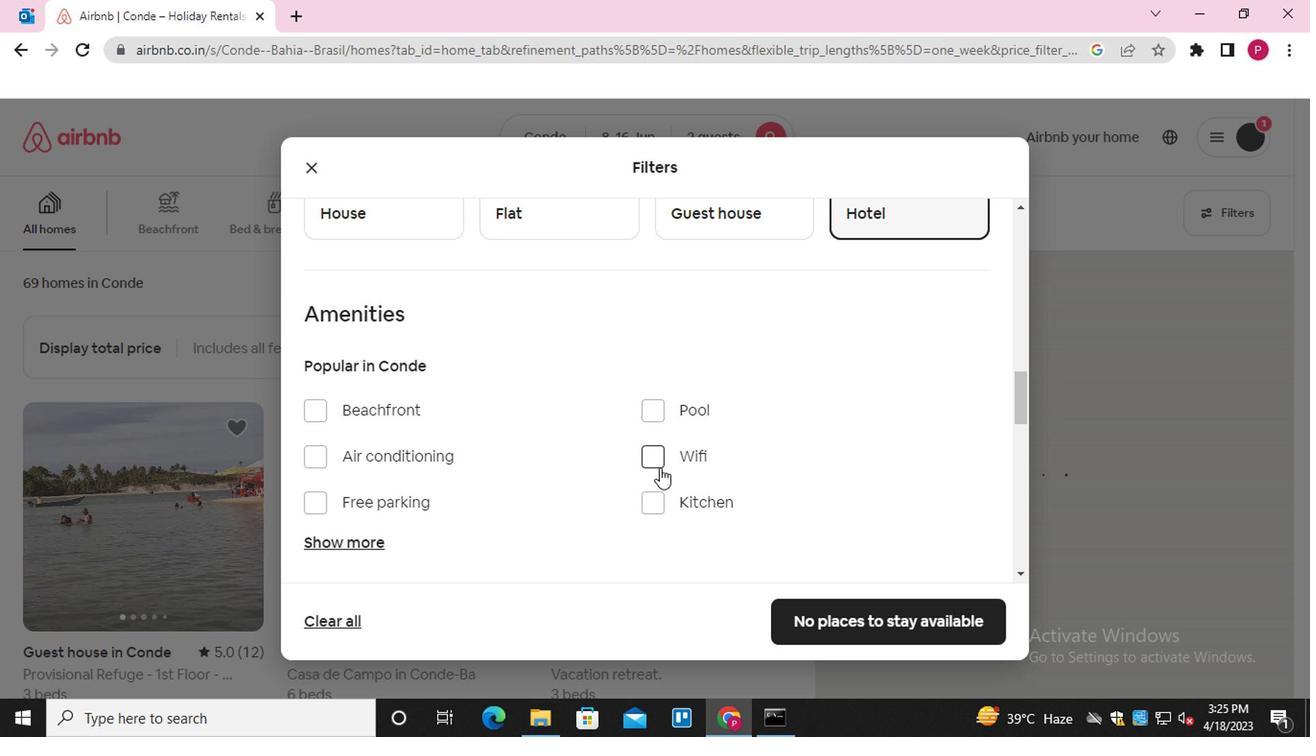 
Action: Mouse moved to (628, 429)
Screenshot: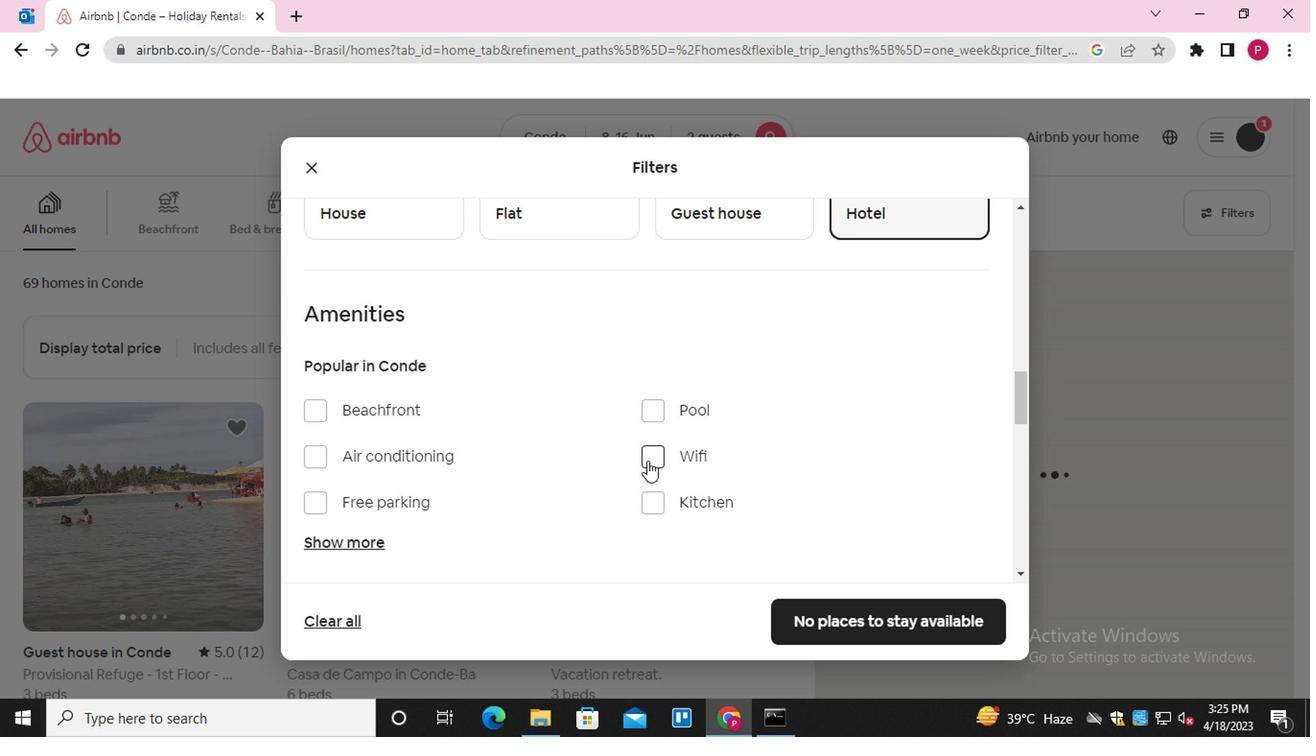 
Action: Mouse scrolled (628, 428) with delta (0, -1)
Screenshot: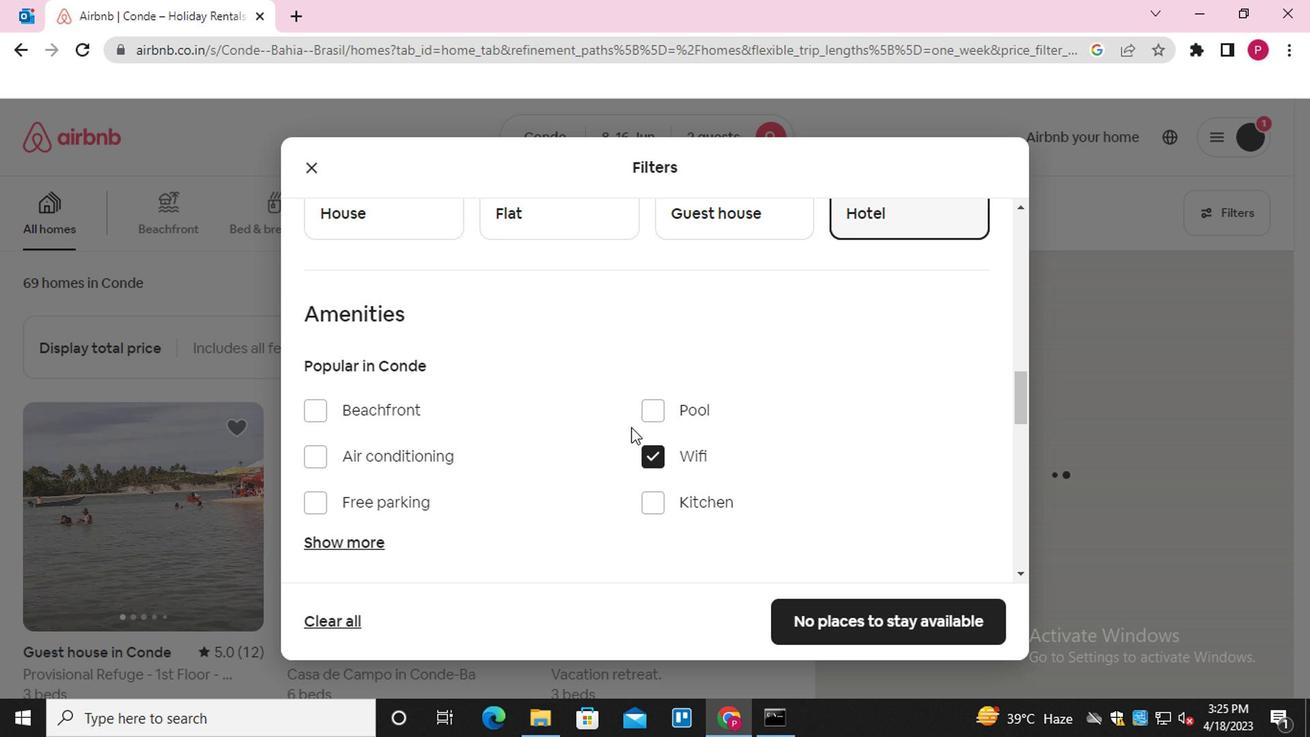 
Action: Mouse scrolled (628, 428) with delta (0, -1)
Screenshot: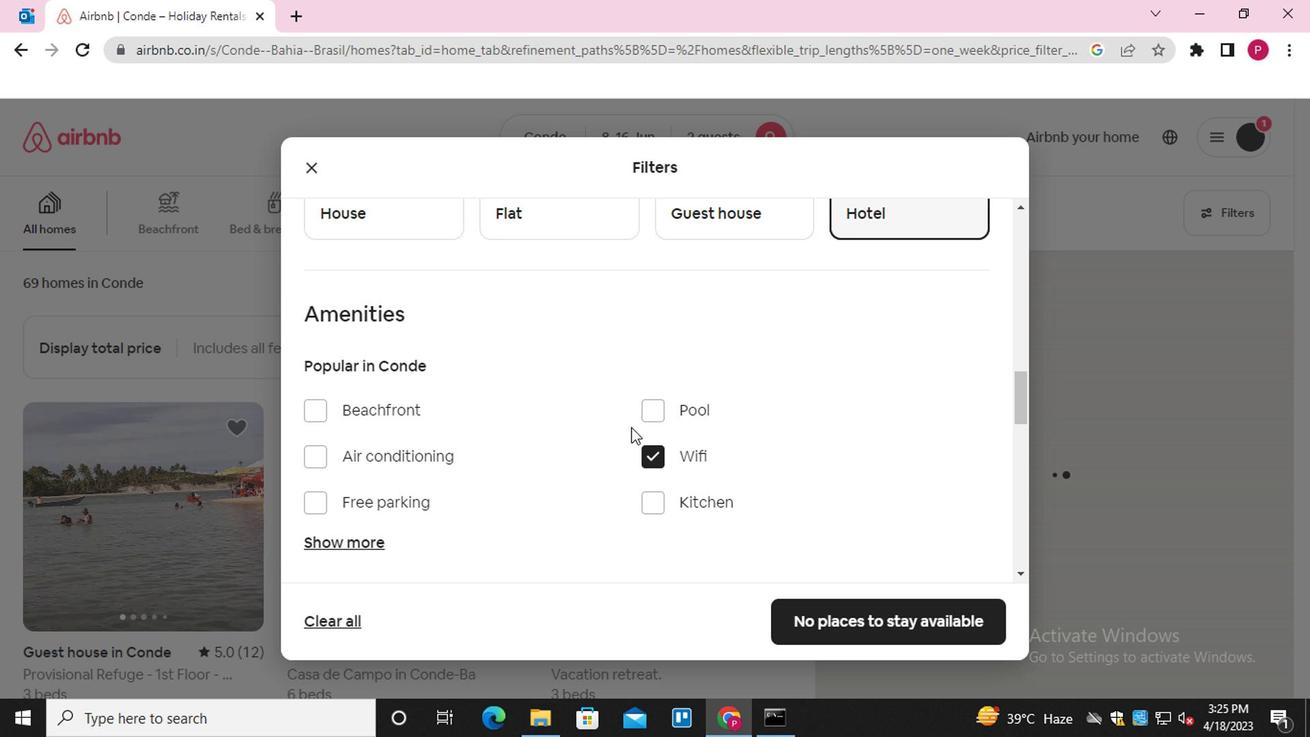 
Action: Mouse scrolled (628, 428) with delta (0, -1)
Screenshot: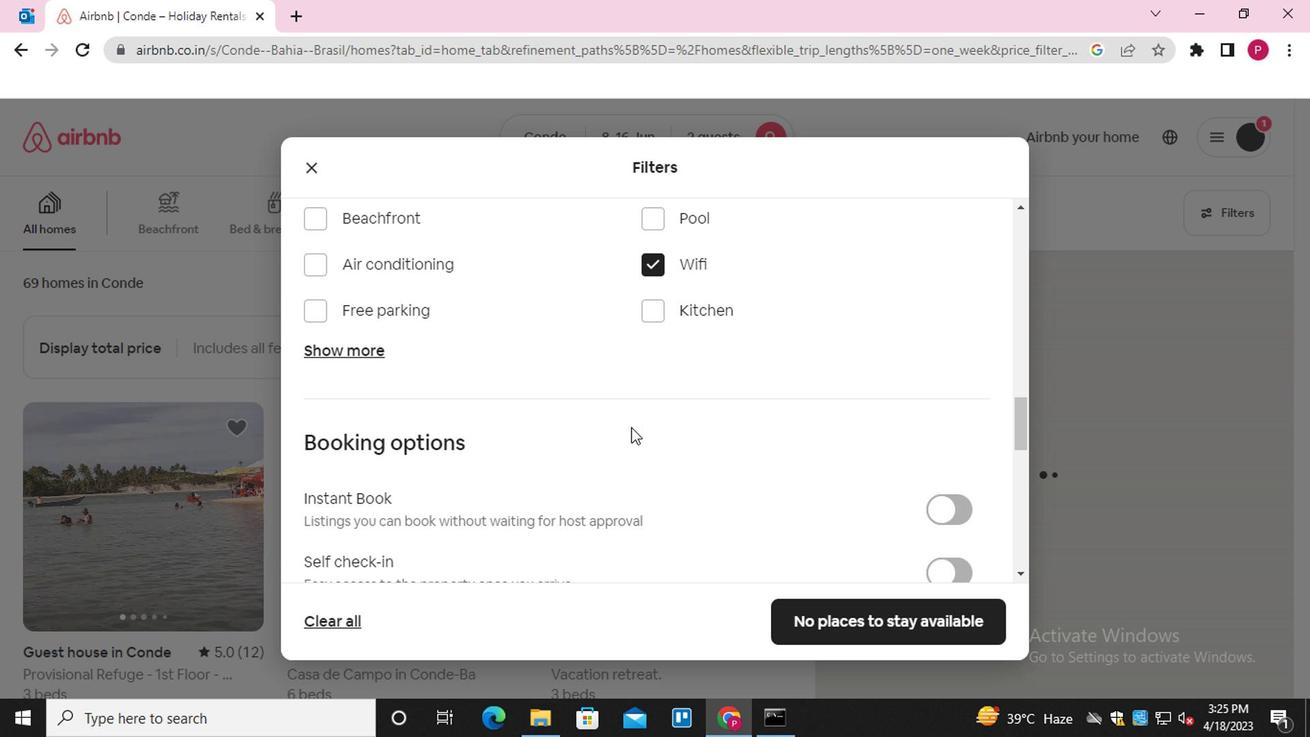 
Action: Mouse scrolled (628, 428) with delta (0, -1)
Screenshot: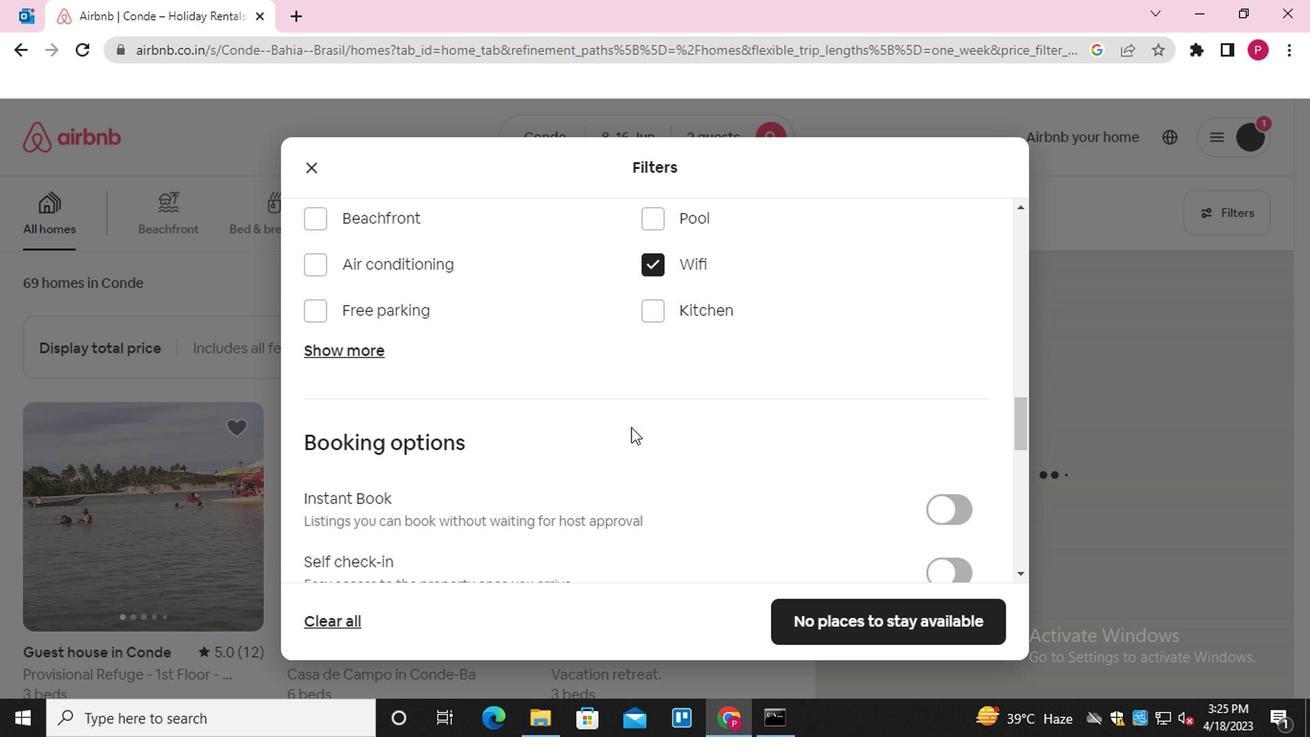 
Action: Mouse moved to (948, 385)
Screenshot: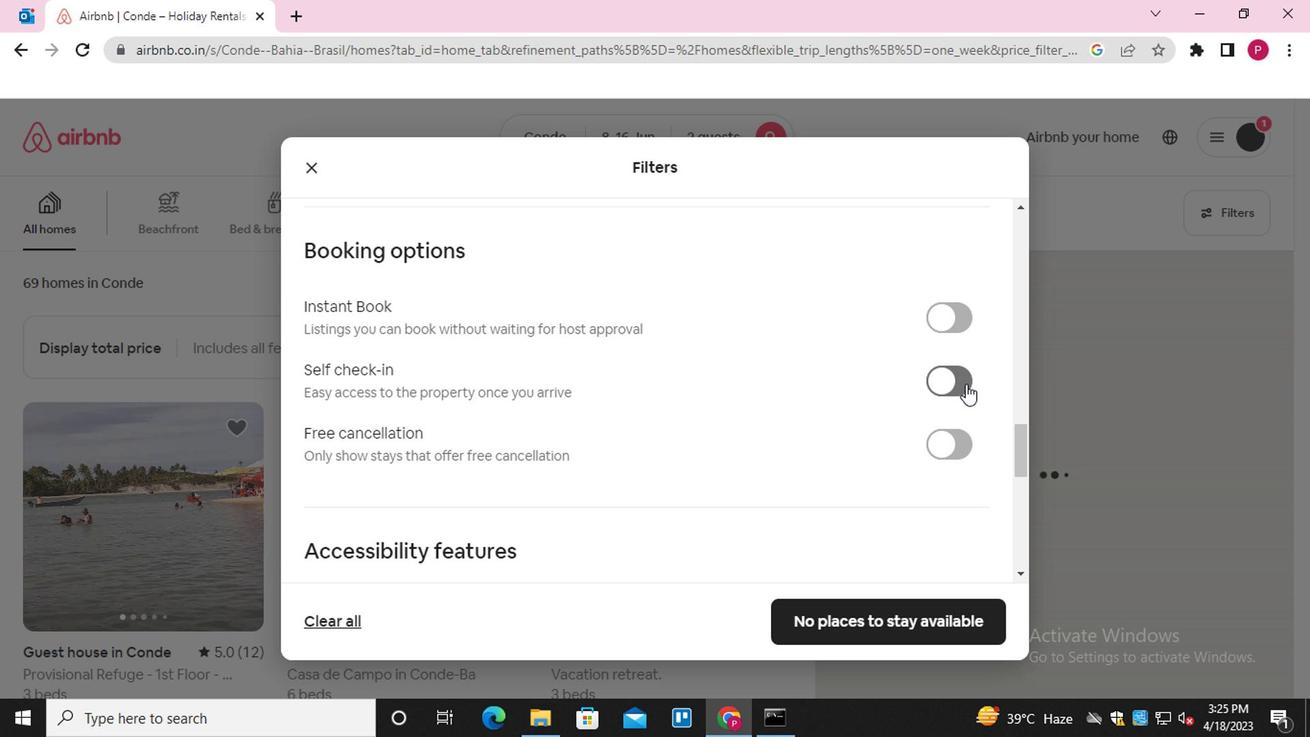 
Action: Mouse pressed left at (948, 385)
Screenshot: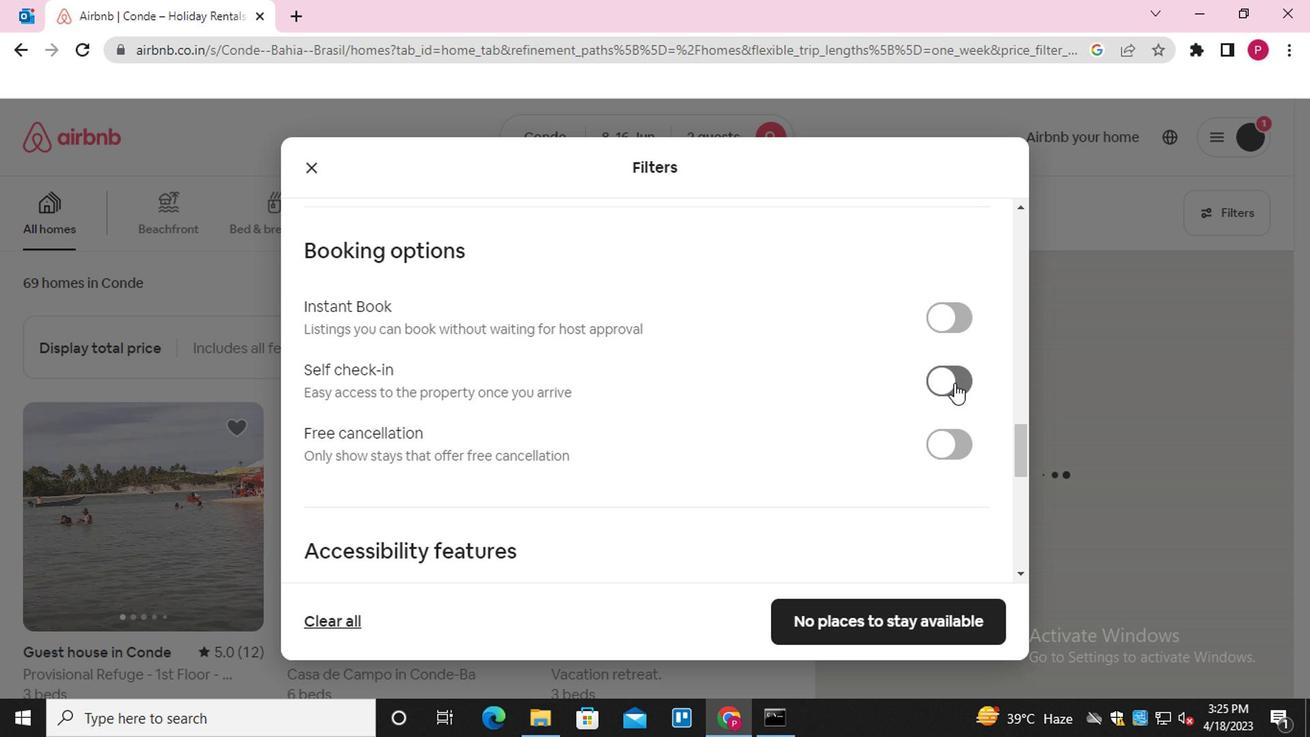 
Action: Mouse moved to (736, 402)
Screenshot: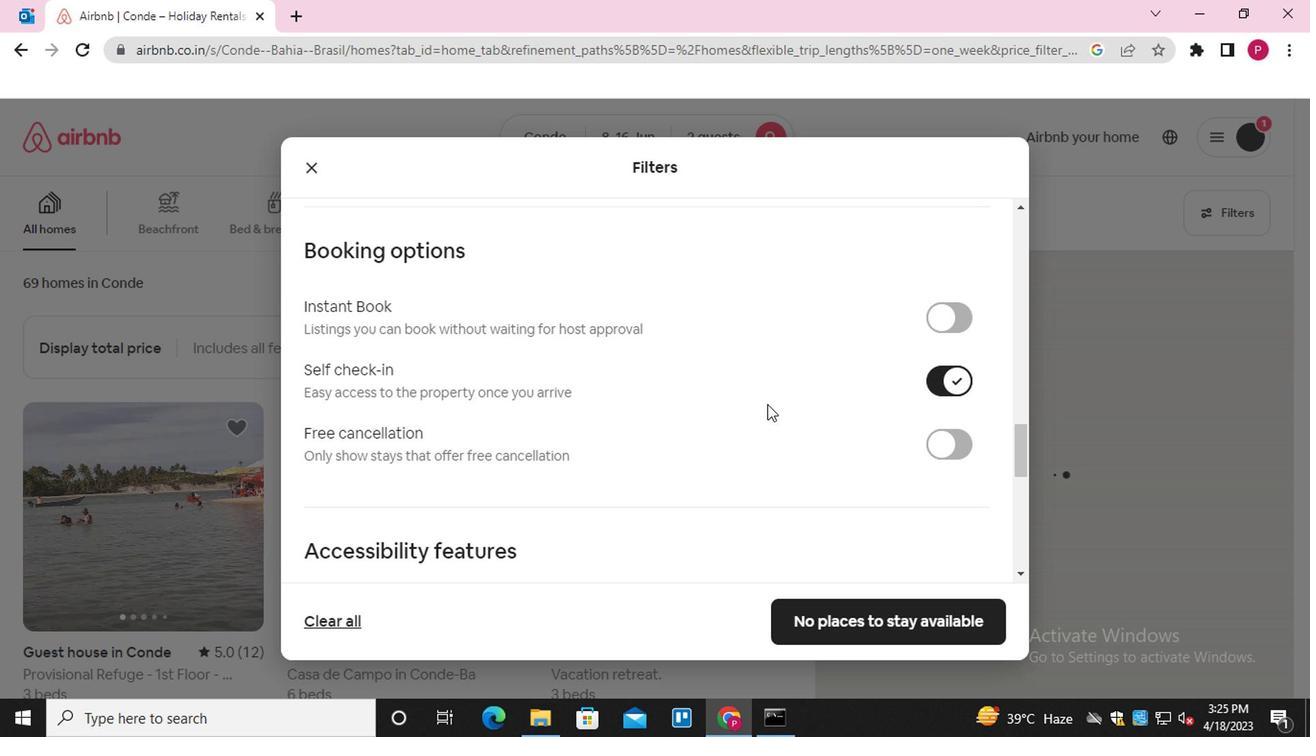 
Action: Mouse scrolled (736, 401) with delta (0, 0)
Screenshot: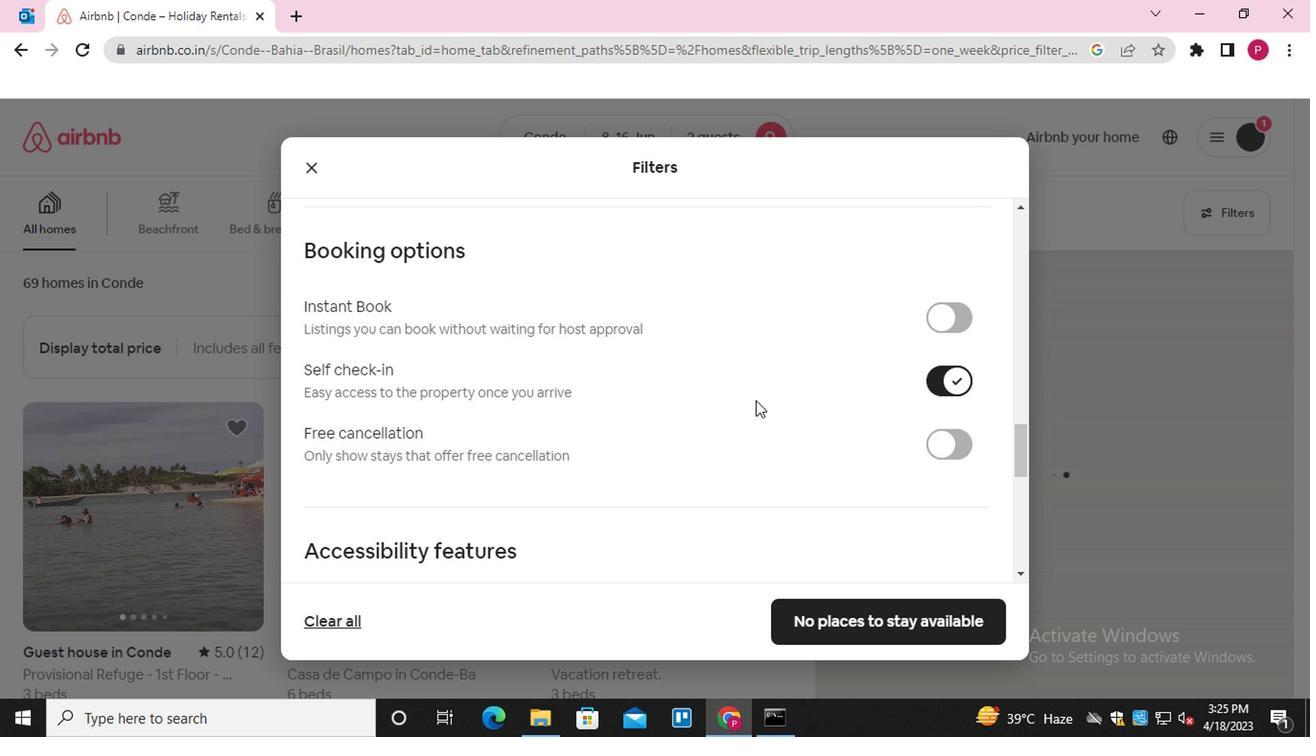 
Action: Mouse moved to (723, 401)
Screenshot: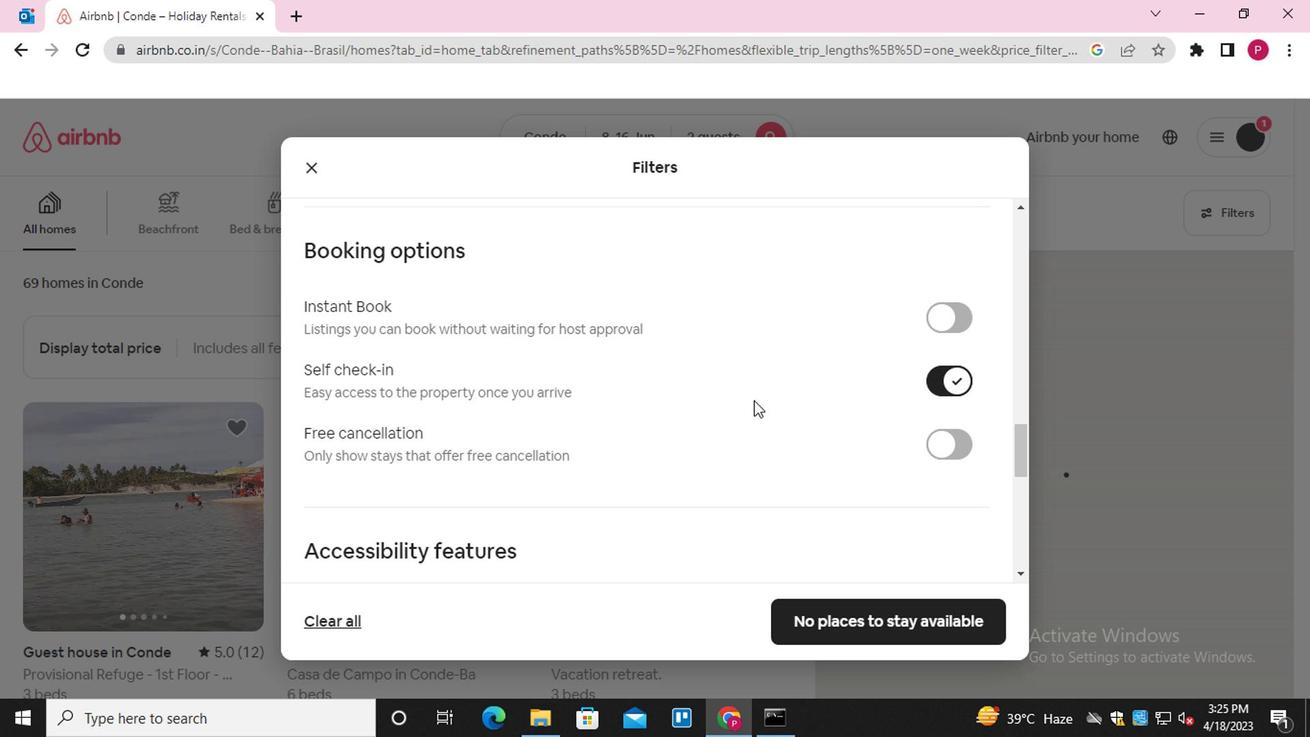 
Action: Mouse scrolled (723, 400) with delta (0, 0)
Screenshot: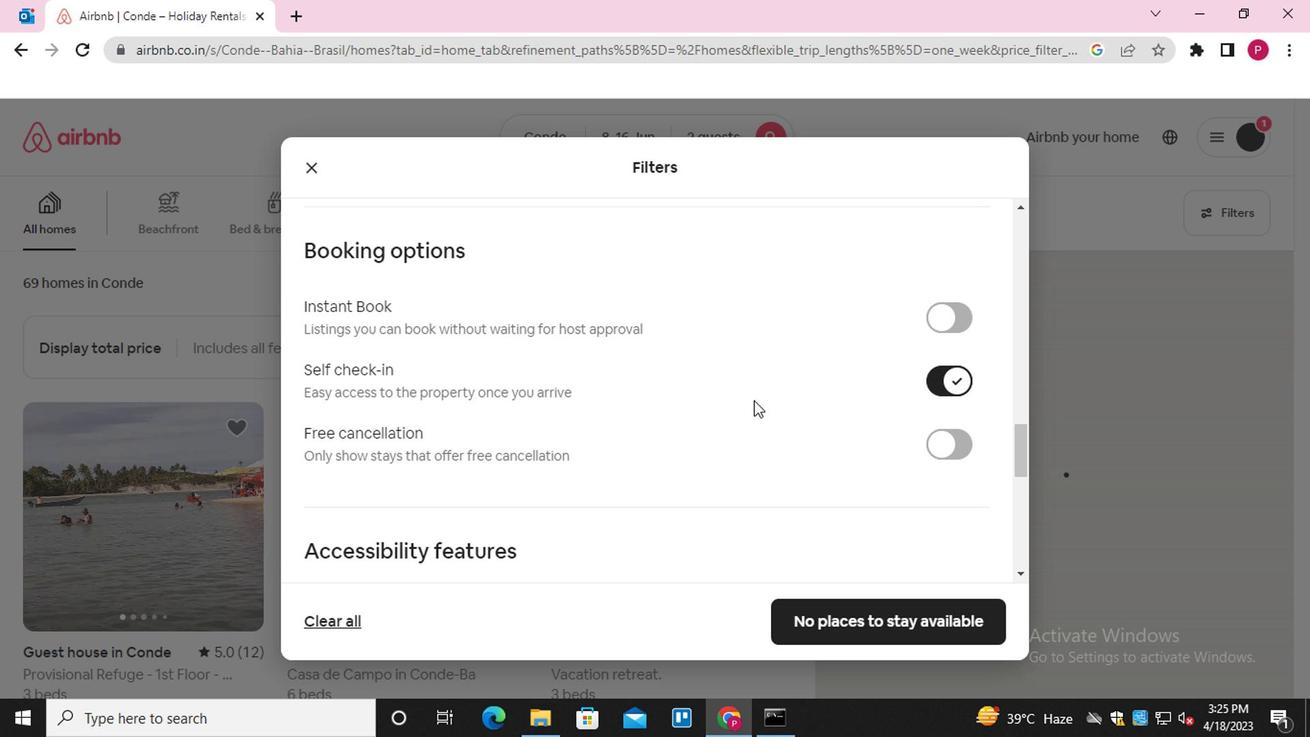 
Action: Mouse moved to (716, 401)
Screenshot: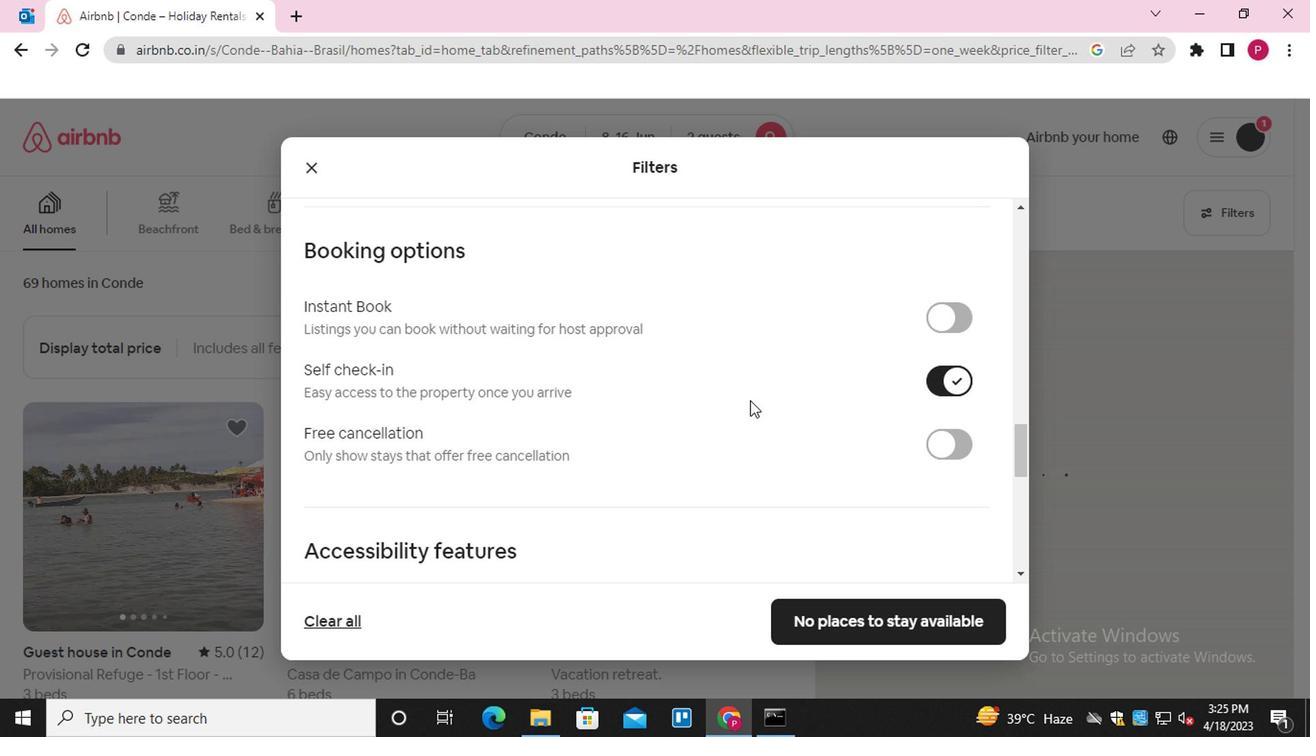 
Action: Mouse scrolled (716, 400) with delta (0, 0)
Screenshot: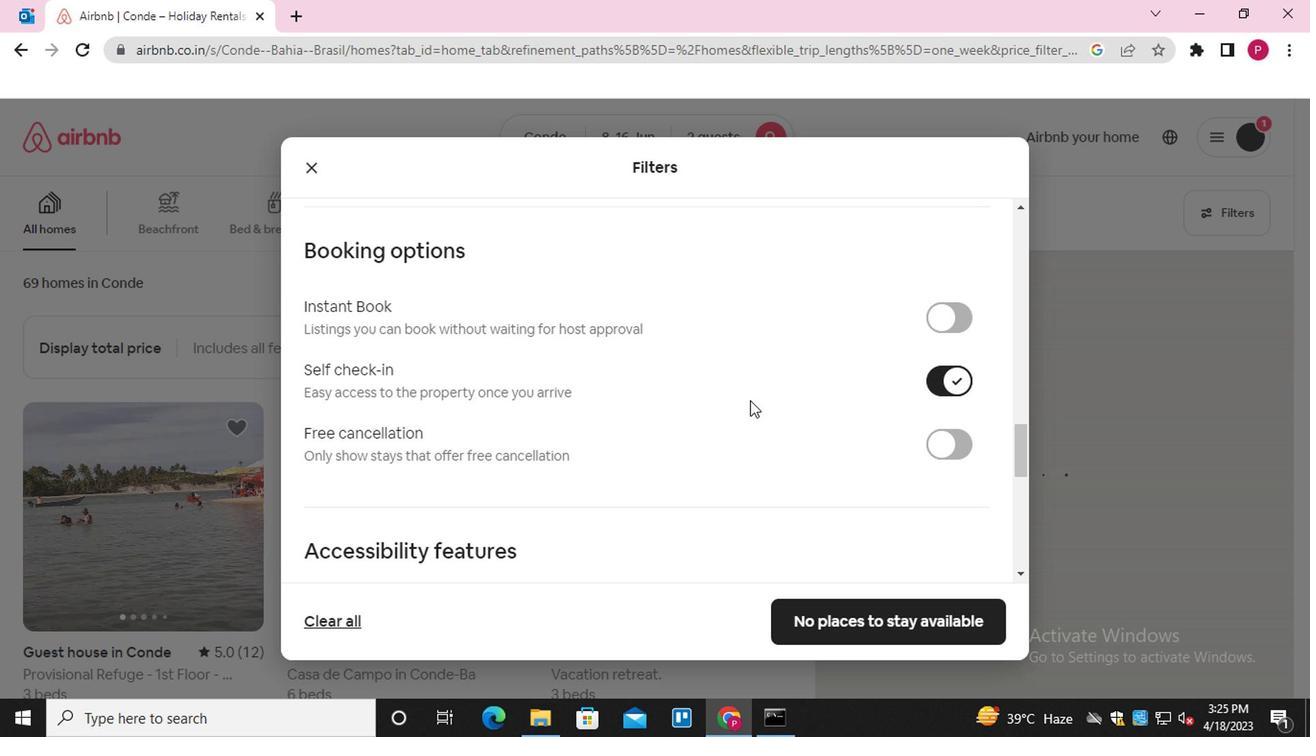 
Action: Mouse scrolled (716, 400) with delta (0, 0)
Screenshot: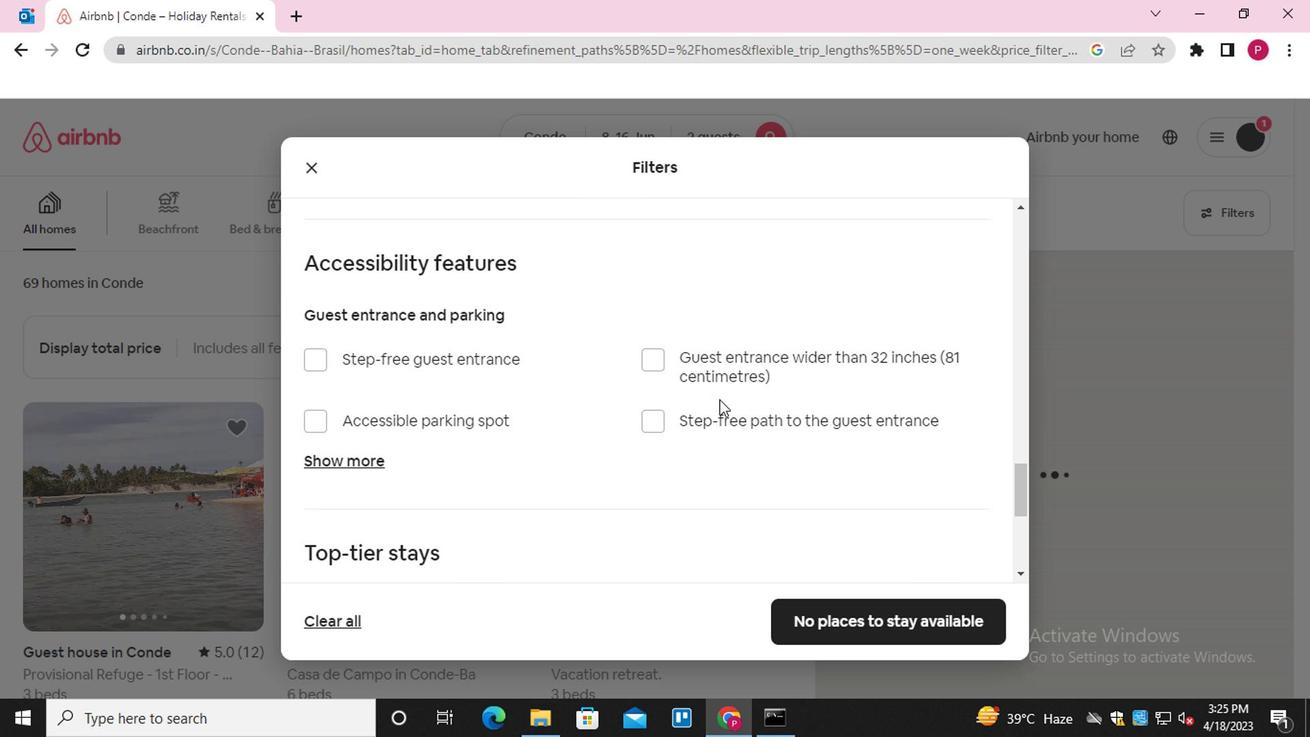 
Action: Mouse scrolled (716, 400) with delta (0, 0)
Screenshot: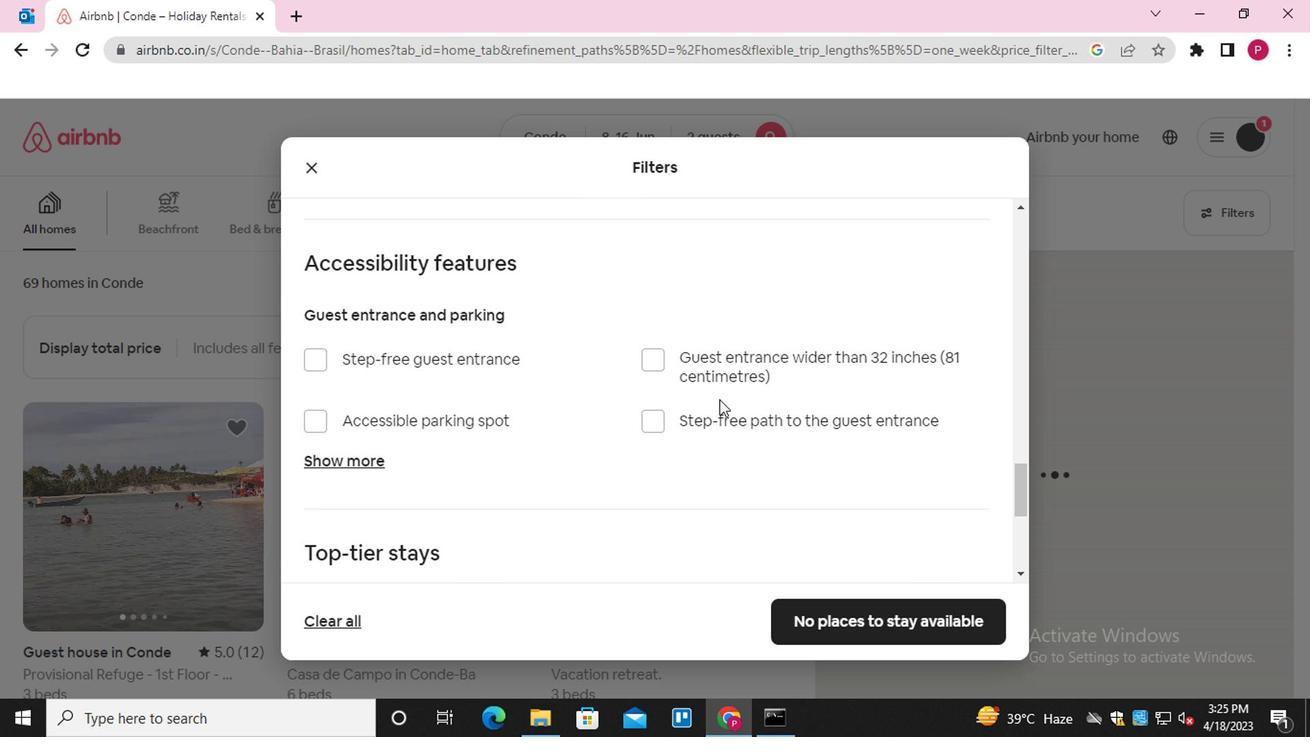 
Action: Mouse scrolled (716, 400) with delta (0, 0)
Screenshot: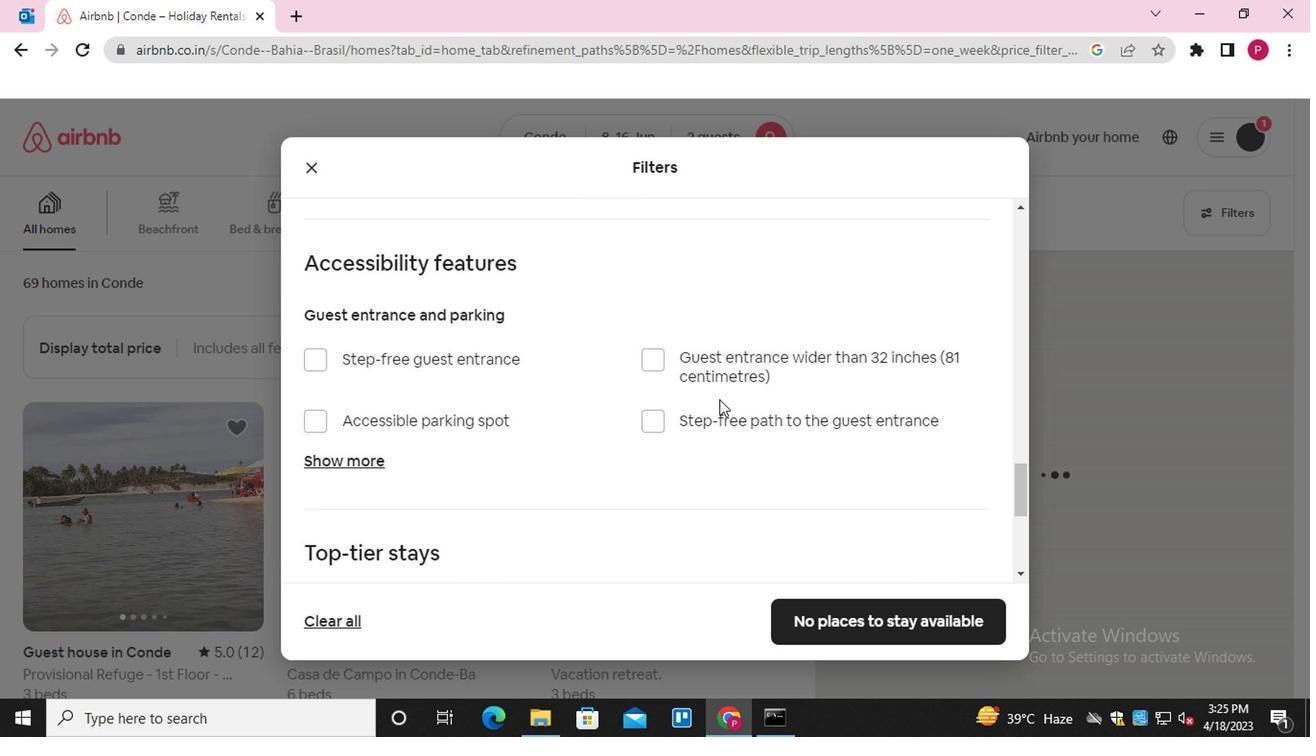 
Action: Mouse moved to (694, 474)
Screenshot: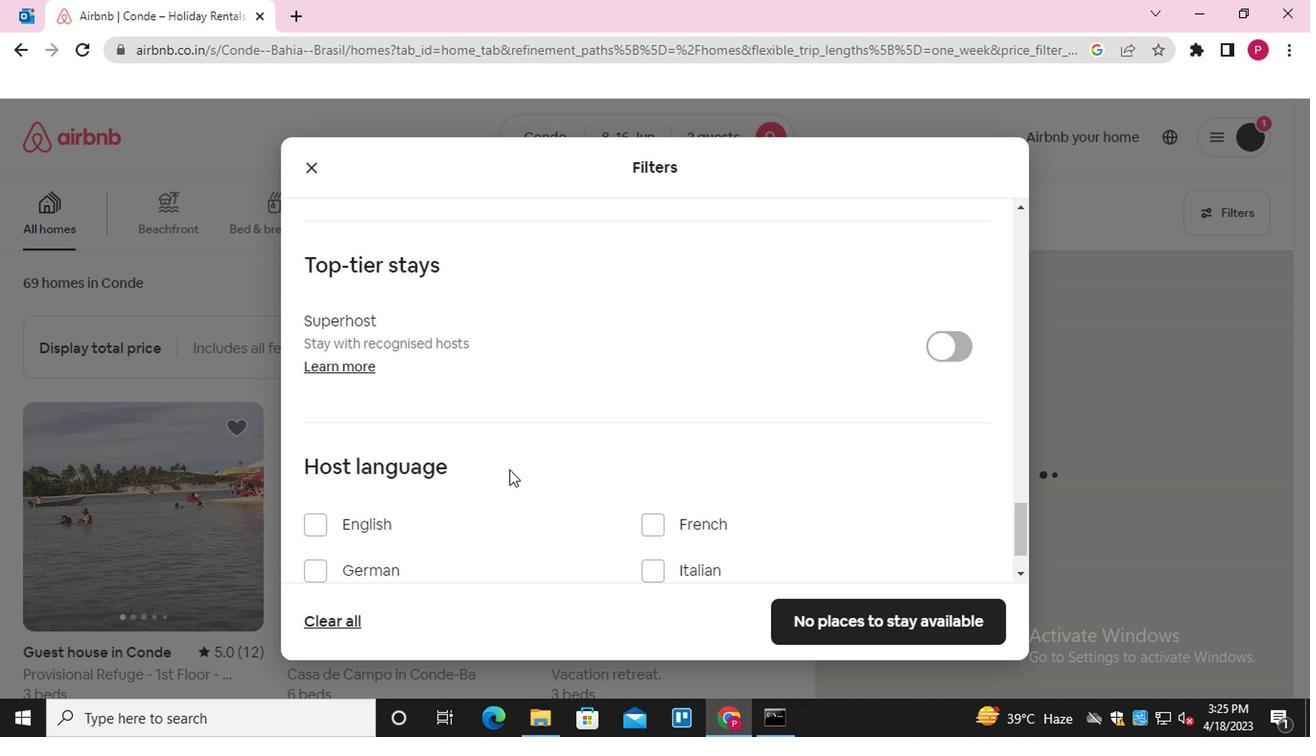 
Action: Mouse scrolled (694, 473) with delta (0, 0)
Screenshot: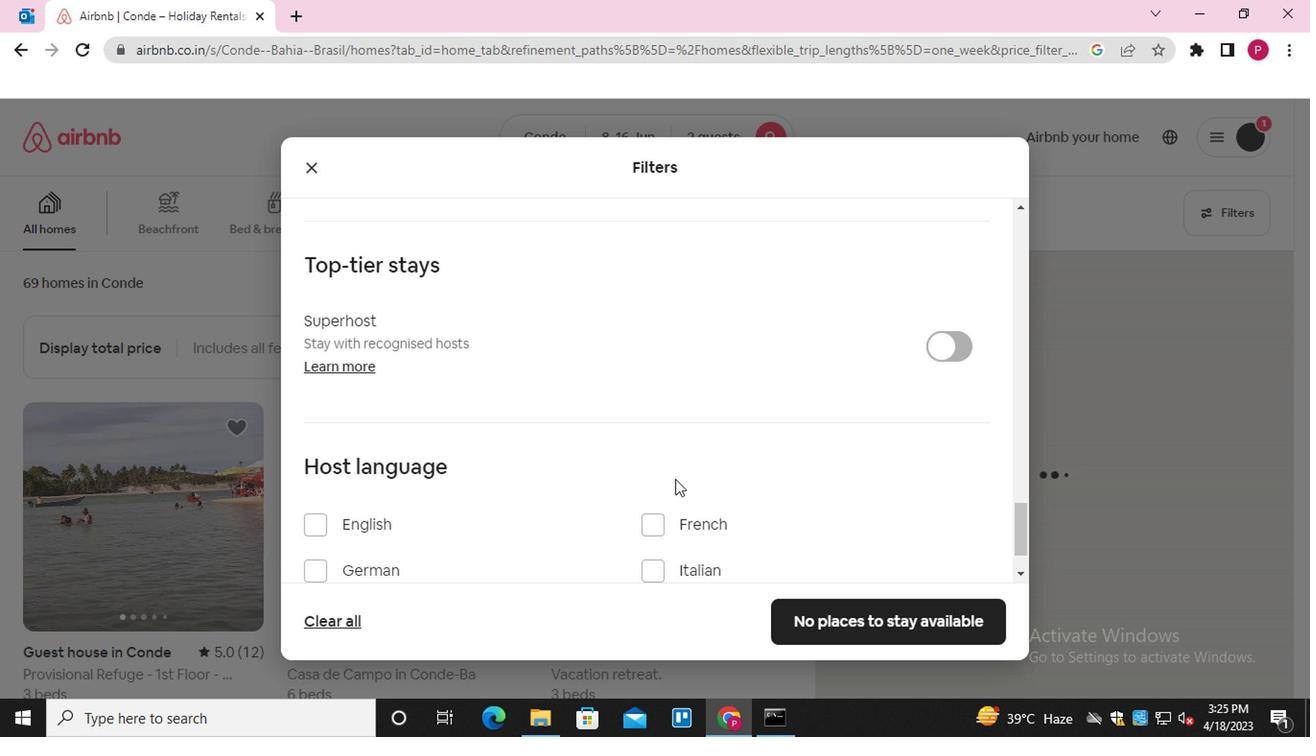 
Action: Mouse scrolled (694, 473) with delta (0, 0)
Screenshot: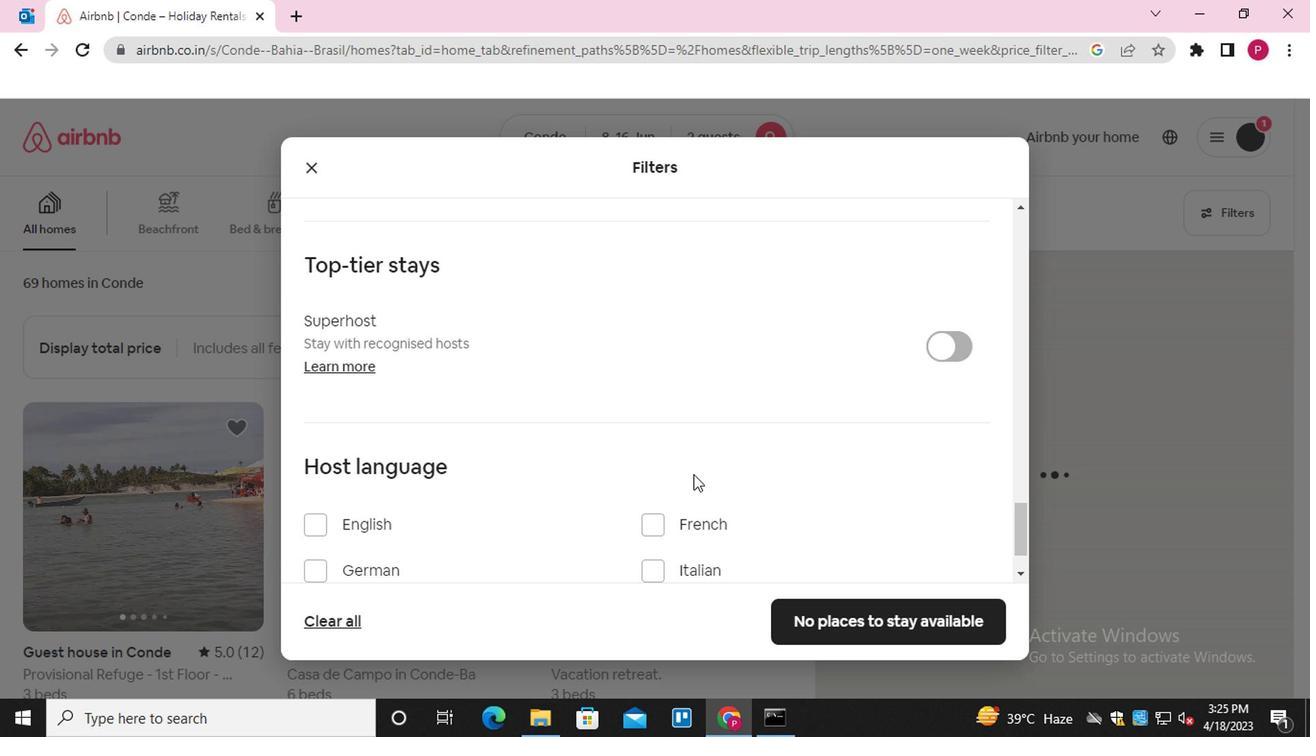 
Action: Mouse moved to (883, 625)
Screenshot: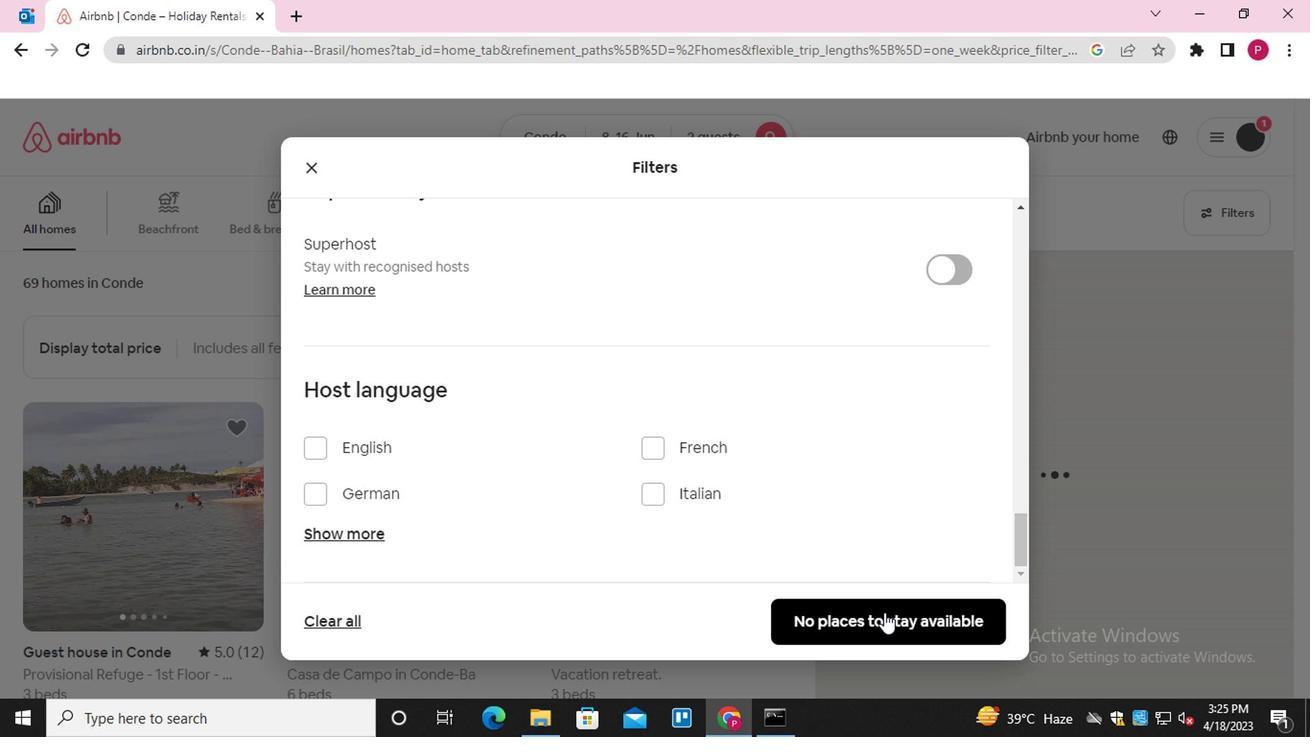
Action: Mouse pressed left at (883, 625)
Screenshot: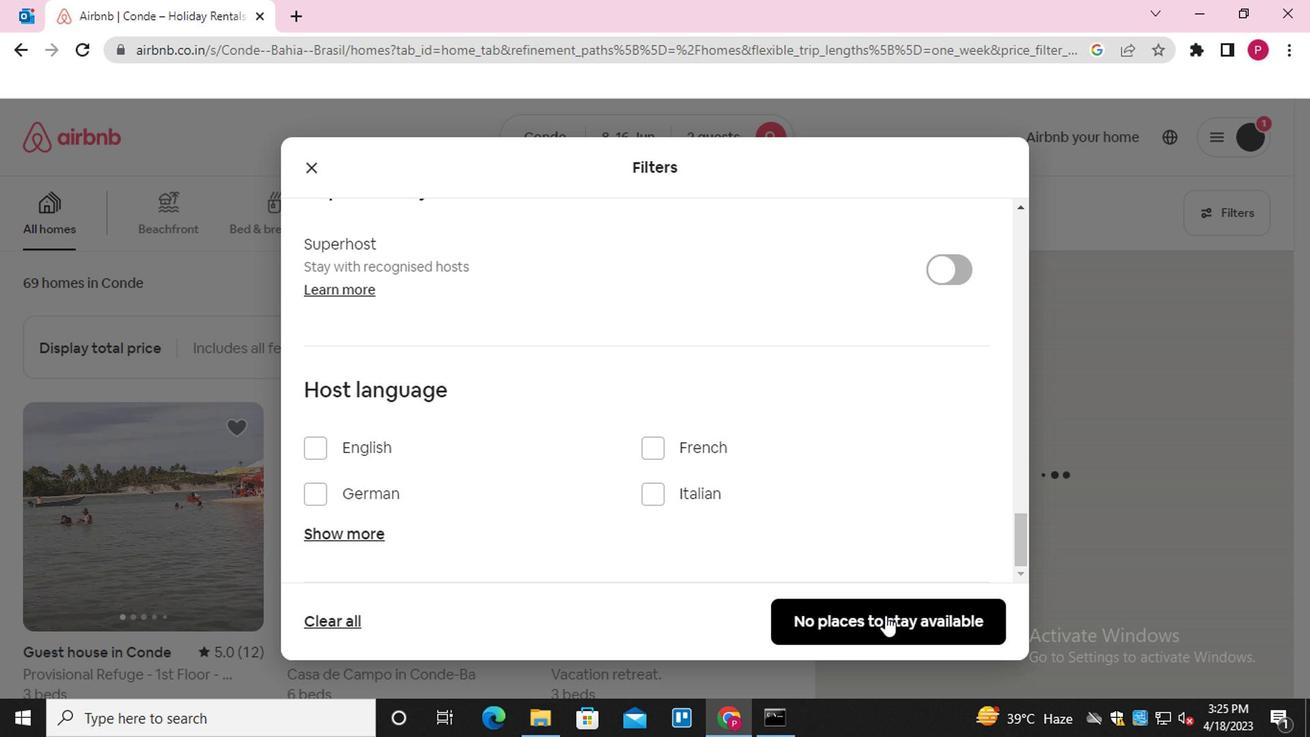
Action: Mouse moved to (511, 337)
Screenshot: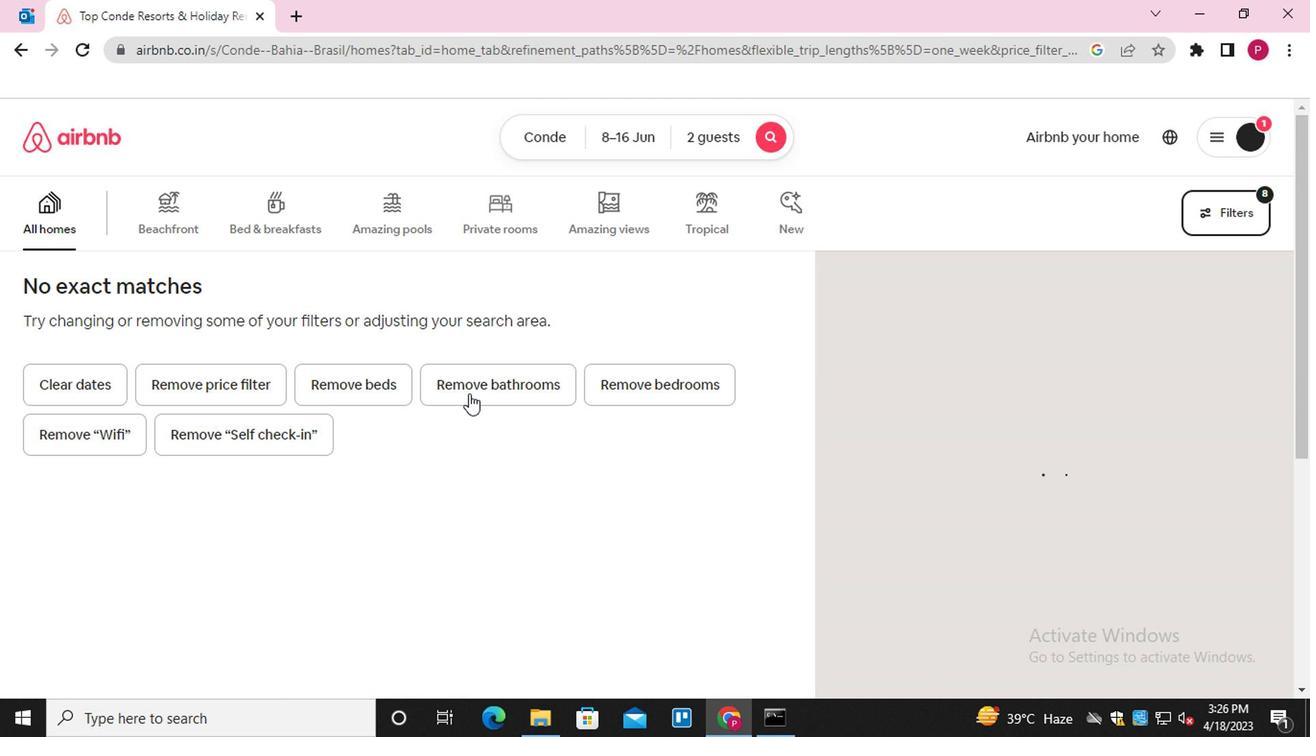 
